 Task: Open Card Customer Retention Review in Board Sales Pipeline Management Tools to Workspace Inventory Management Software and add a team member Softage.3@softage.net, a label Yellow, a checklist Financial Analysis, an attachment from your google drive, a color Yellow and finally, add a card description 'Develop and launch new sales strategy for new market segment' and a comment 'Given the potential impact of this task on our team workload, let us ensure that we have the necessary resources and support to execute it effectively.'. Add a start date 'Jan 07, 1900' with a due date 'Jan 14, 1900'
Action: Mouse moved to (637, 175)
Screenshot: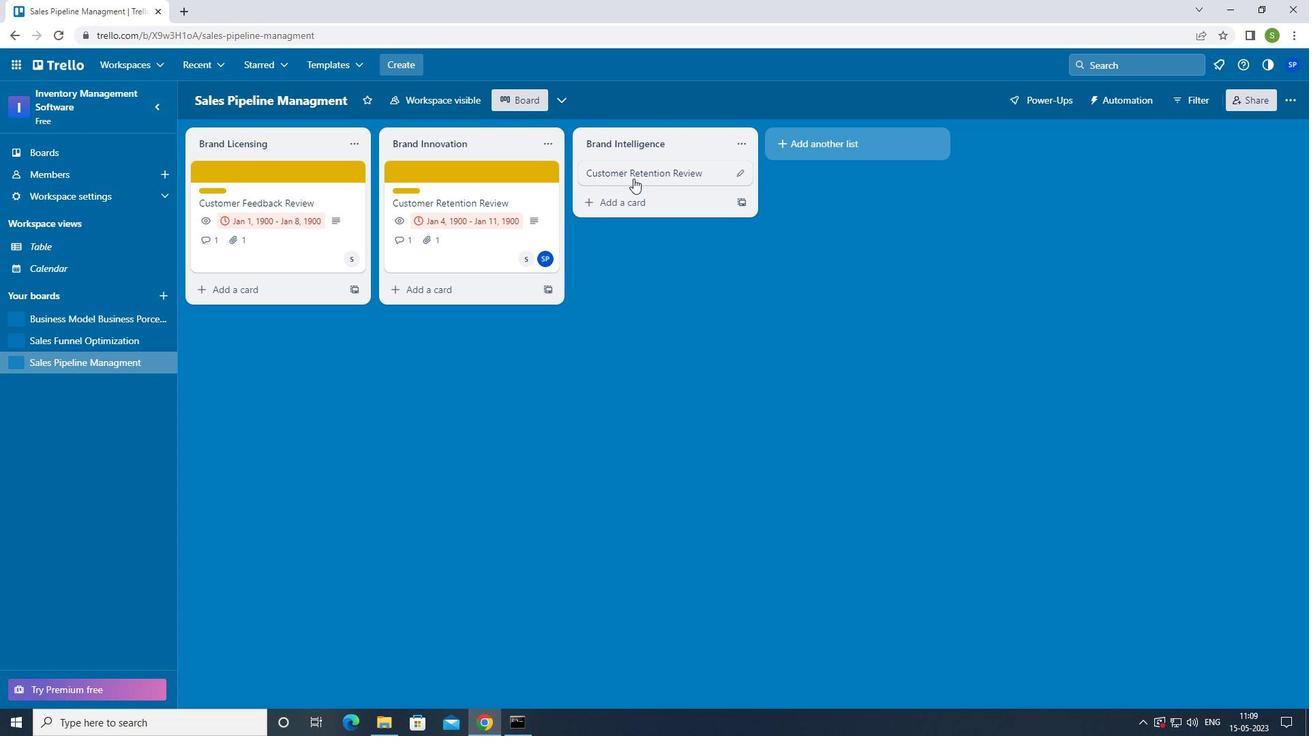
Action: Mouse pressed left at (637, 175)
Screenshot: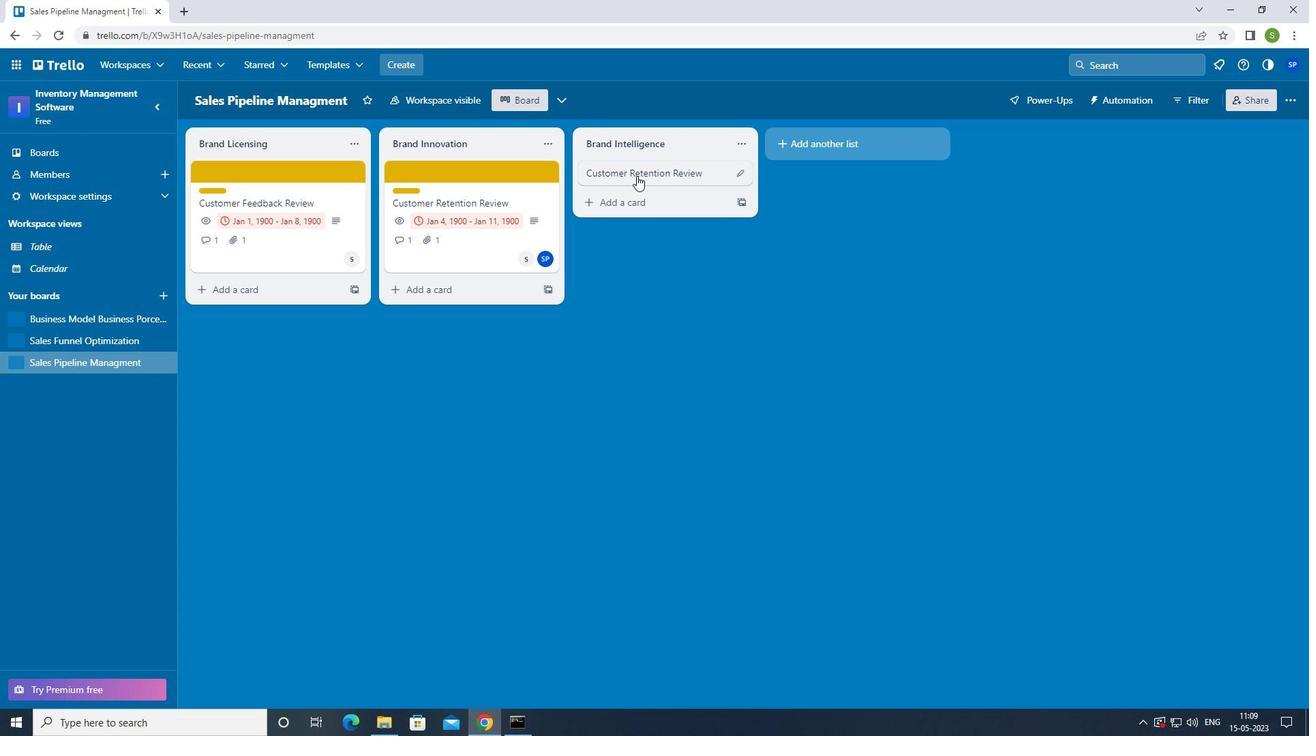 
Action: Mouse moved to (806, 168)
Screenshot: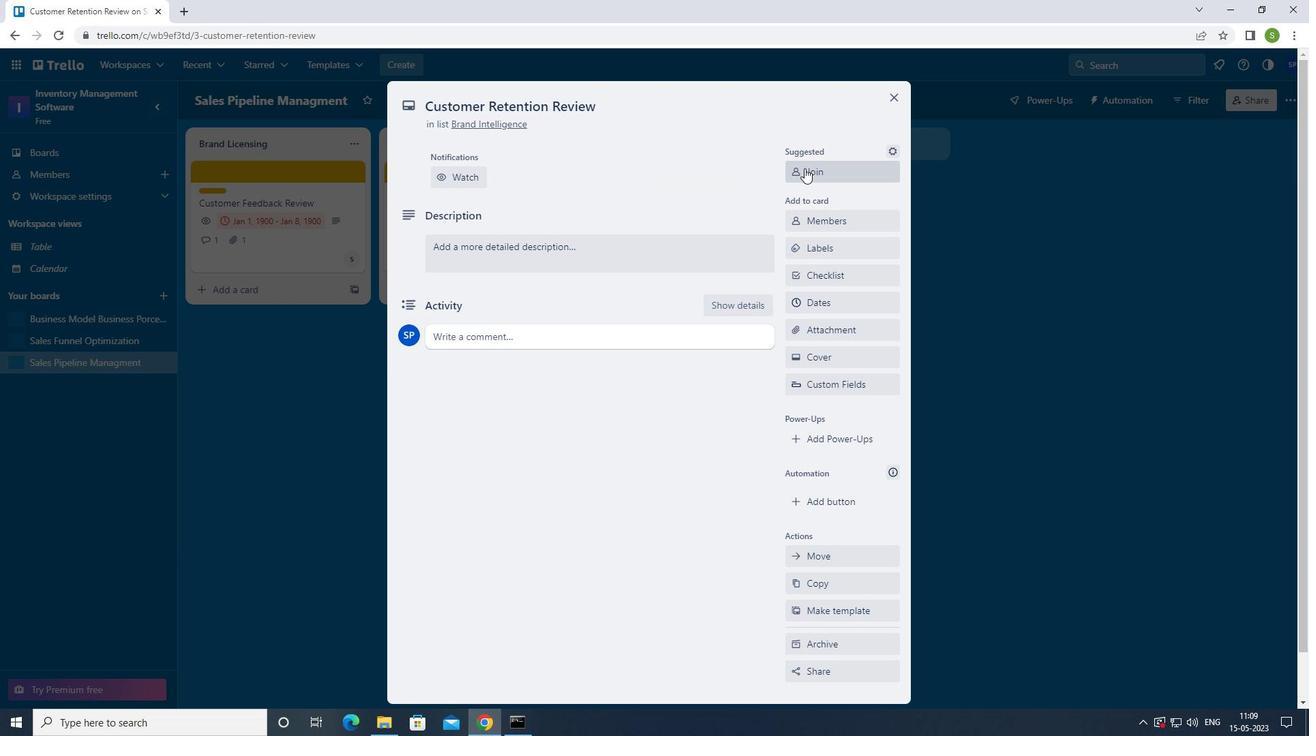
Action: Mouse pressed left at (806, 168)
Screenshot: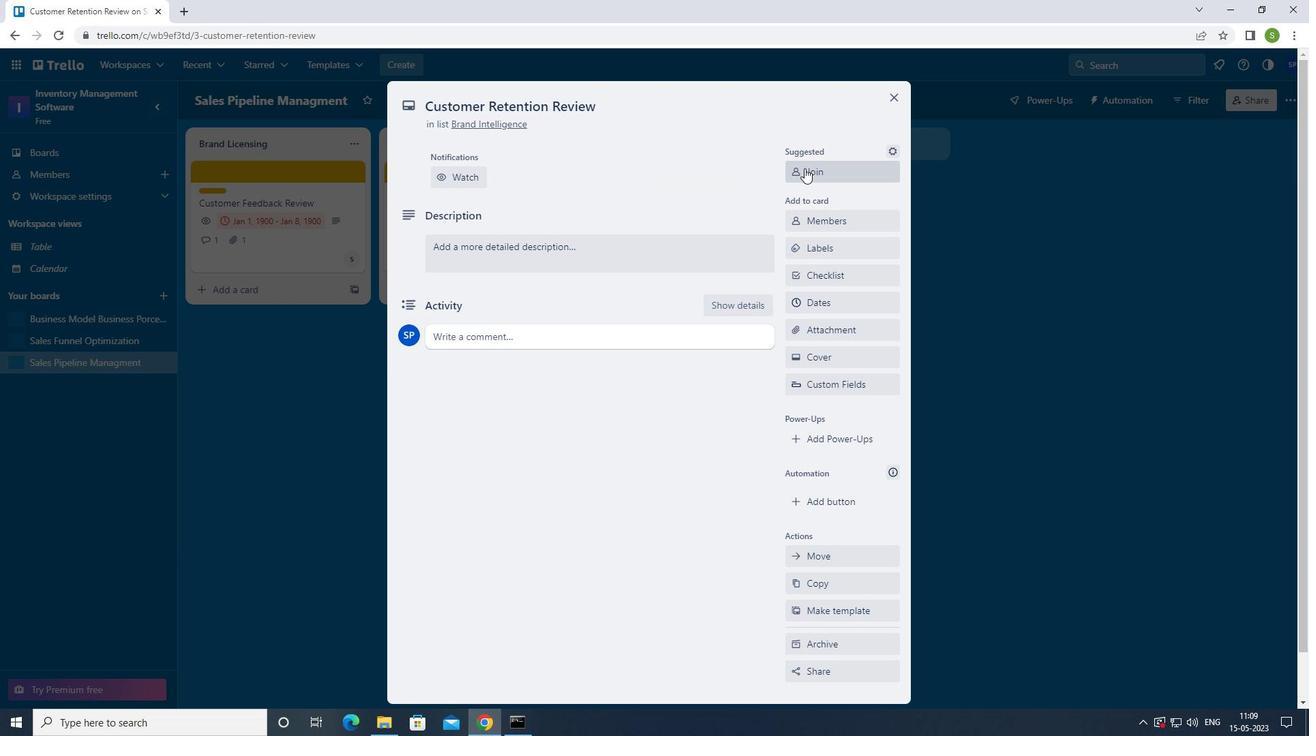 
Action: Mouse moved to (816, 175)
Screenshot: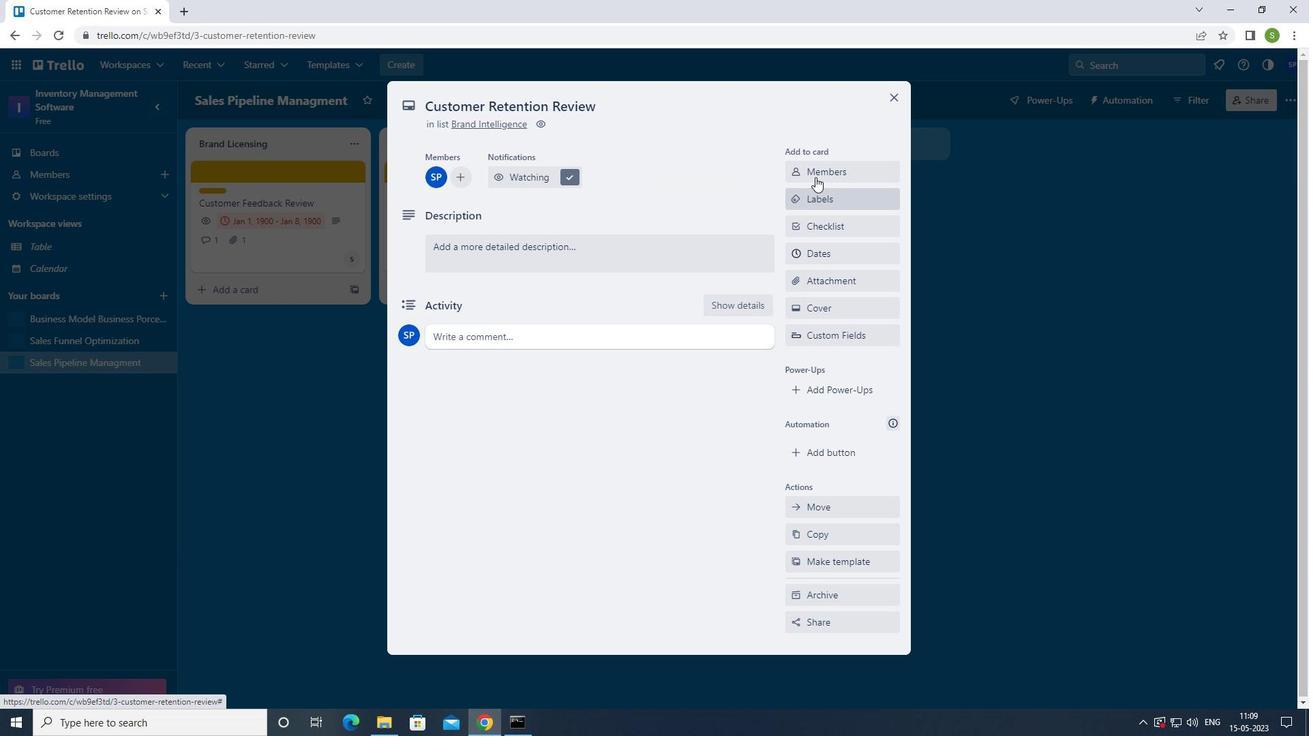 
Action: Mouse pressed left at (816, 175)
Screenshot: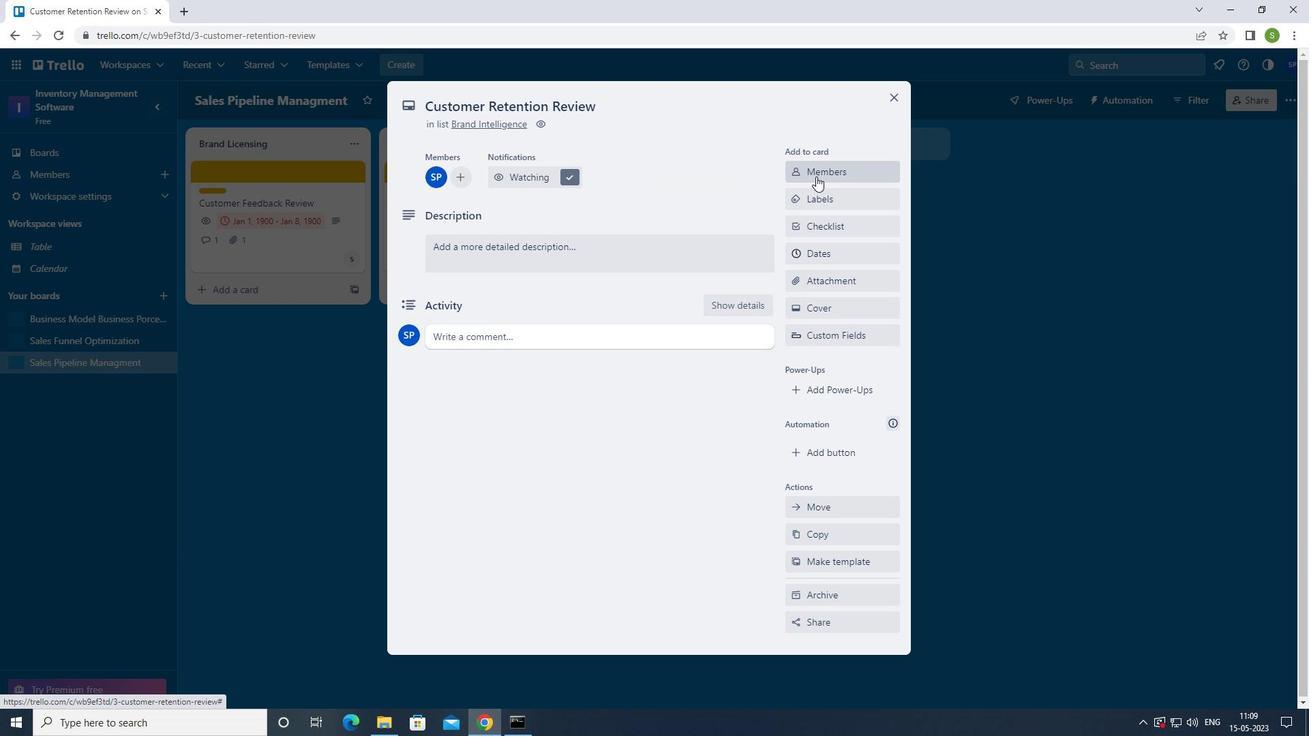 
Action: Mouse moved to (647, 207)
Screenshot: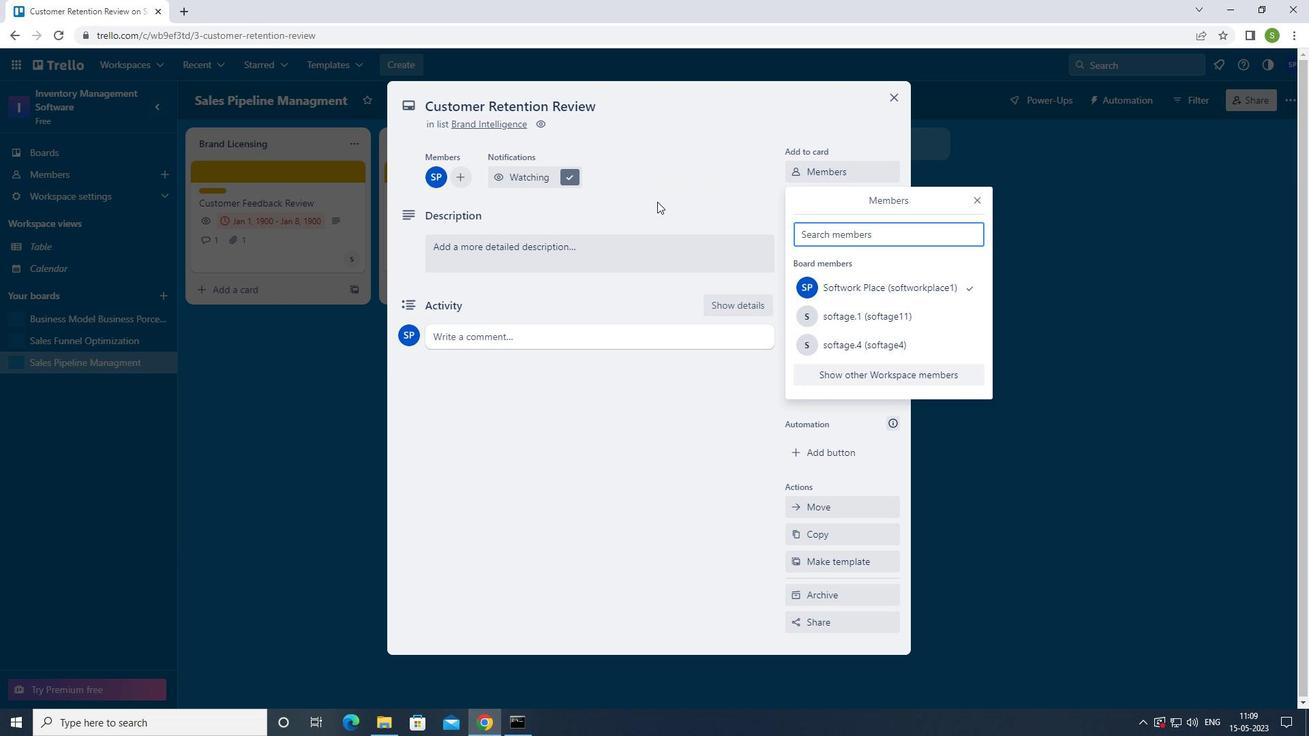 
Action: Key pressed <Key.shift>SOFTAGE.3<Key.shift>@SOFTAGE.NET
Screenshot: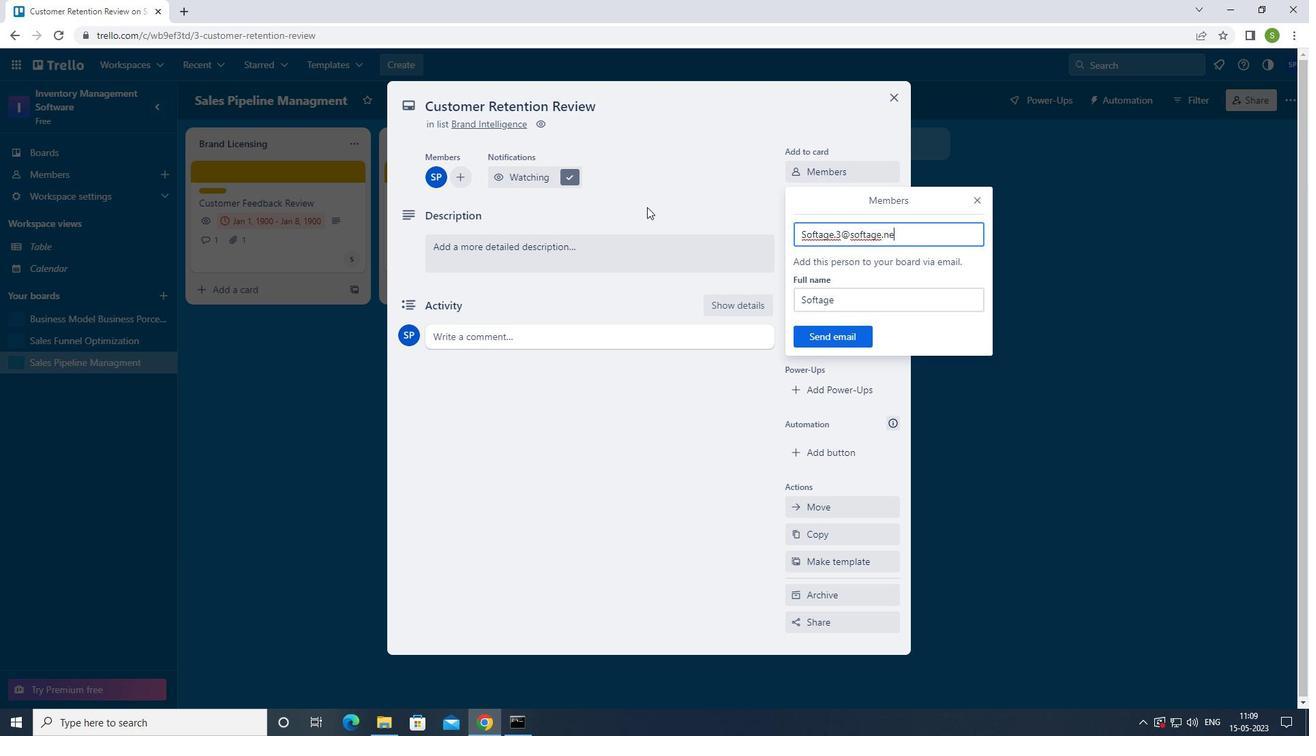 
Action: Mouse moved to (815, 330)
Screenshot: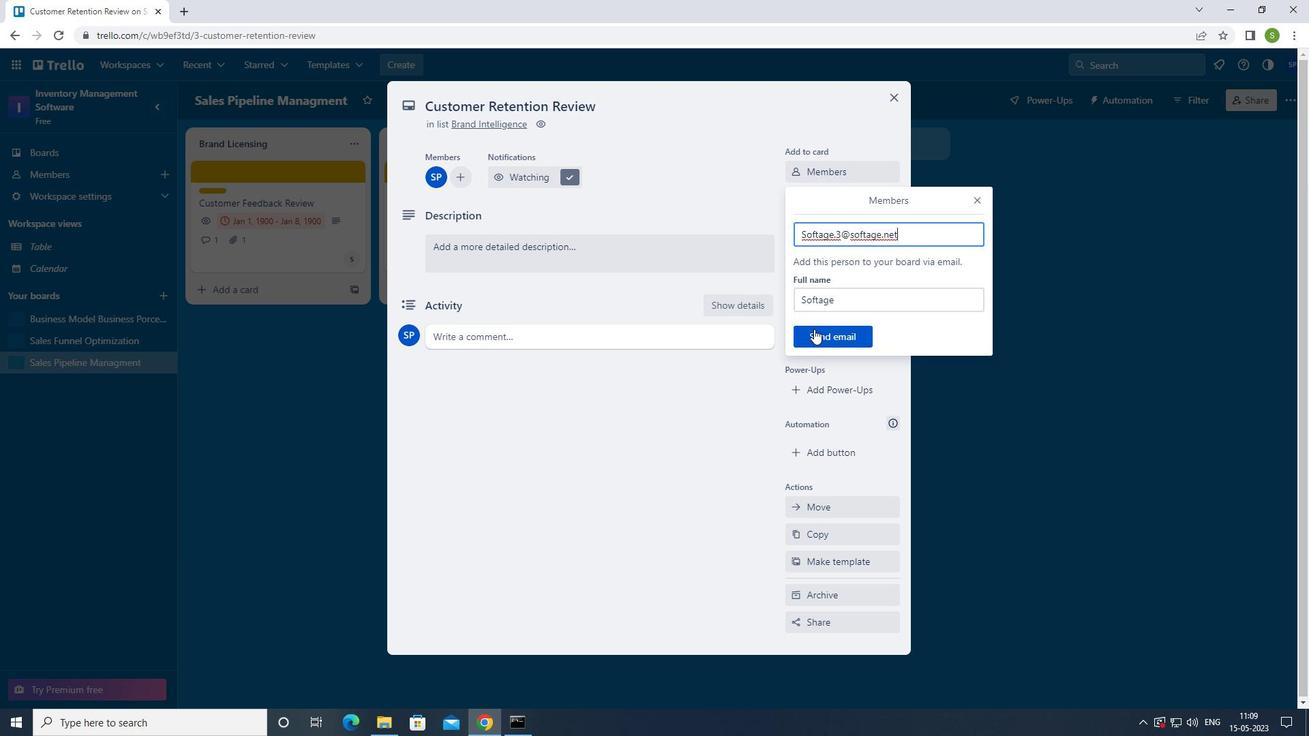 
Action: Mouse pressed left at (815, 330)
Screenshot: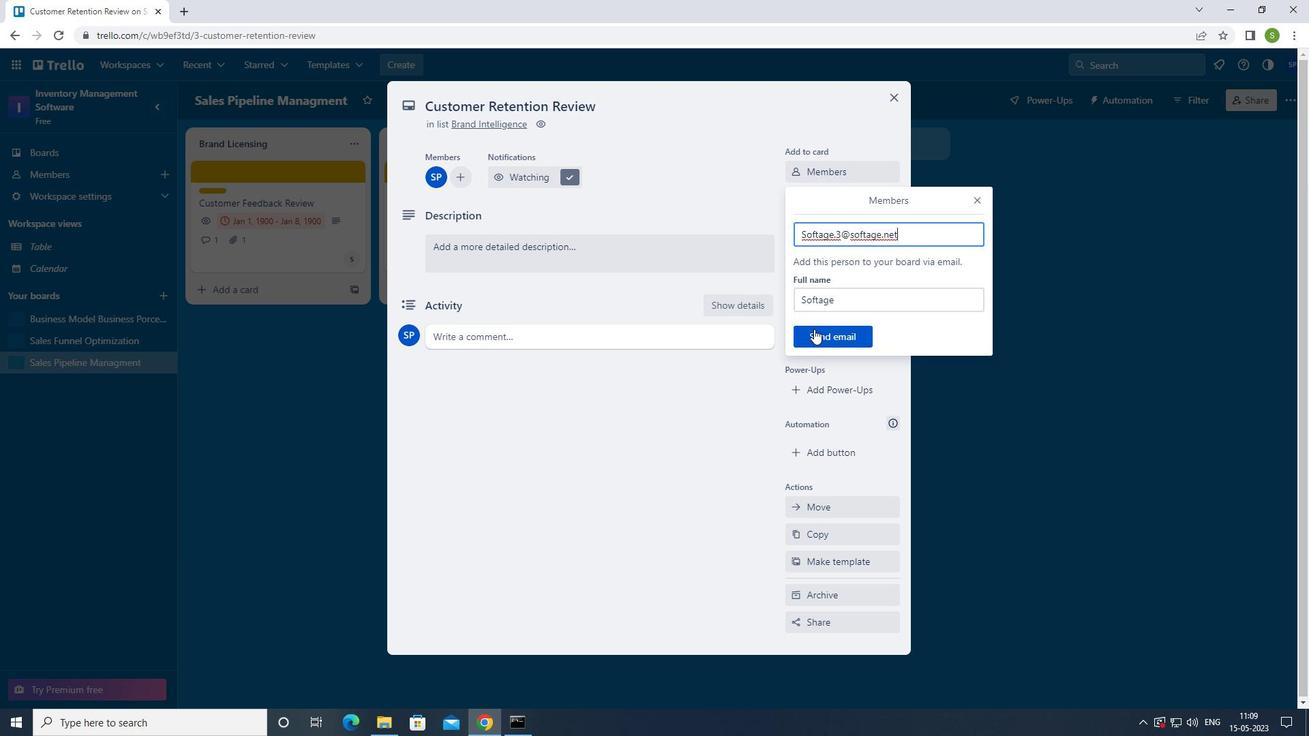
Action: Mouse moved to (851, 199)
Screenshot: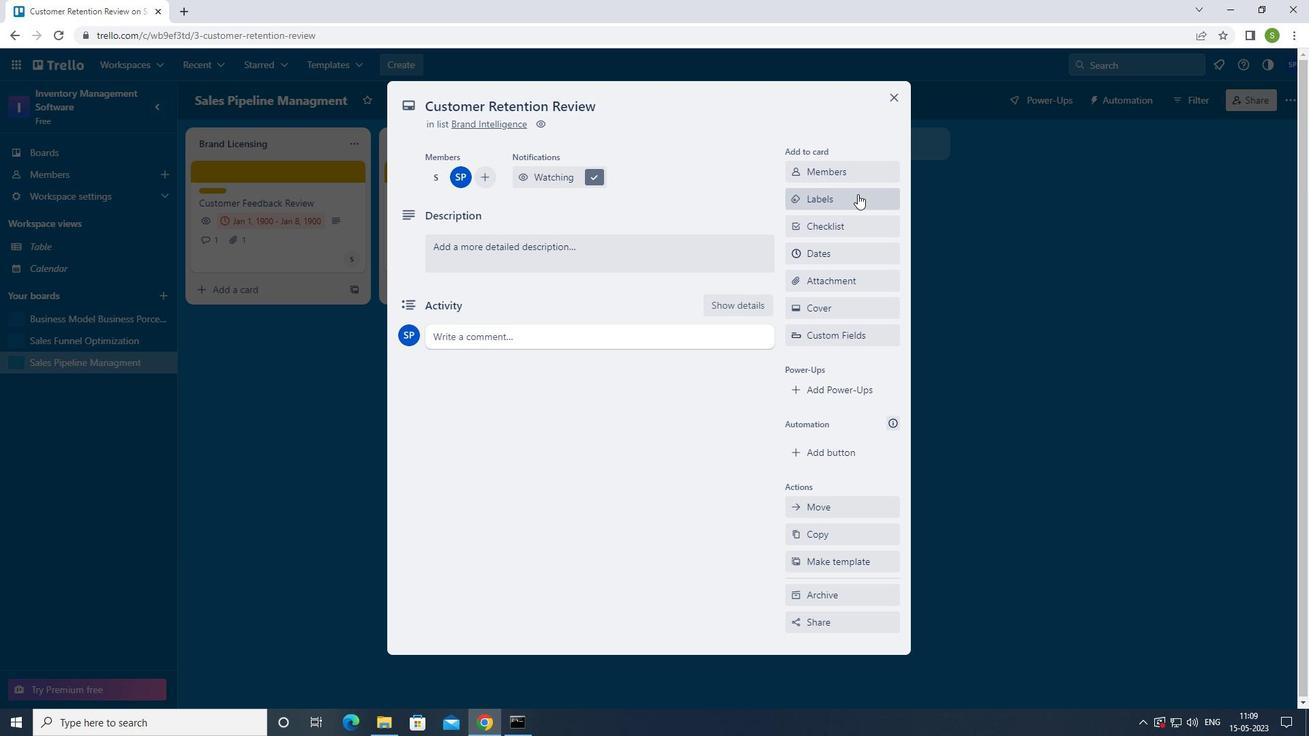 
Action: Mouse pressed left at (851, 199)
Screenshot: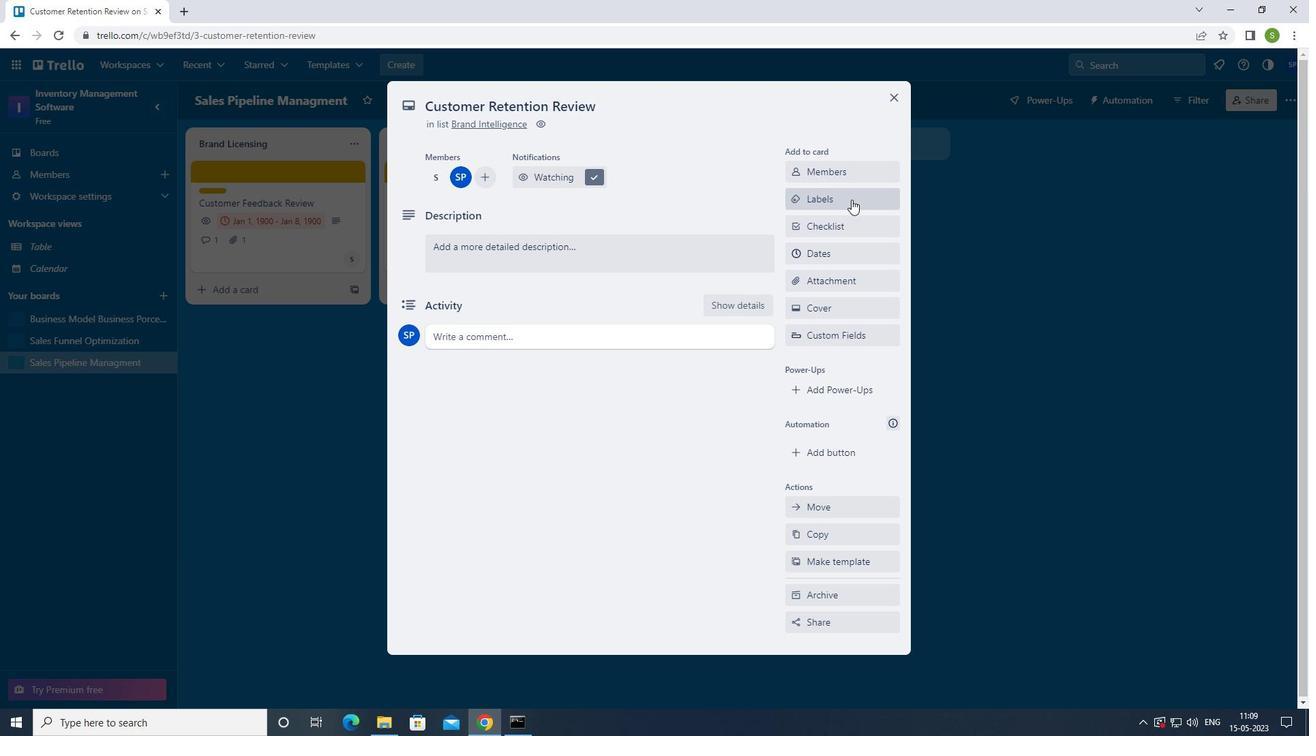 
Action: Mouse moved to (801, 338)
Screenshot: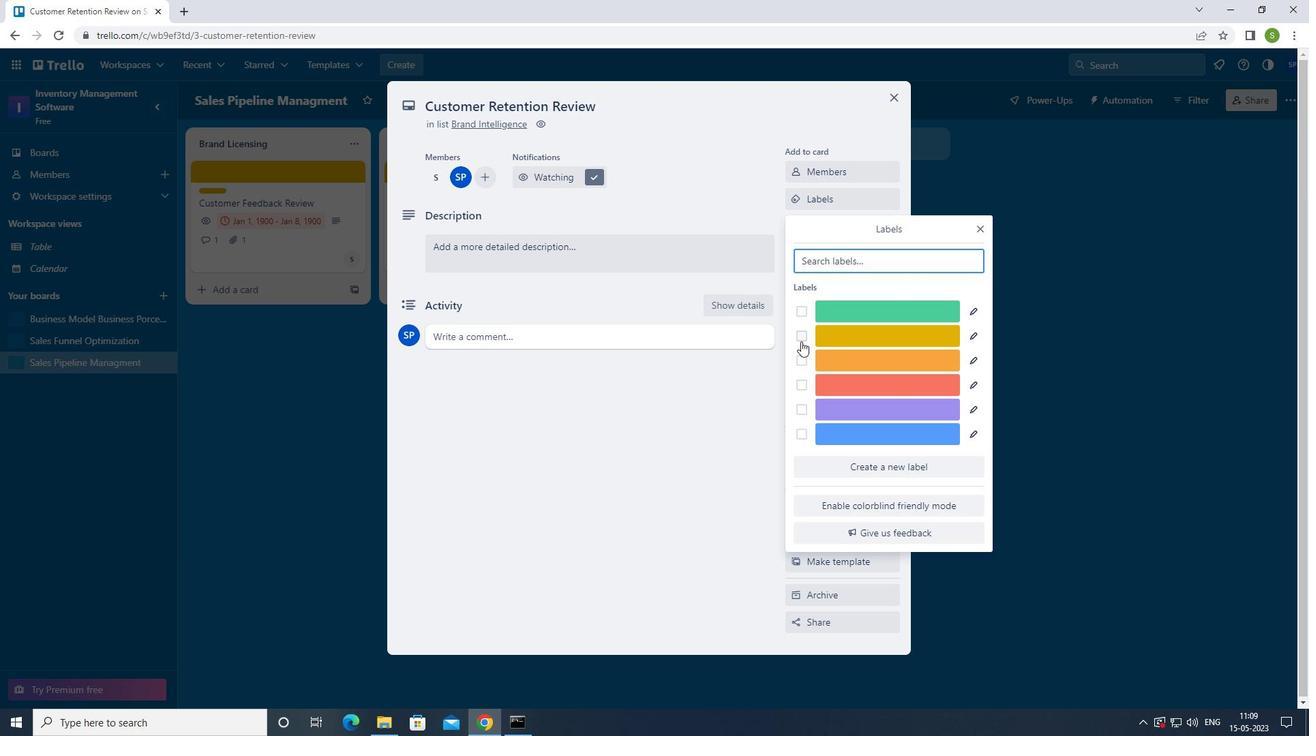 
Action: Mouse pressed left at (801, 338)
Screenshot: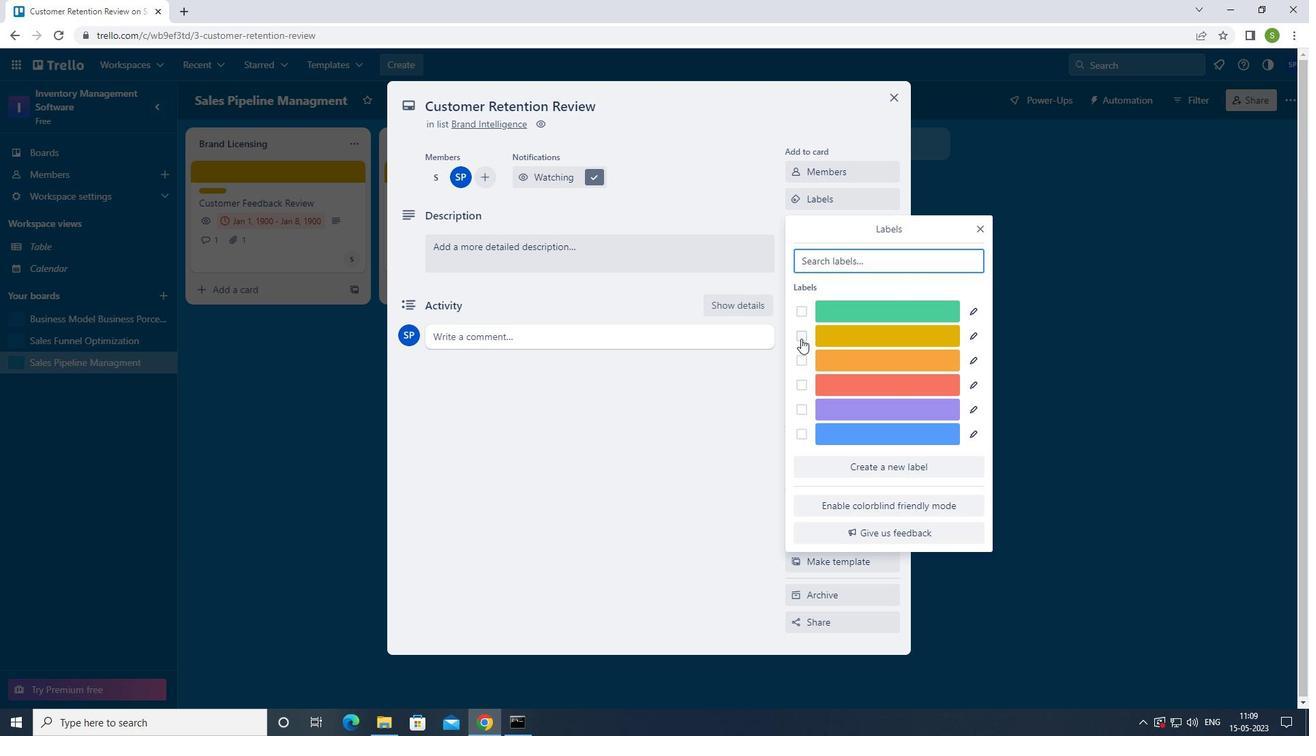 
Action: Mouse moved to (977, 231)
Screenshot: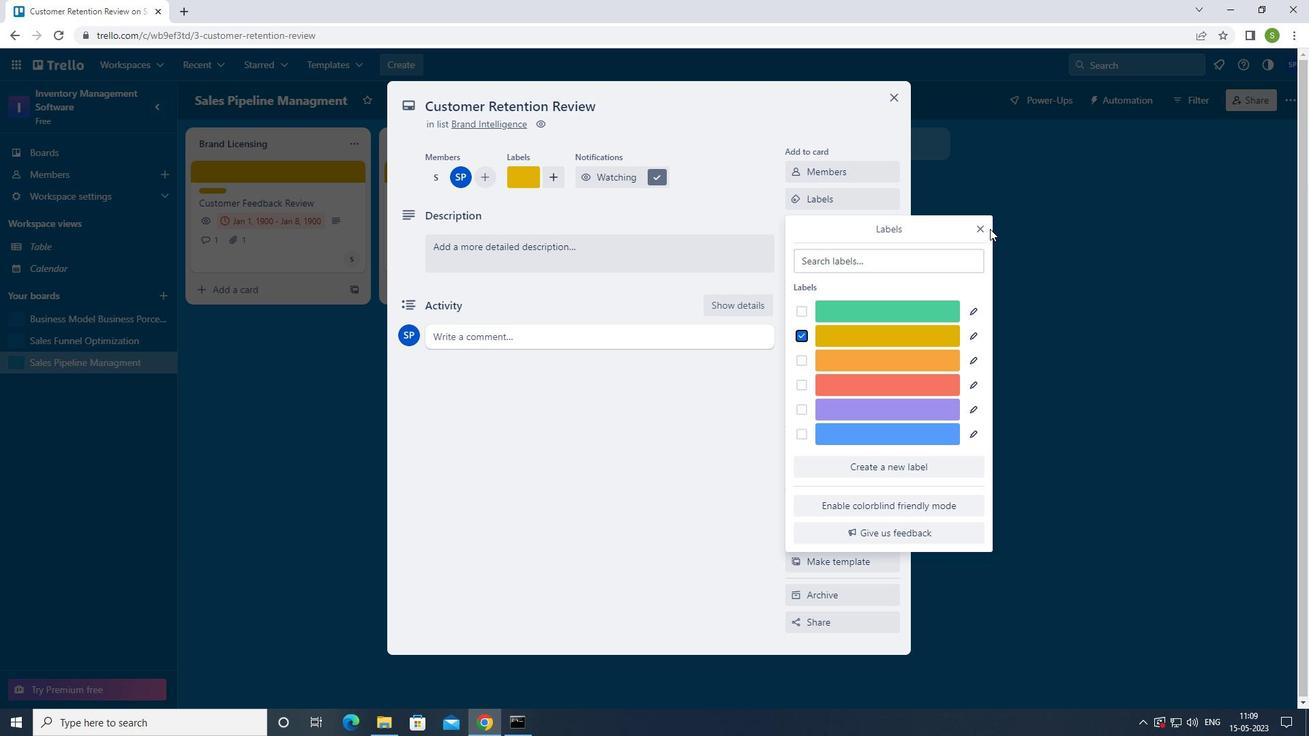 
Action: Mouse pressed left at (977, 231)
Screenshot: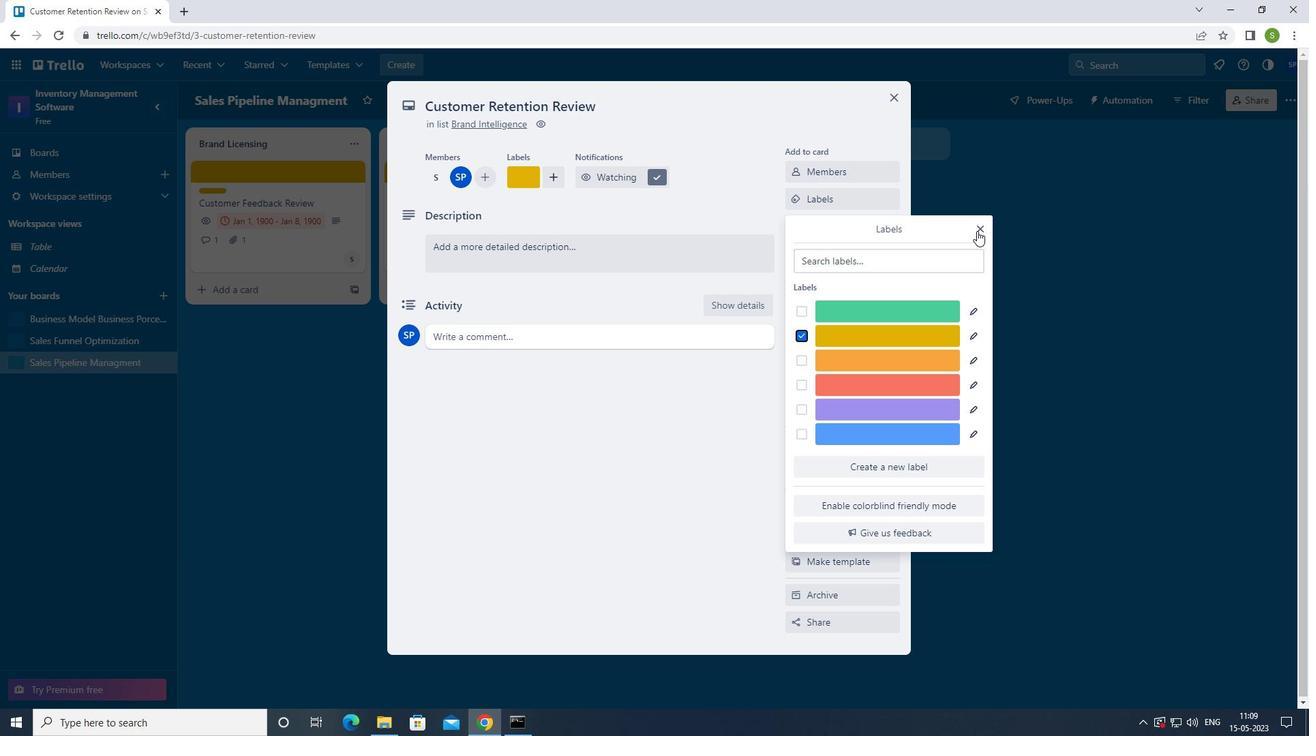 
Action: Mouse moved to (834, 227)
Screenshot: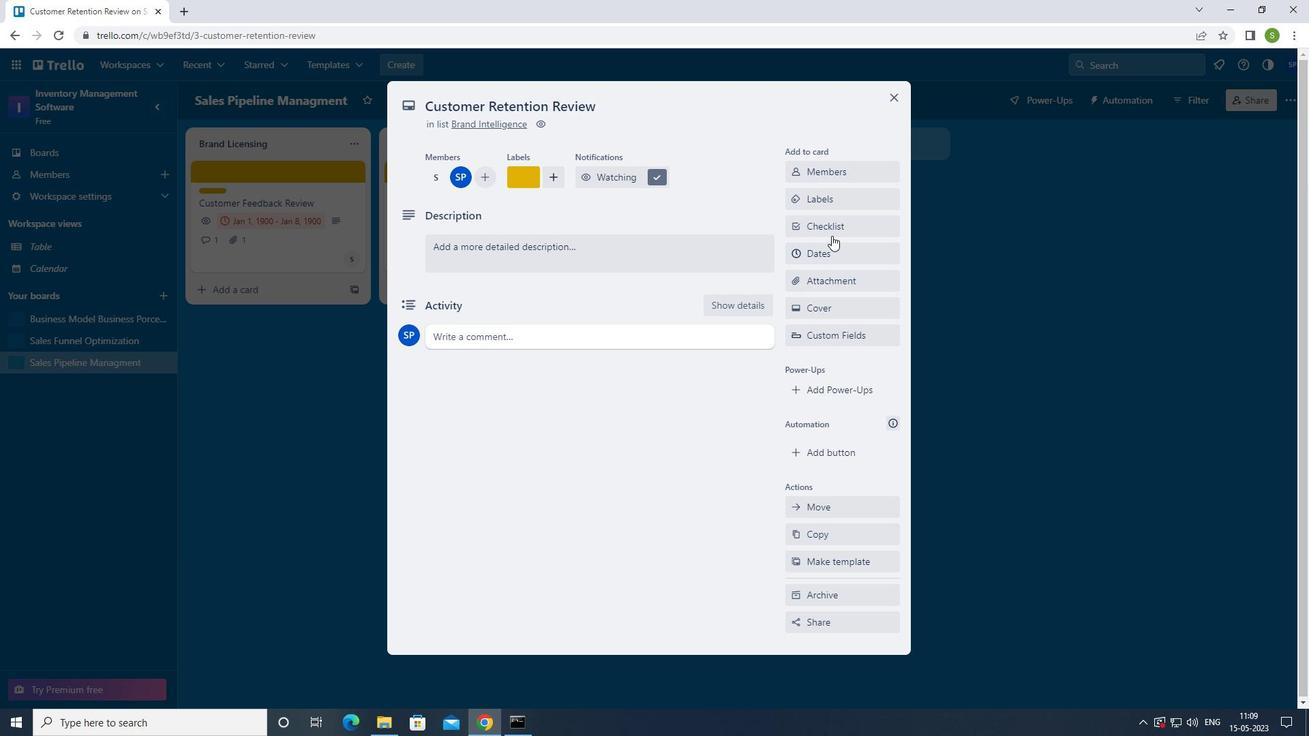
Action: Mouse pressed left at (834, 227)
Screenshot: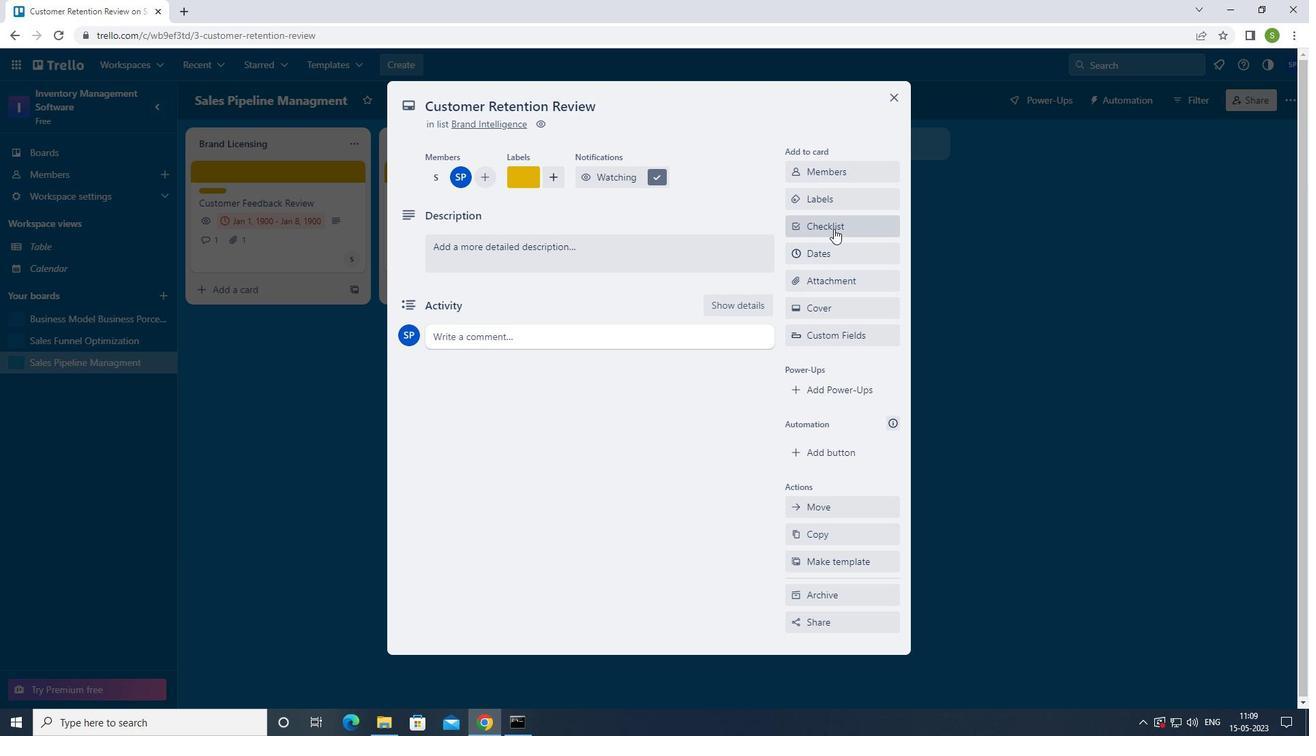
Action: Mouse moved to (637, 262)
Screenshot: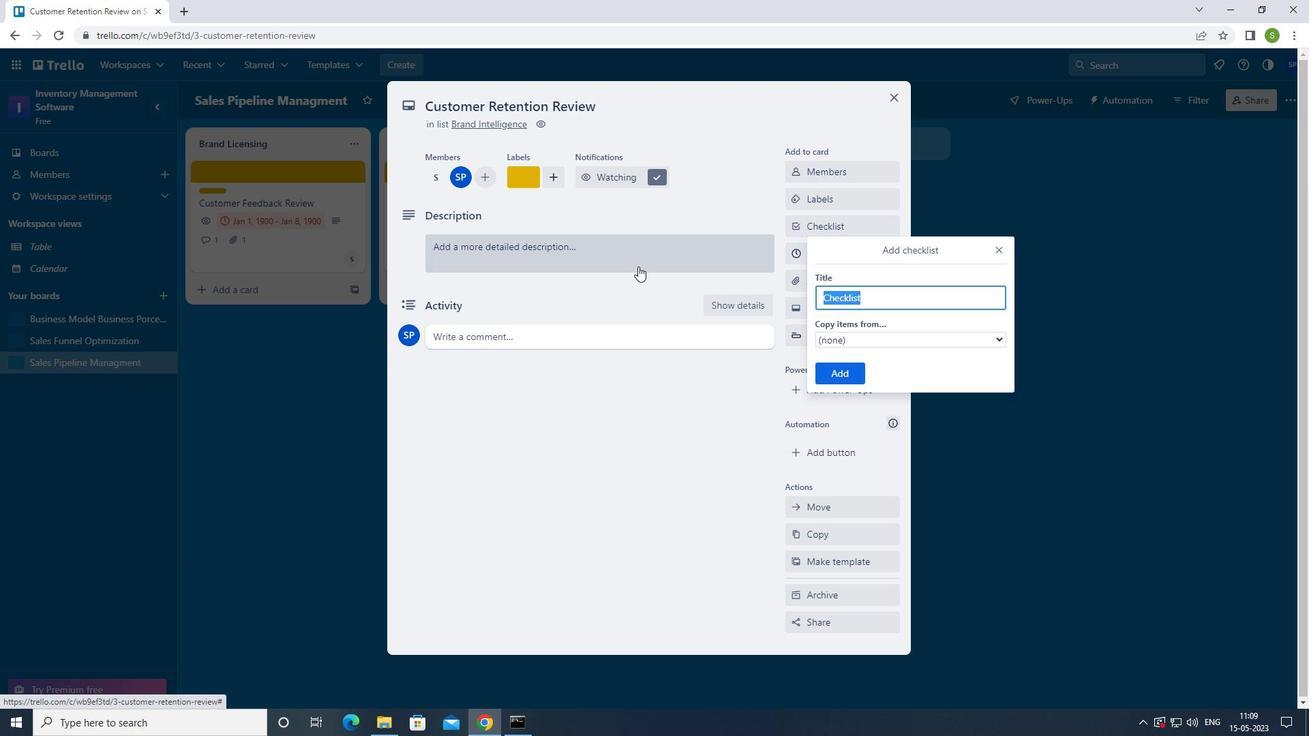 
Action: Key pressed <Key.shift><Key.shift><Key.shift><Key.shift><Key.shift><Key.shift><Key.shift><Key.shift><Key.shift><Key.shift><Key.shift><Key.shift><Key.shift><Key.shift><Key.shift><Key.shift>FINAC<Key.backspace>N
Screenshot: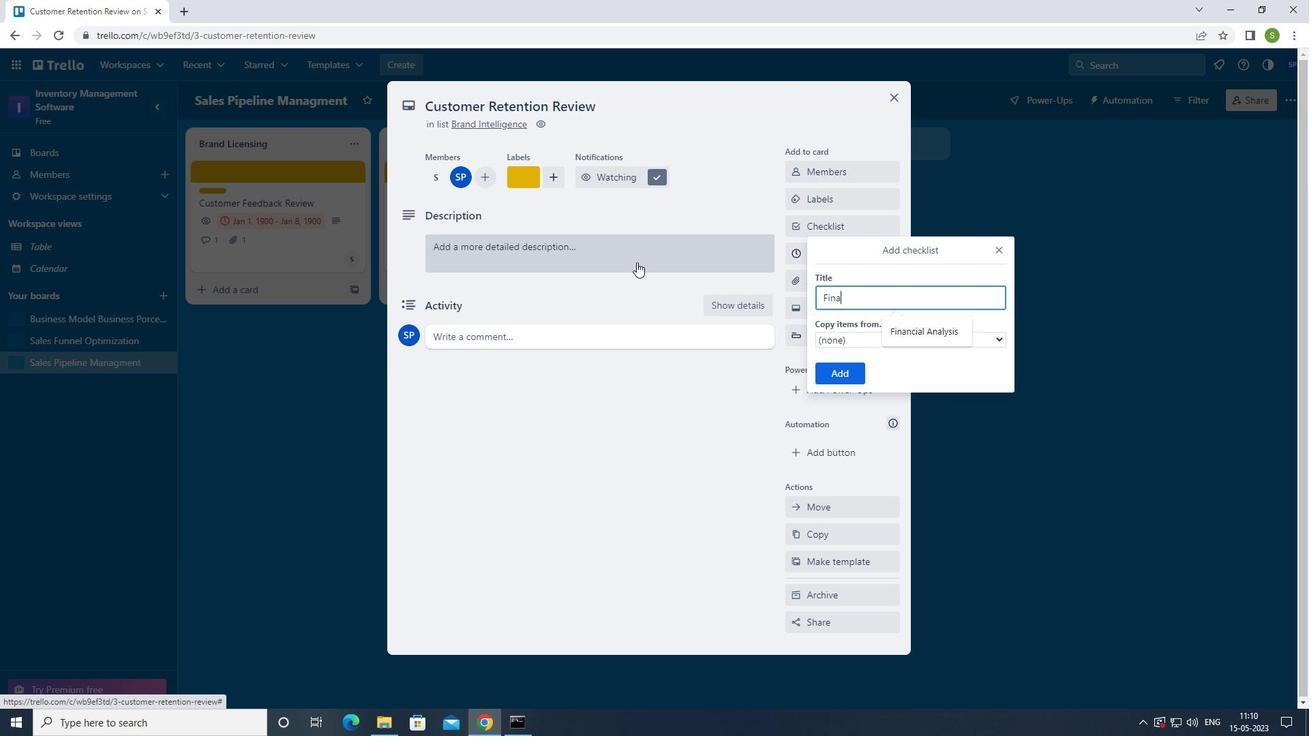 
Action: Mouse moved to (637, 261)
Screenshot: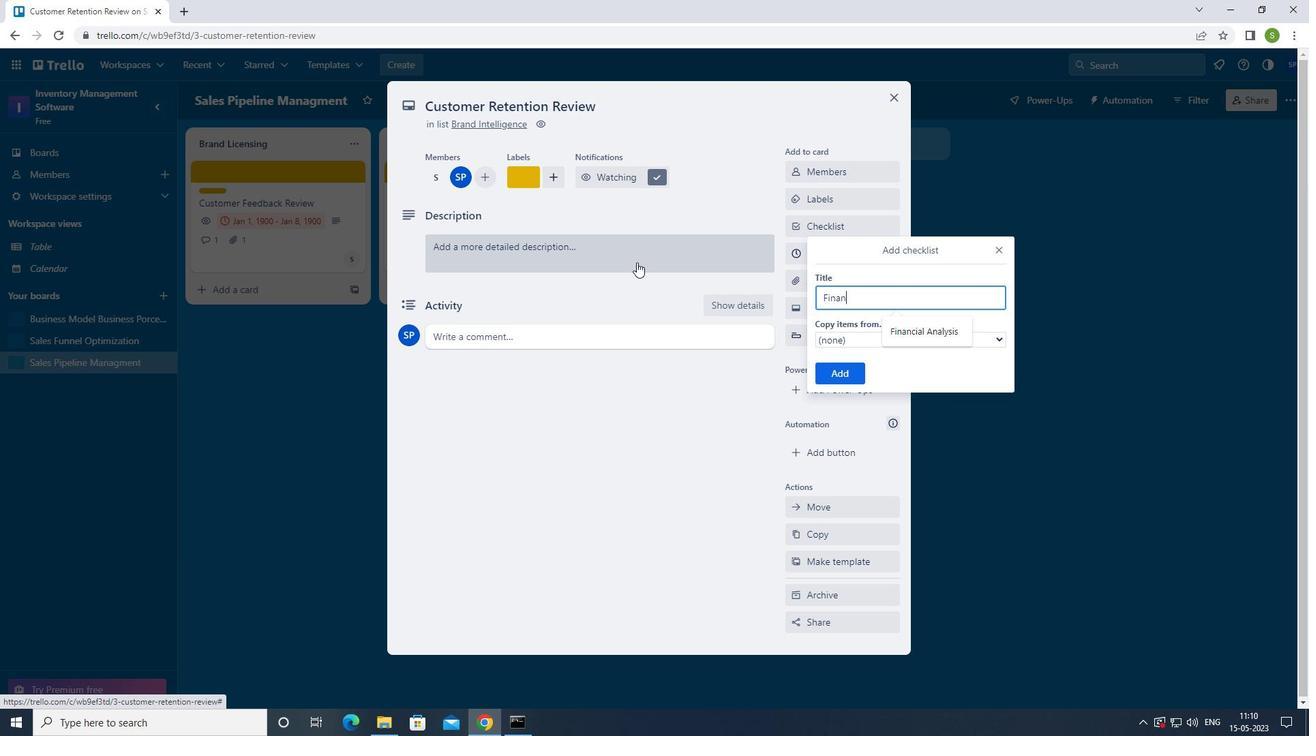 
Action: Key pressed C
Screenshot: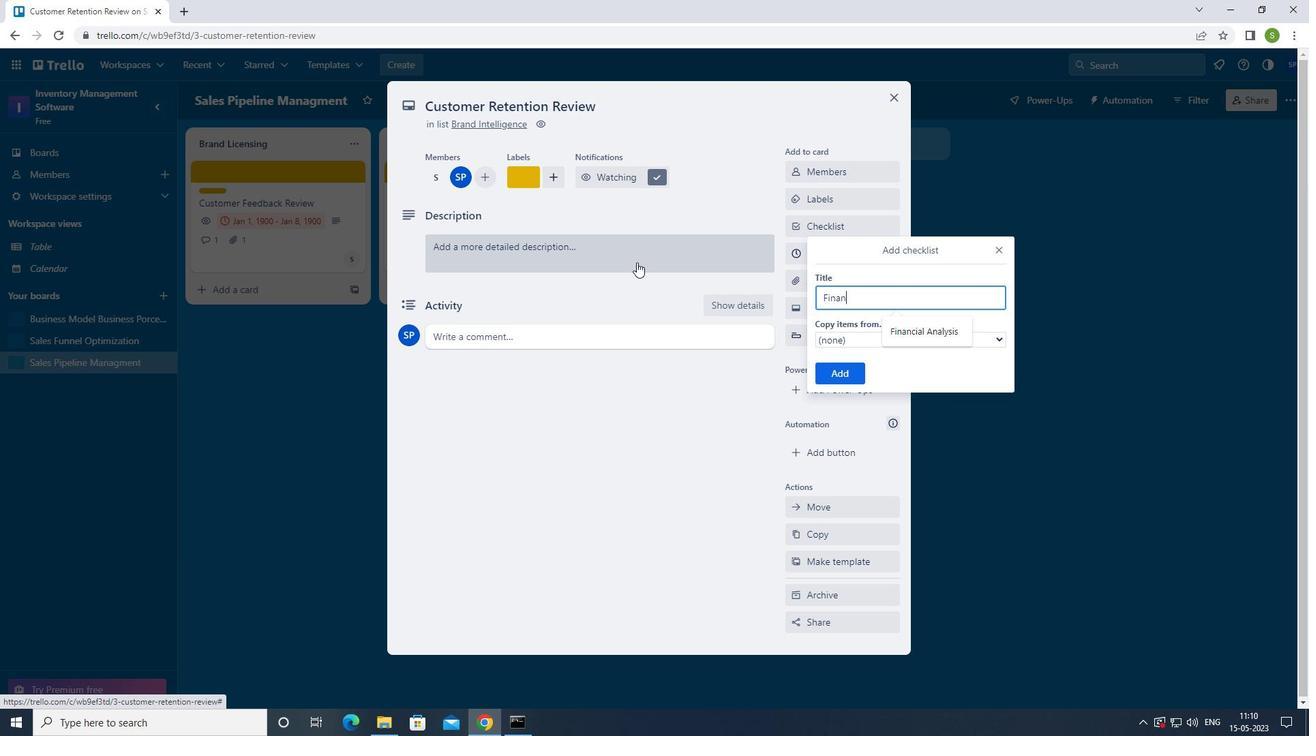 
Action: Mouse moved to (636, 260)
Screenshot: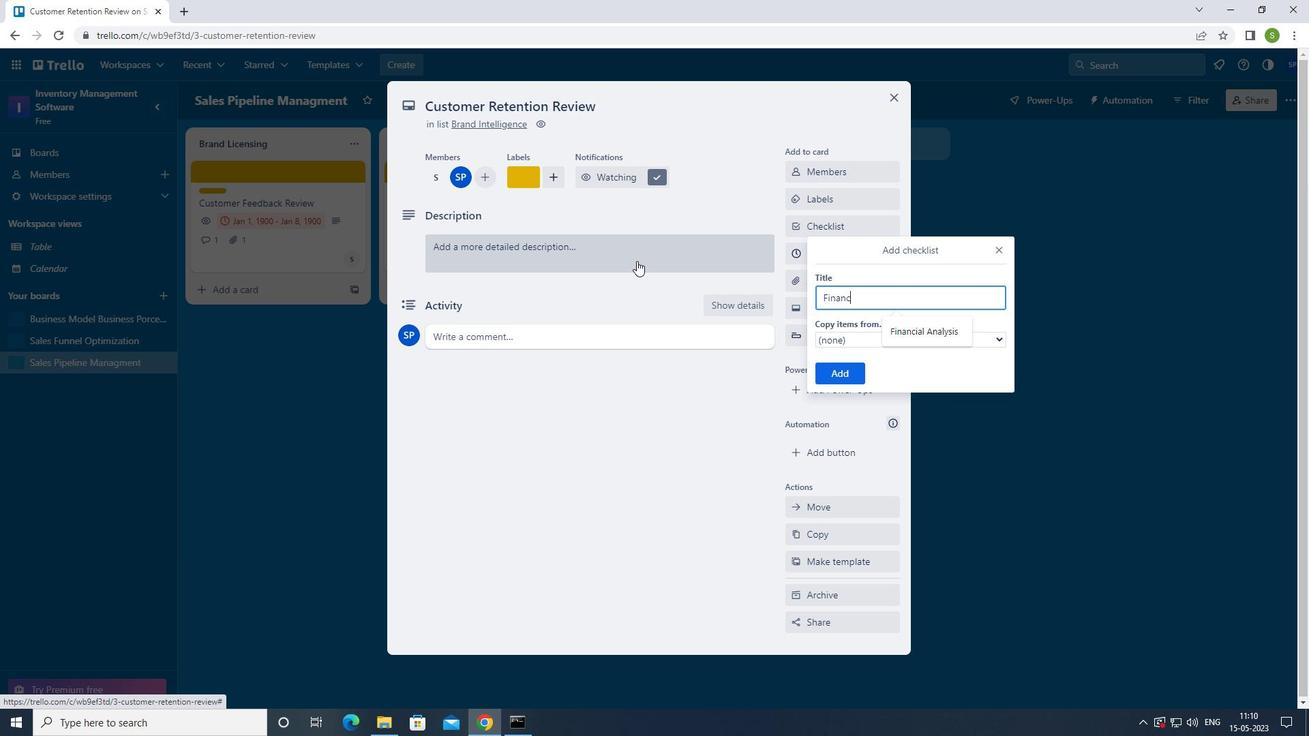 
Action: Key pressed I
Screenshot: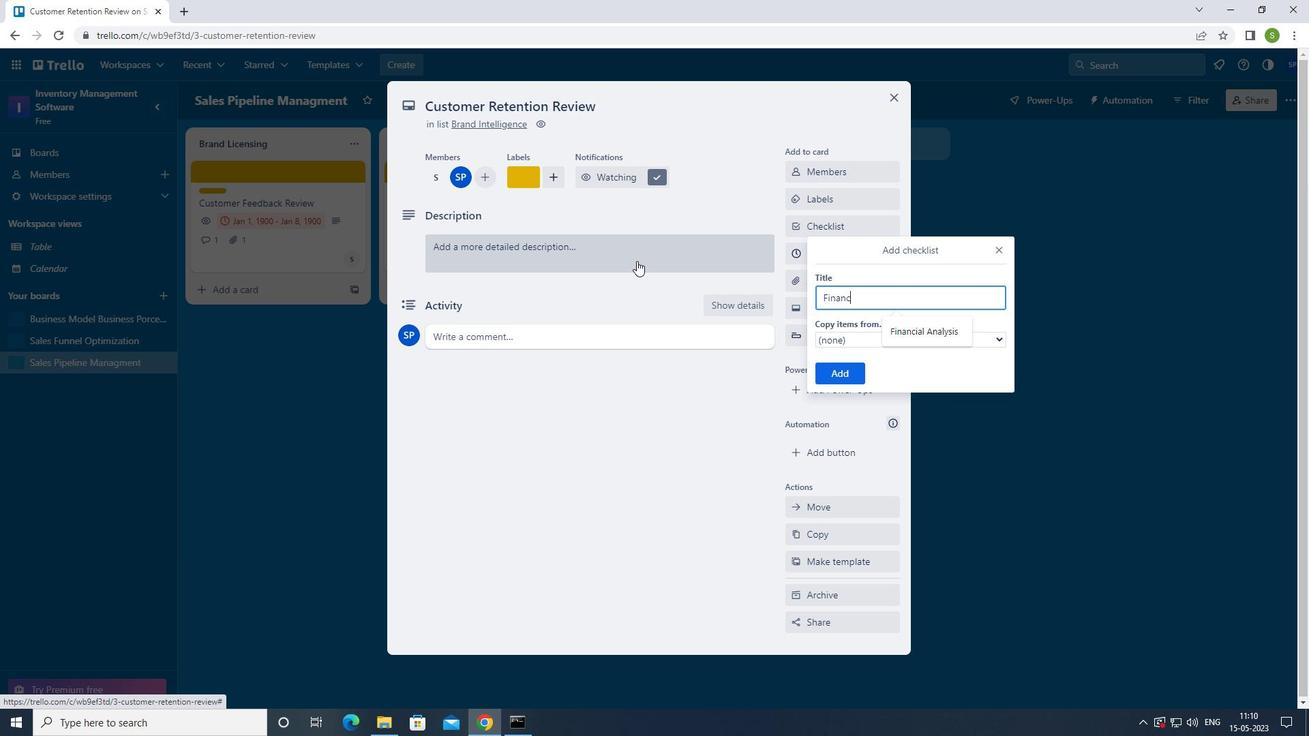 
Action: Mouse moved to (634, 259)
Screenshot: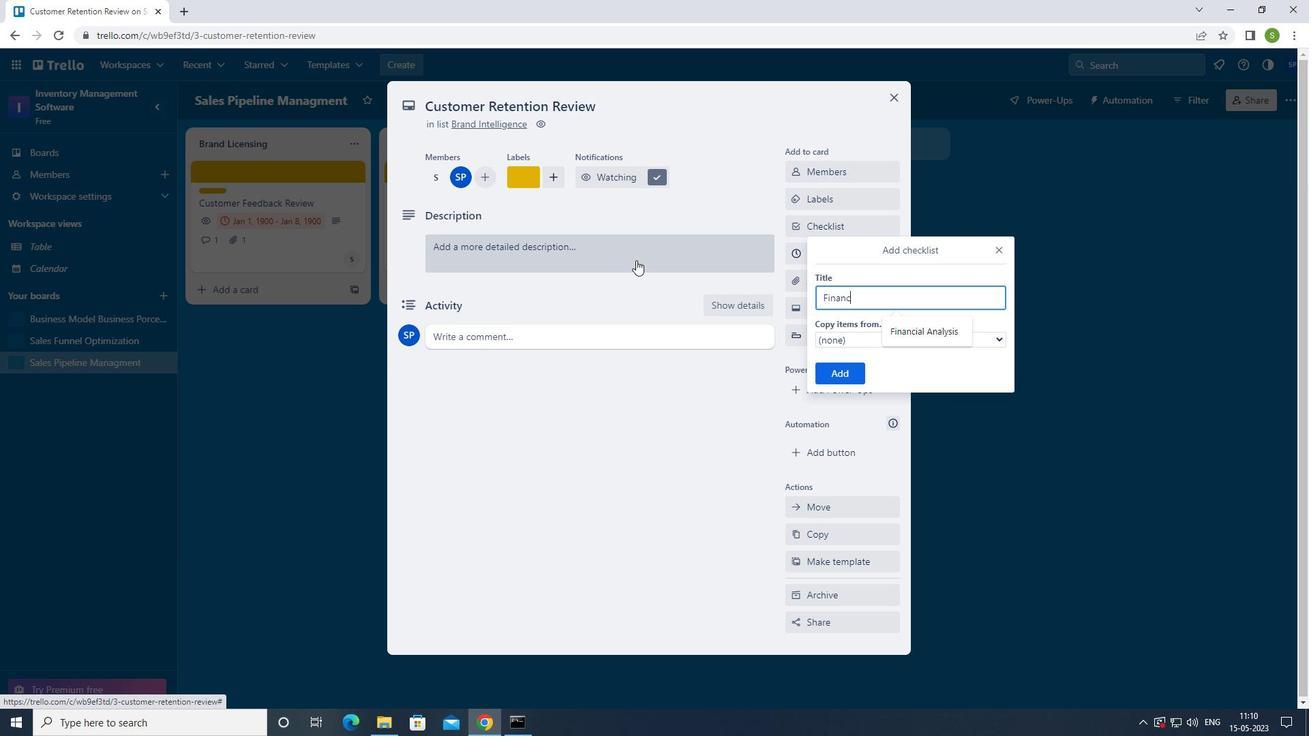 
Action: Key pressed AL
Screenshot: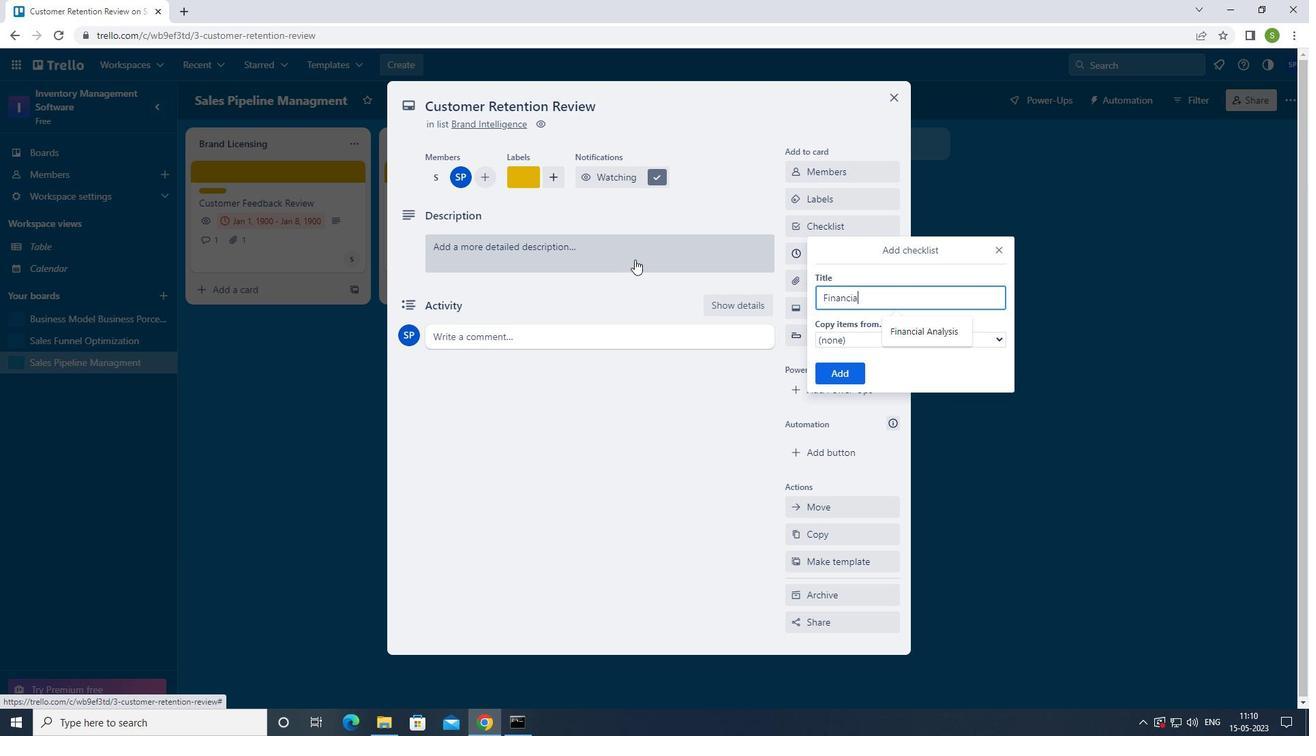 
Action: Mouse moved to (913, 330)
Screenshot: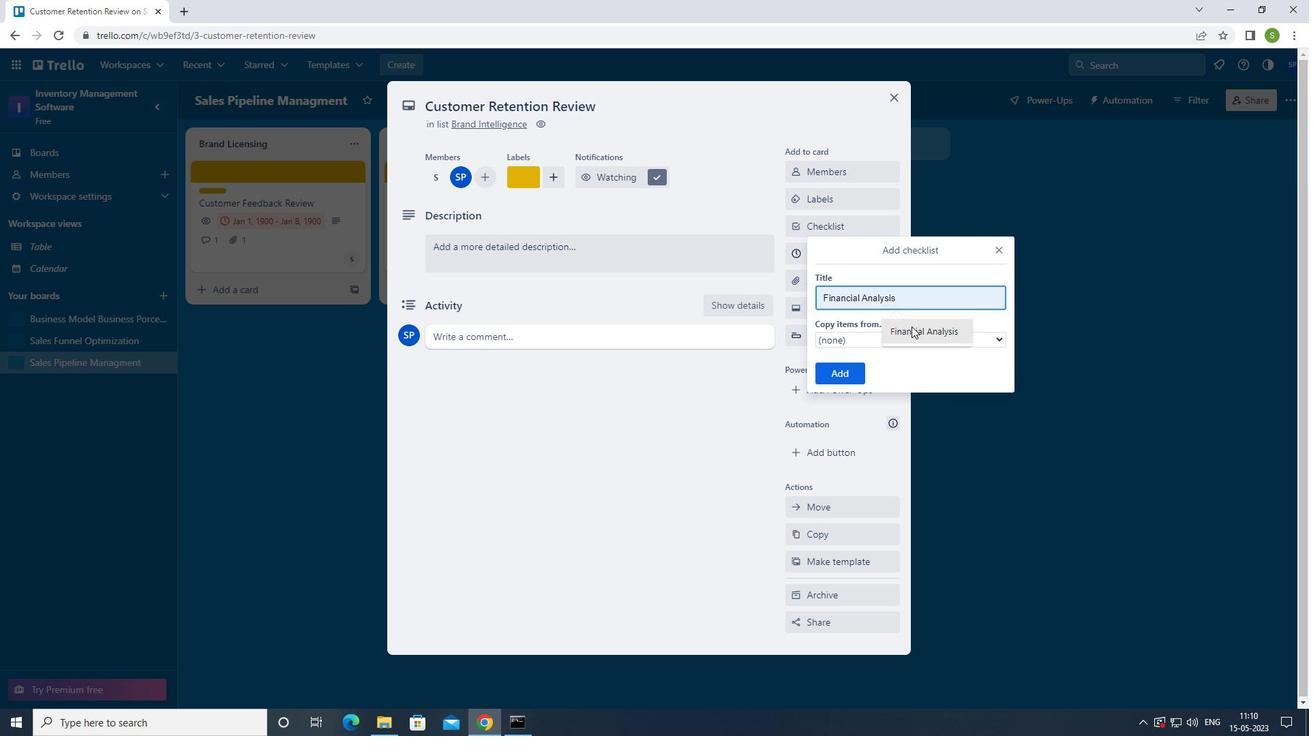 
Action: Mouse pressed left at (913, 330)
Screenshot: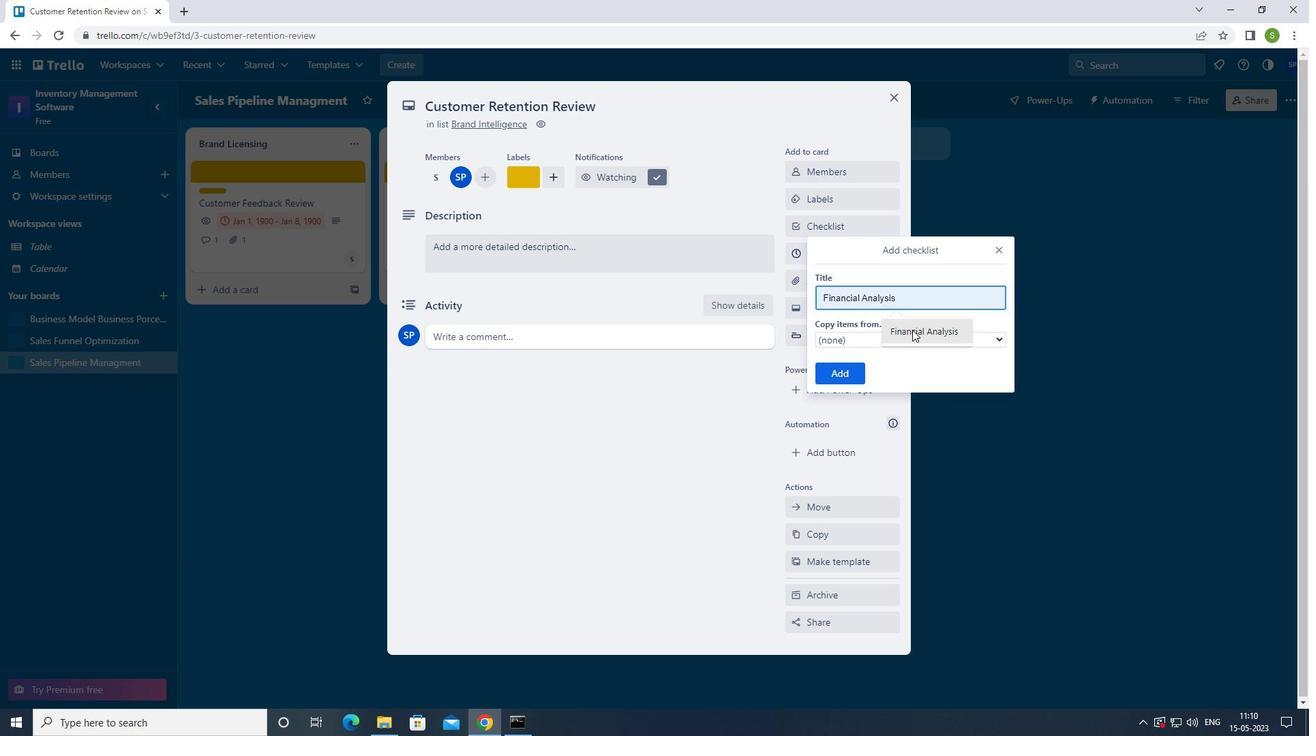 
Action: Mouse moved to (852, 375)
Screenshot: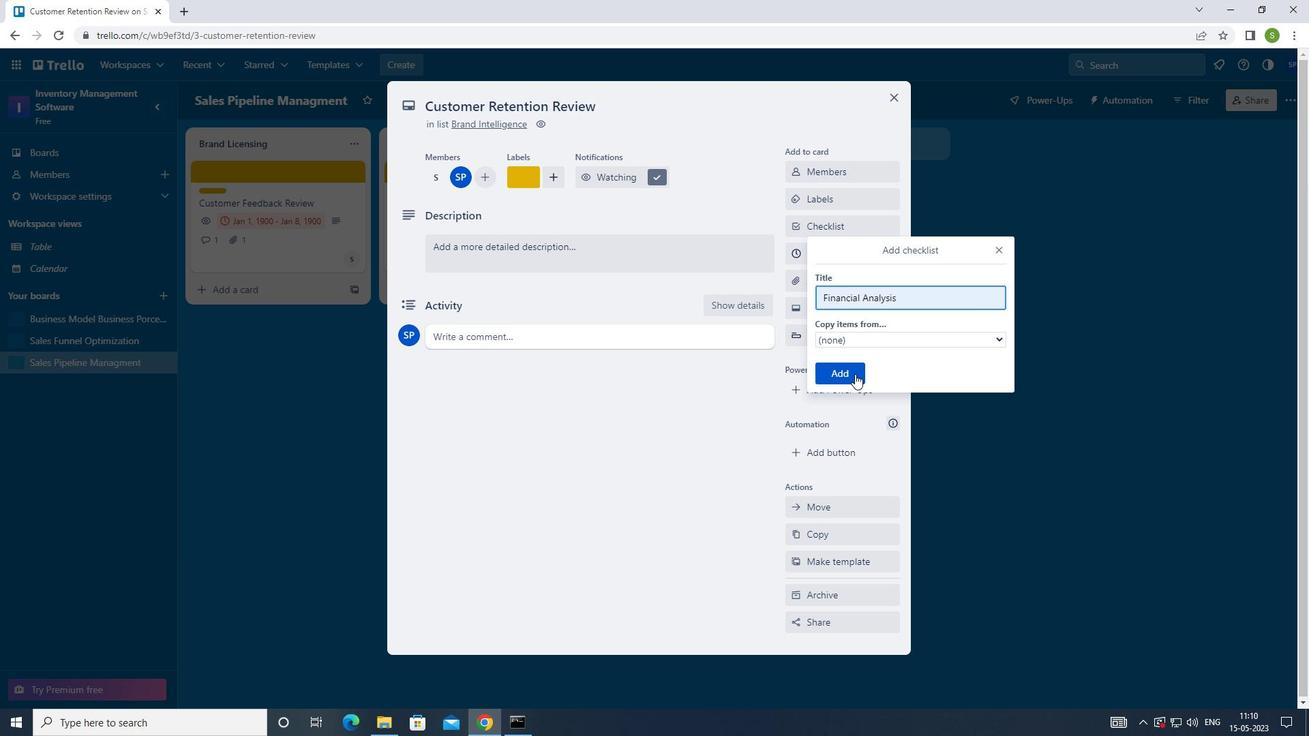 
Action: Mouse pressed left at (852, 375)
Screenshot: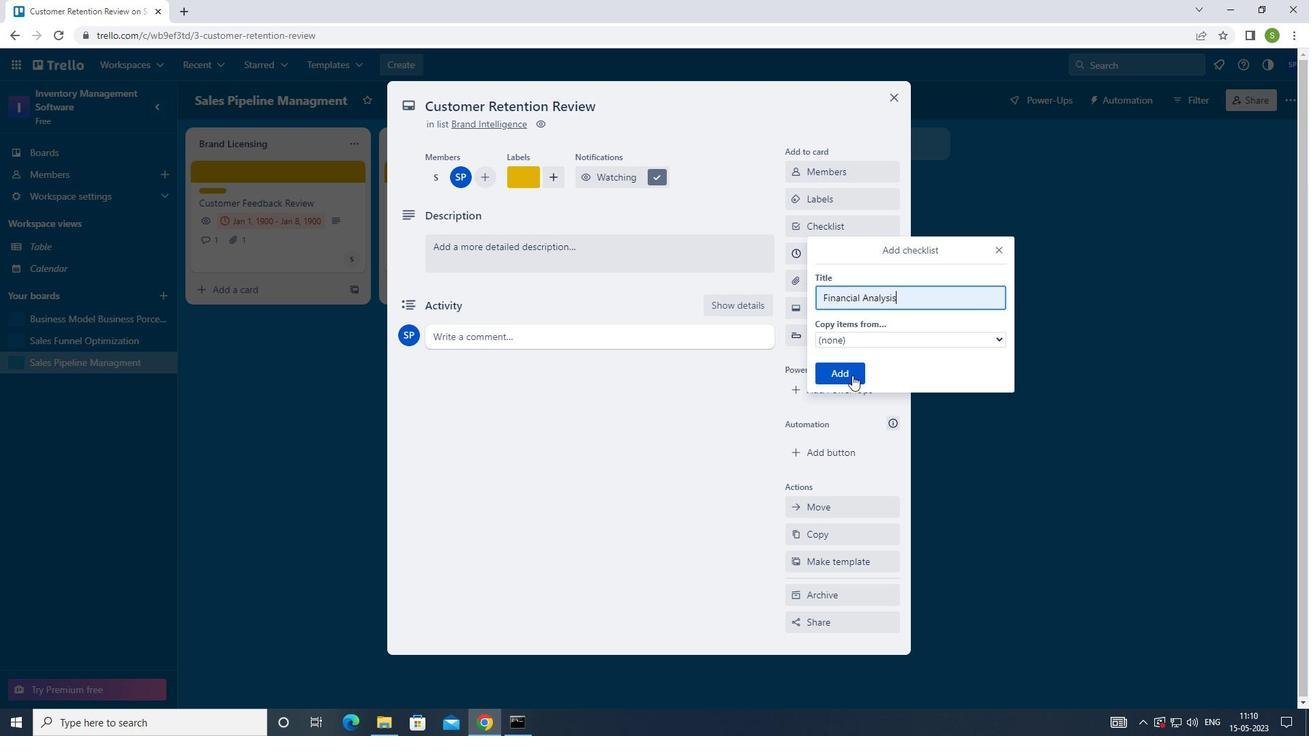
Action: Mouse moved to (875, 283)
Screenshot: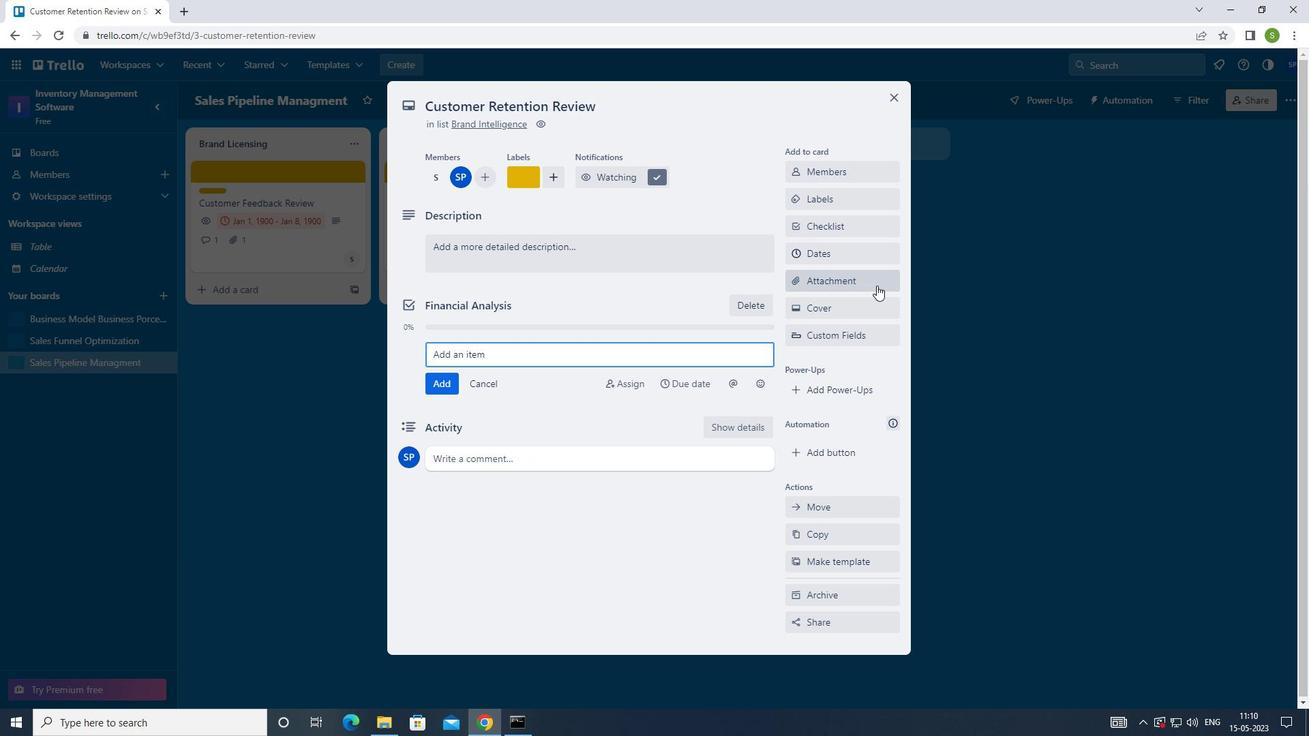
Action: Mouse pressed left at (875, 283)
Screenshot: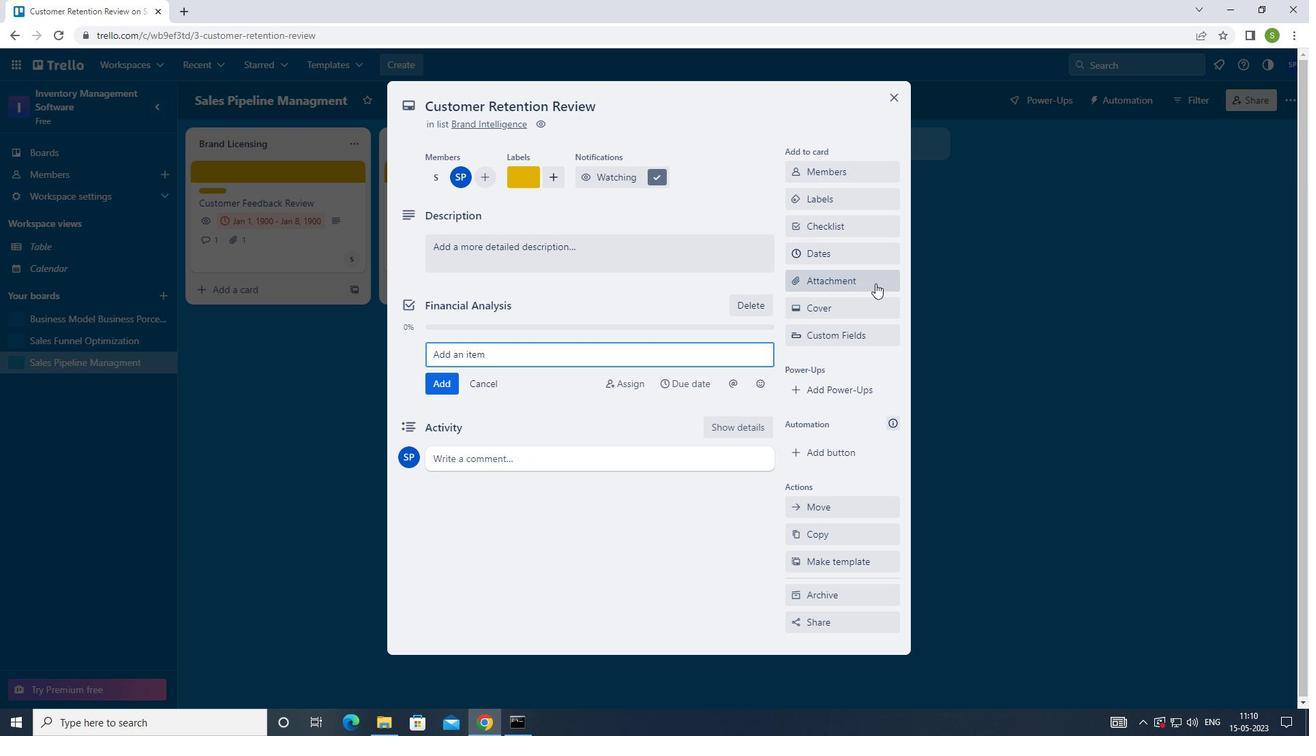 
Action: Mouse moved to (827, 383)
Screenshot: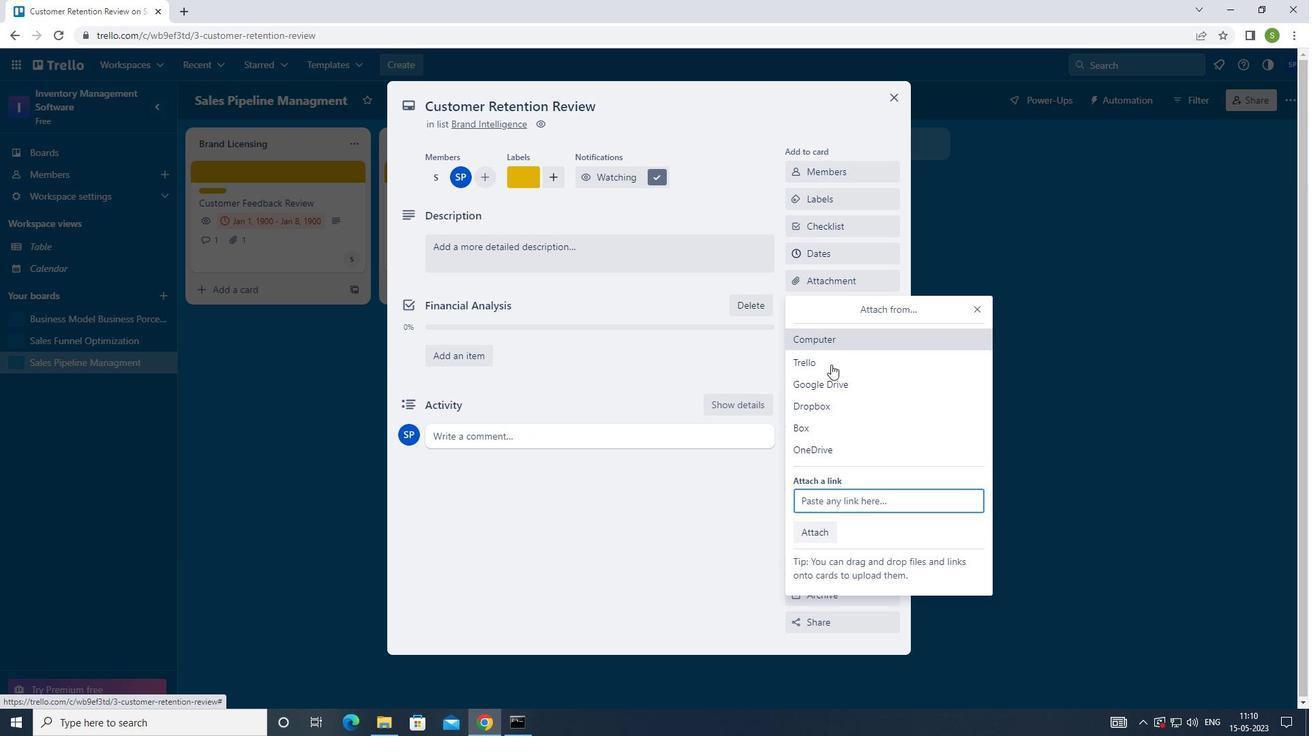 
Action: Mouse pressed left at (827, 383)
Screenshot: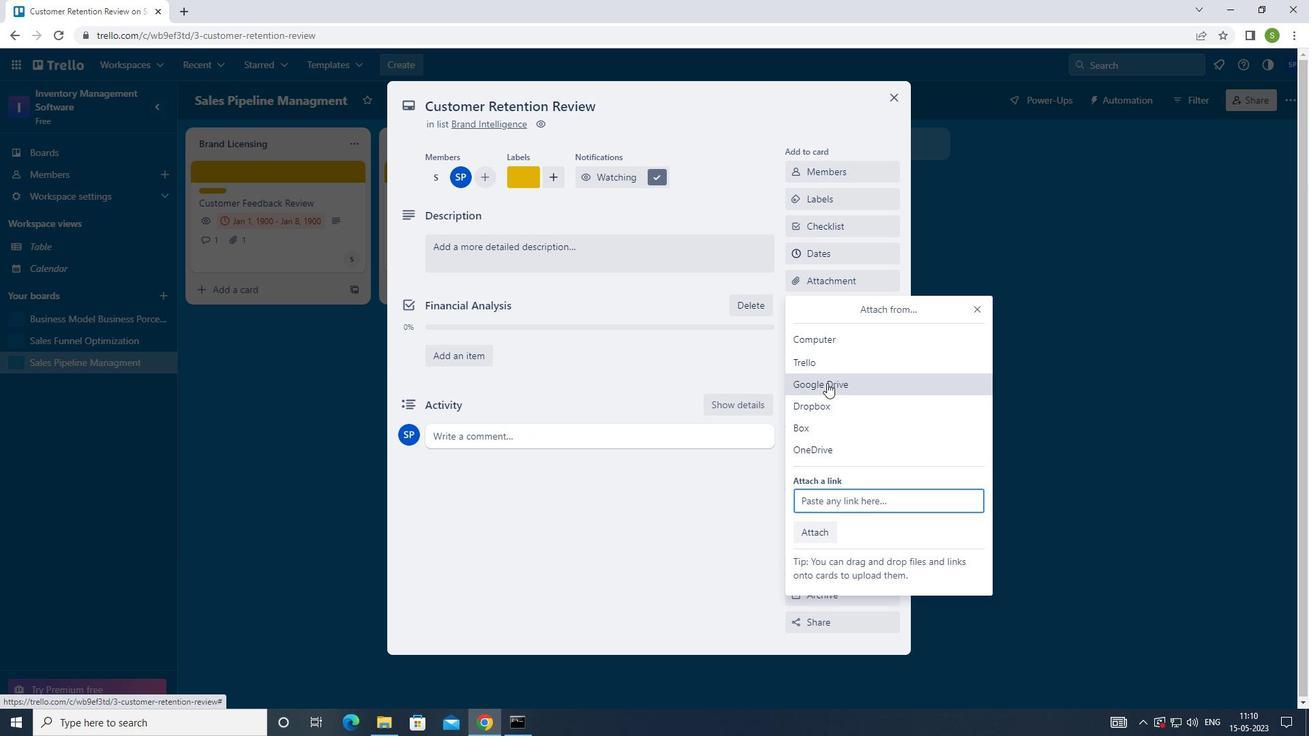 
Action: Mouse moved to (382, 333)
Screenshot: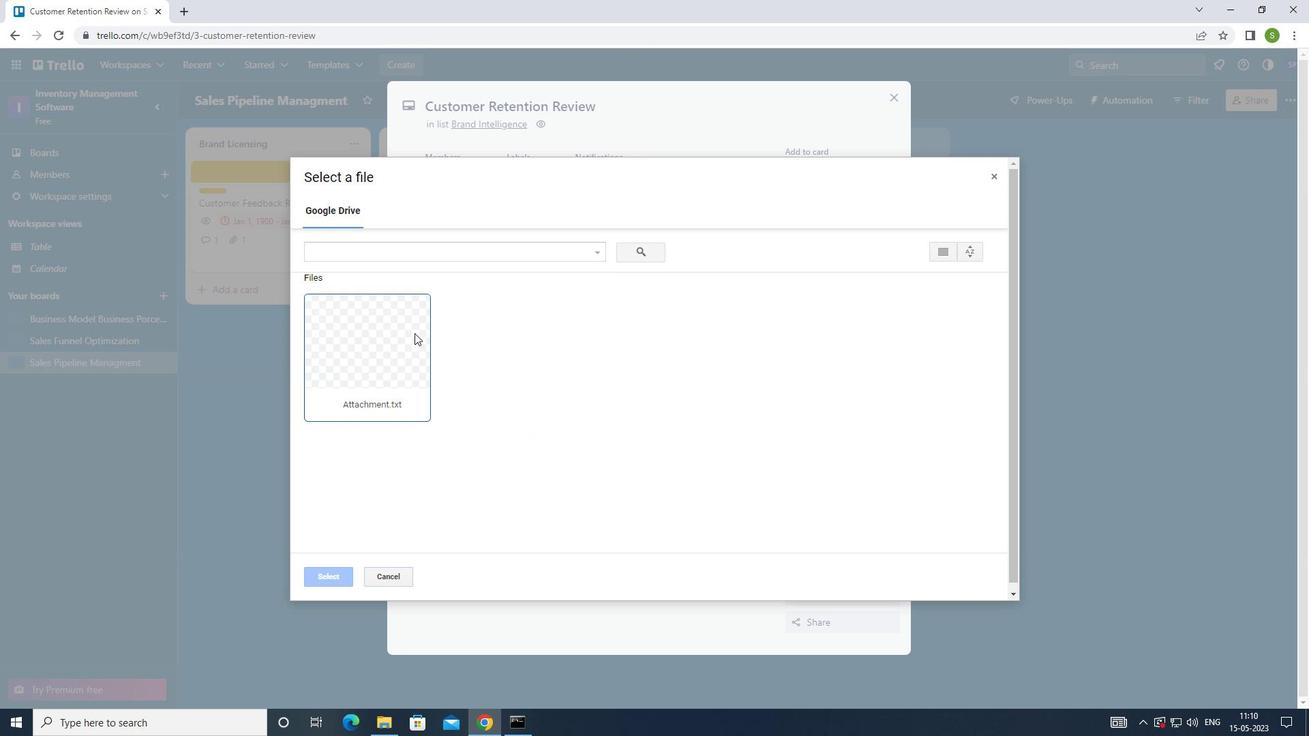
Action: Mouse pressed left at (382, 333)
Screenshot: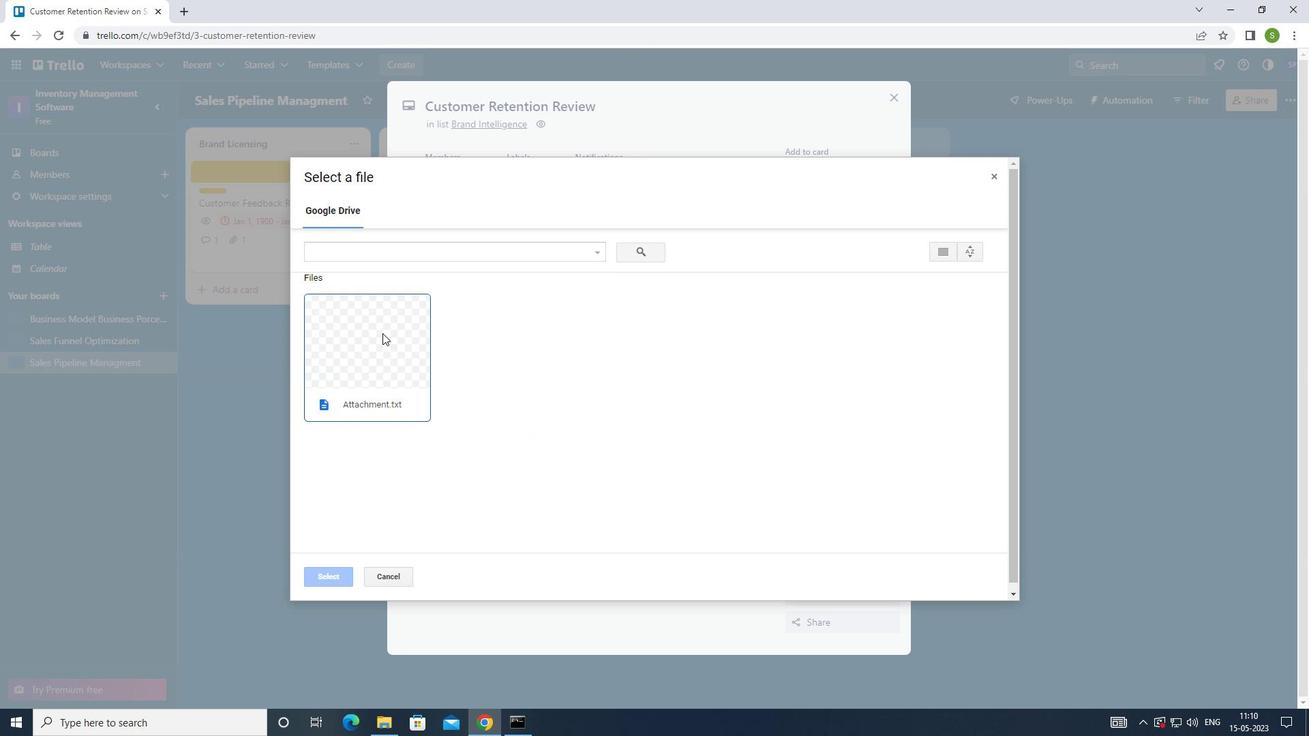 
Action: Mouse moved to (338, 577)
Screenshot: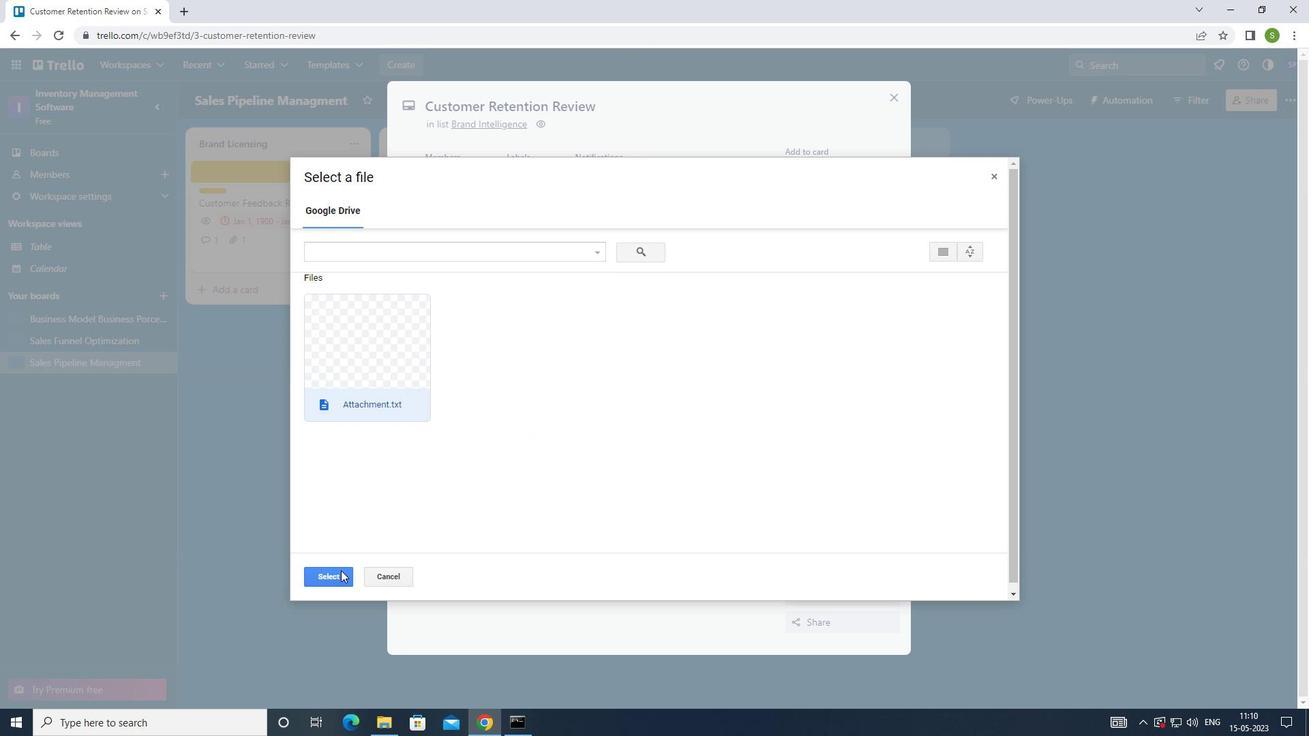 
Action: Mouse pressed left at (338, 577)
Screenshot: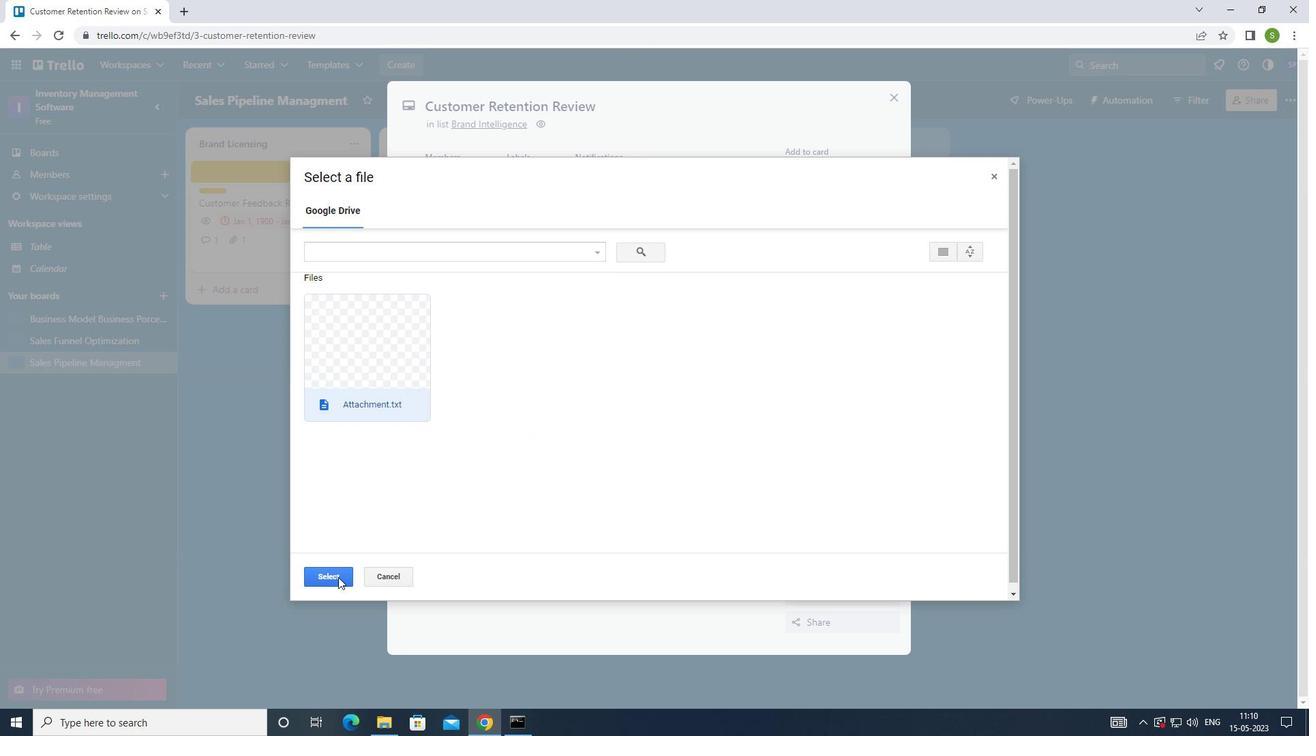 
Action: Mouse moved to (818, 309)
Screenshot: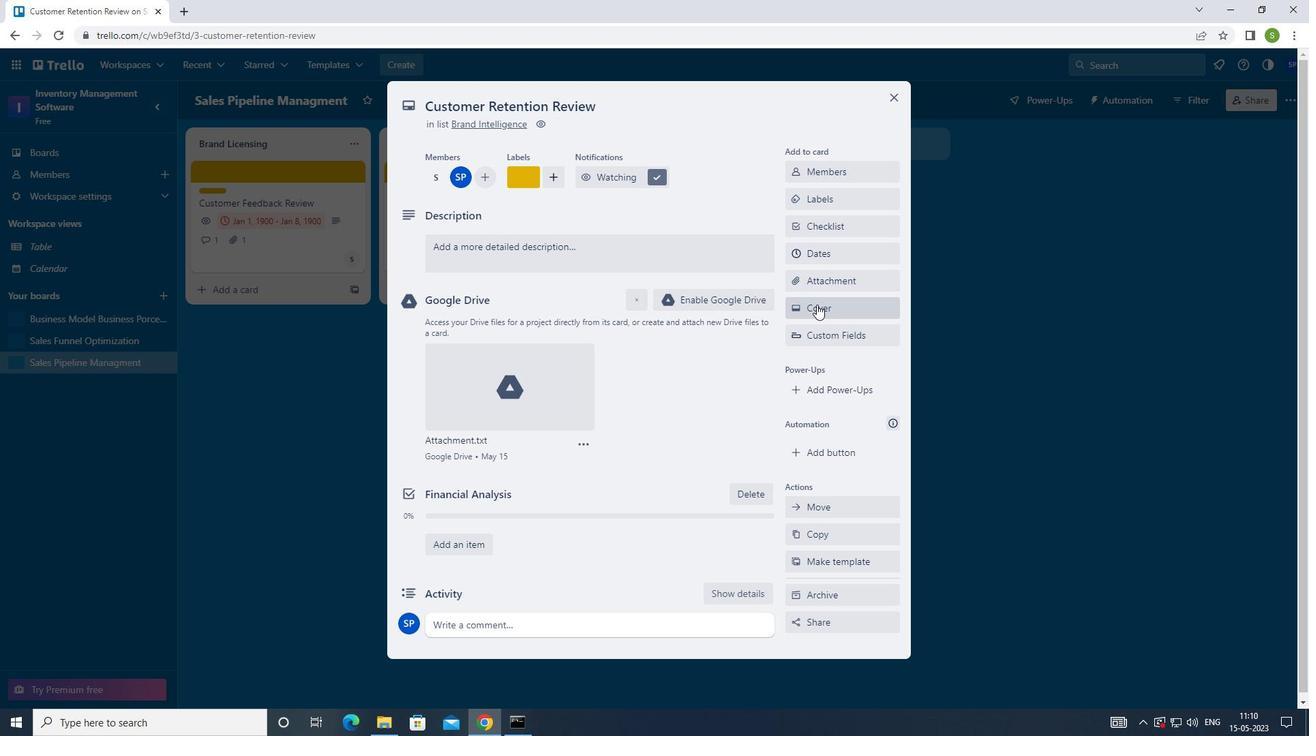 
Action: Mouse pressed left at (818, 309)
Screenshot: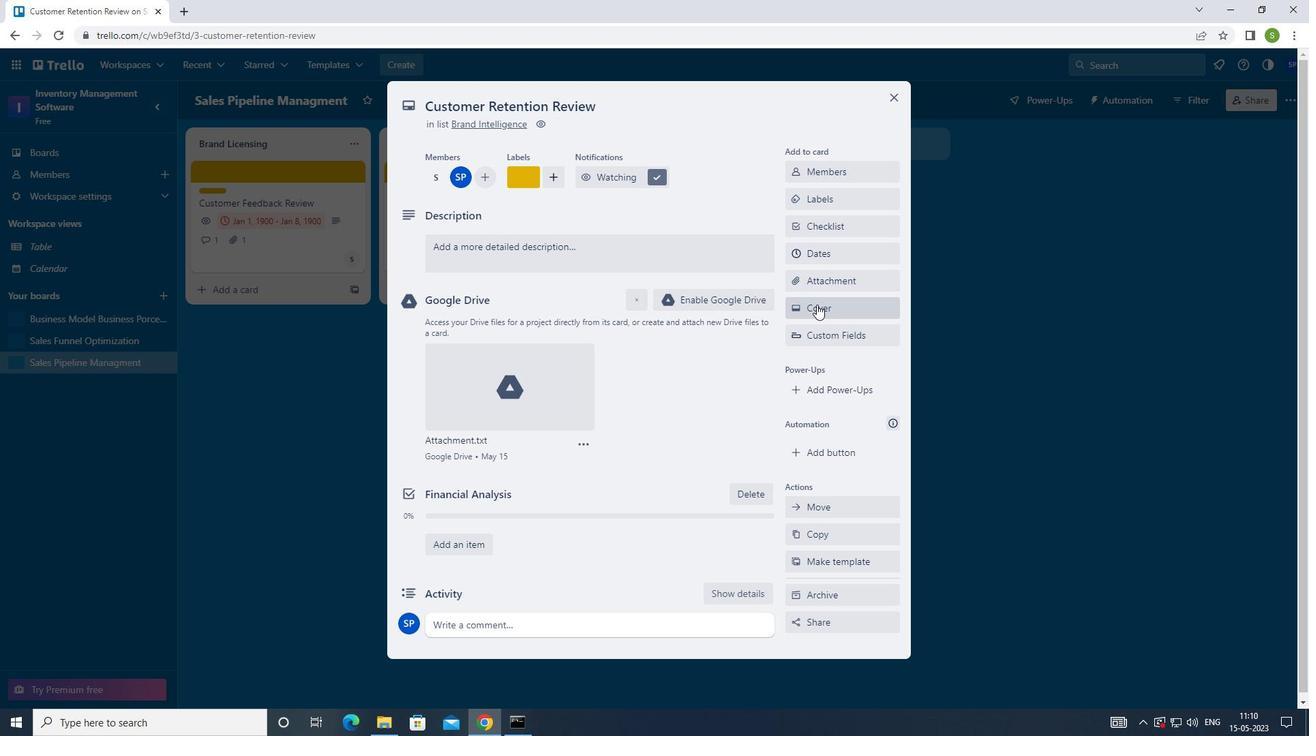
Action: Mouse moved to (851, 434)
Screenshot: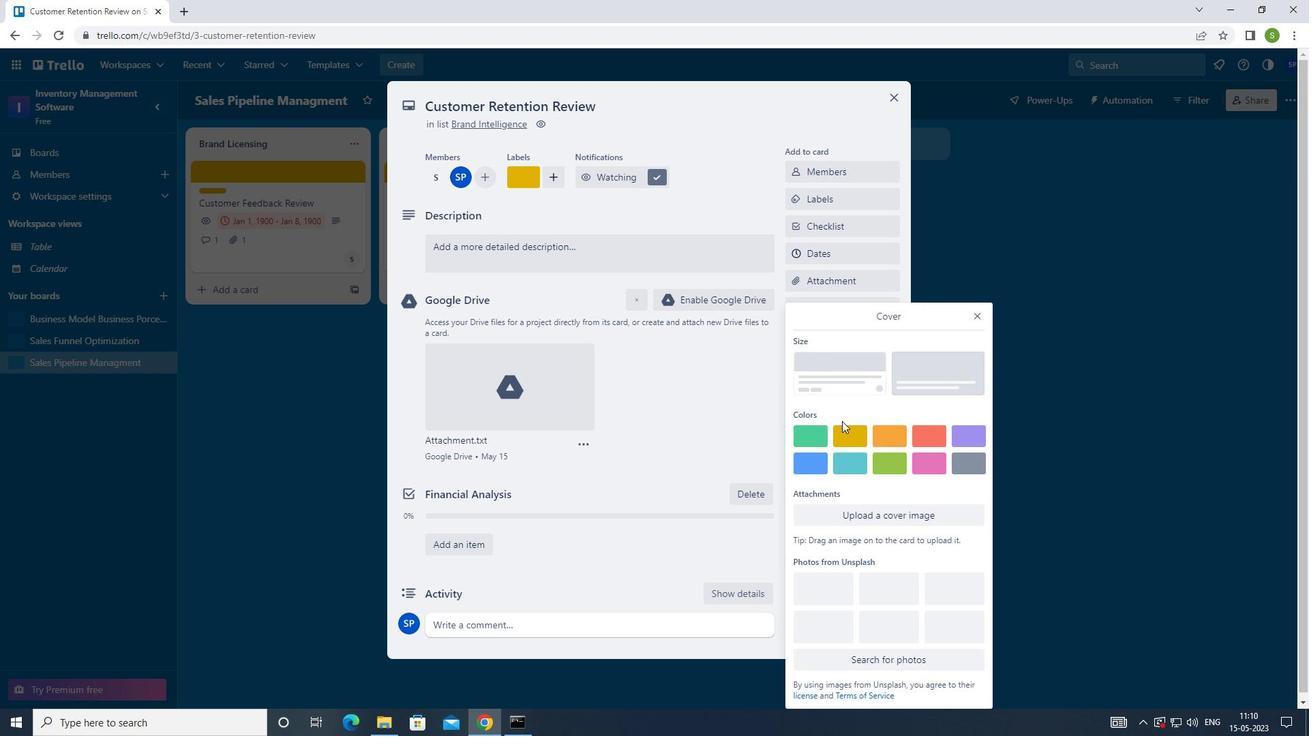 
Action: Mouse pressed left at (851, 434)
Screenshot: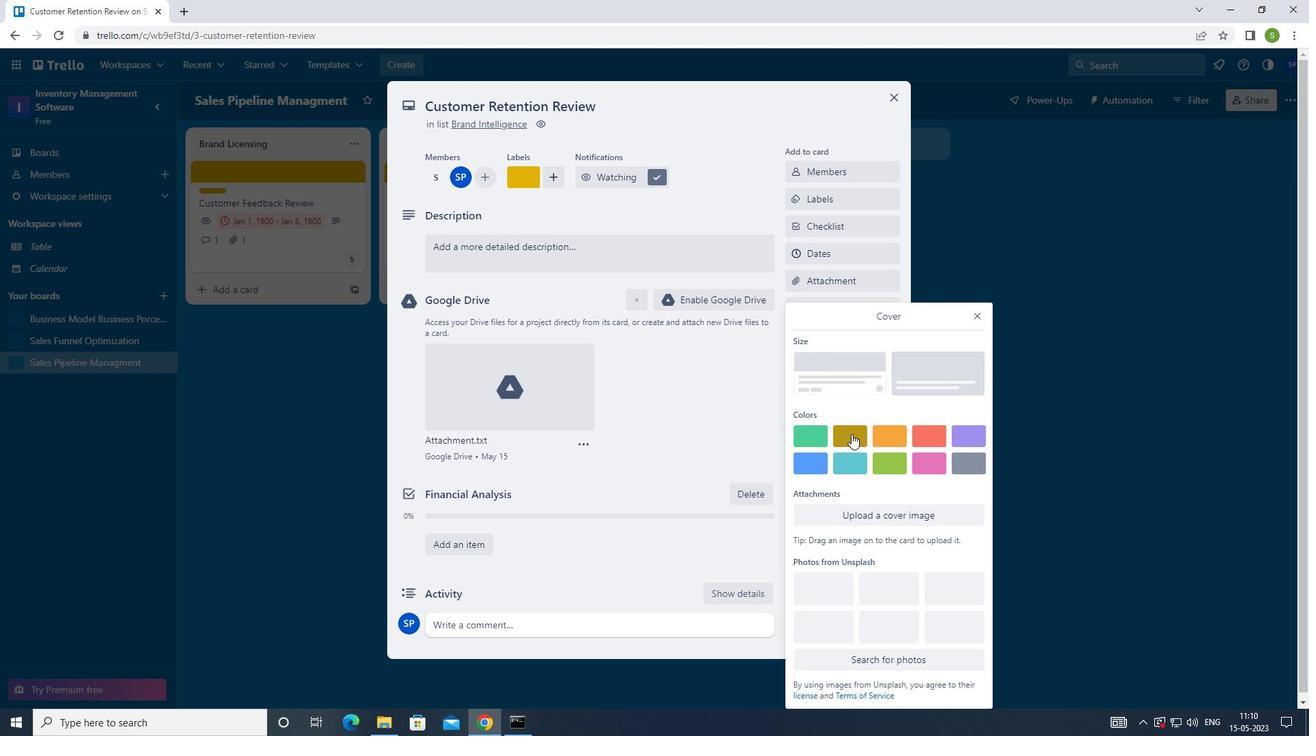
Action: Mouse moved to (982, 290)
Screenshot: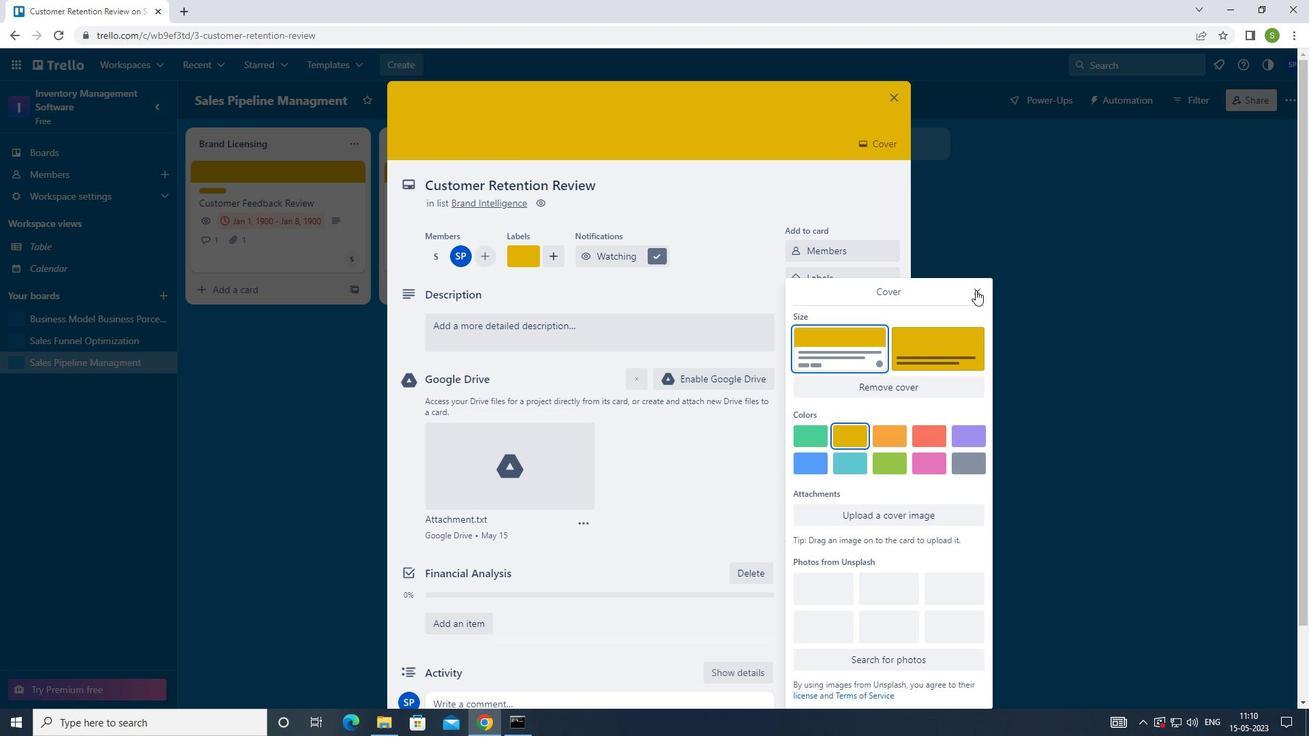
Action: Mouse pressed left at (982, 290)
Screenshot: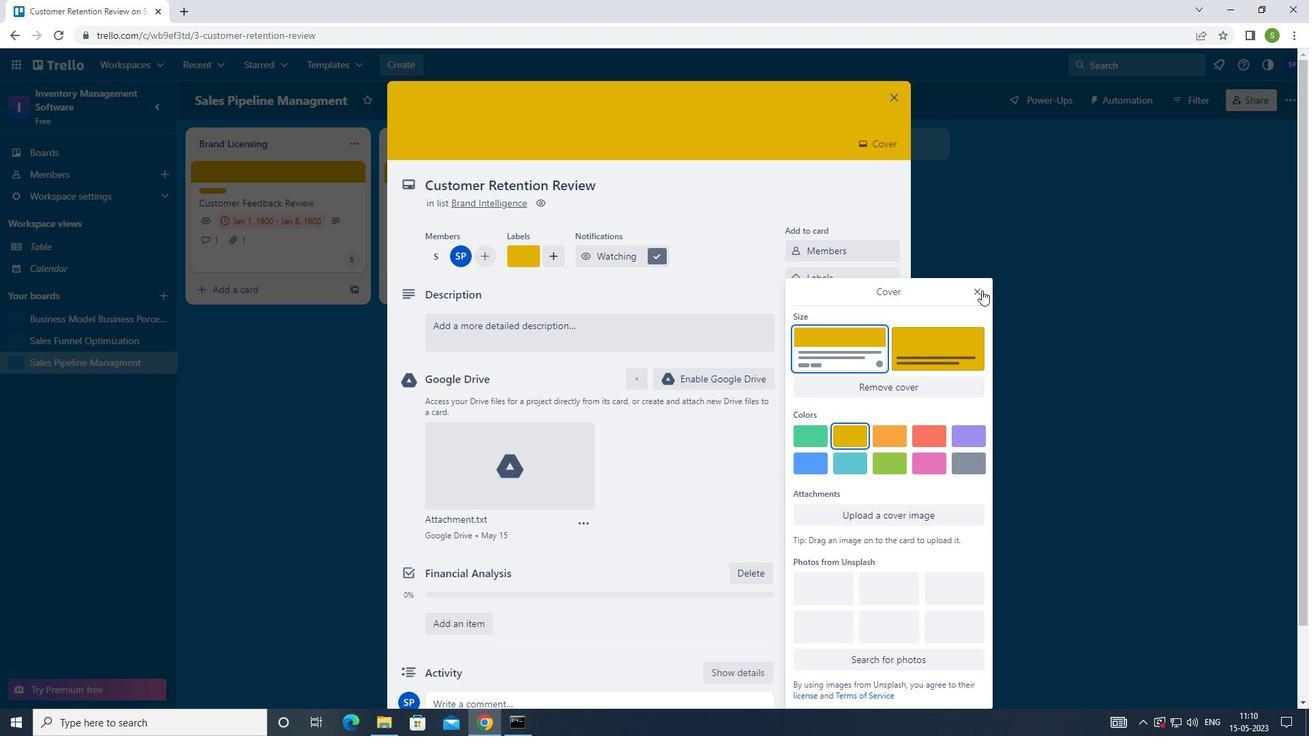 
Action: Mouse moved to (684, 343)
Screenshot: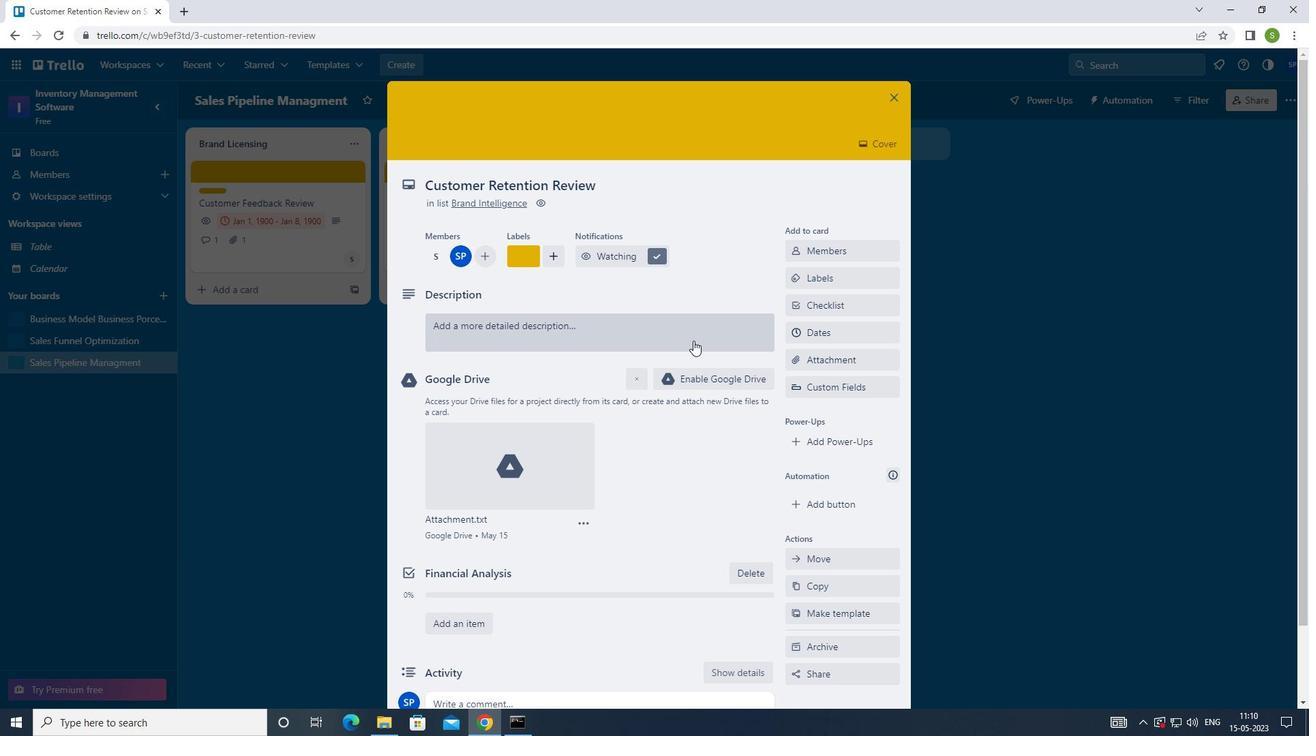 
Action: Mouse pressed left at (684, 343)
Screenshot: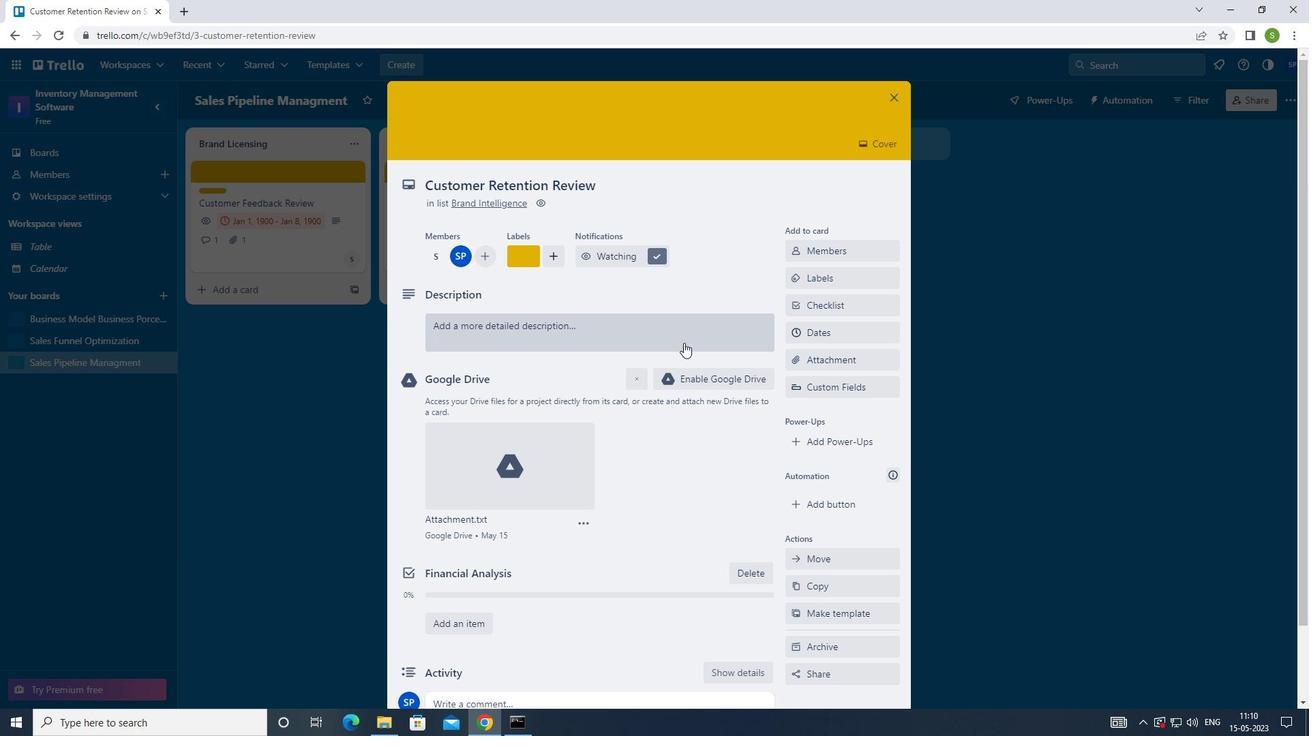 
Action: Mouse moved to (685, 260)
Screenshot: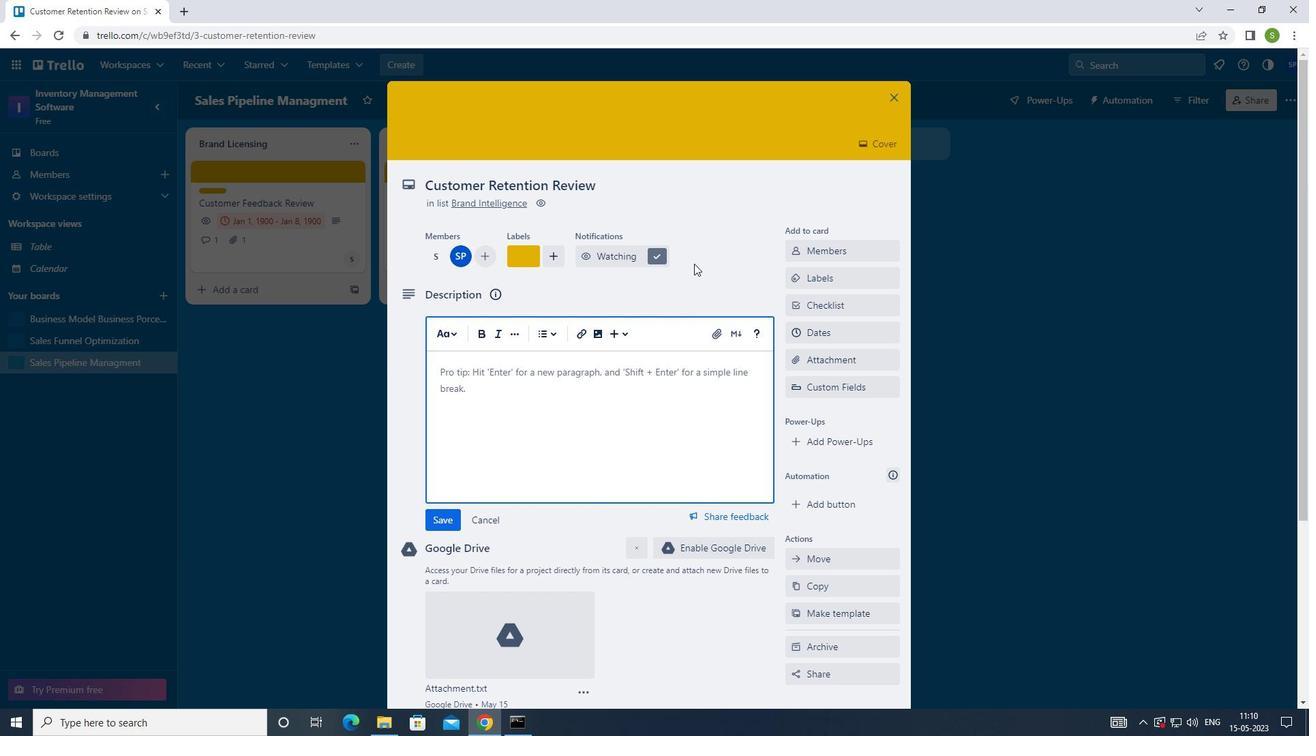 
Action: Key pressed <Key.shift>DEVELOP<Key.space>AND<Key.space>LAUNCH<Key.space>NEW<Key.space>SALES<Key.space>STRATEGY<Key.space>OFR<Key.space>NEW<Key.space>MARKET<Key.space>SEGMENT
Screenshot: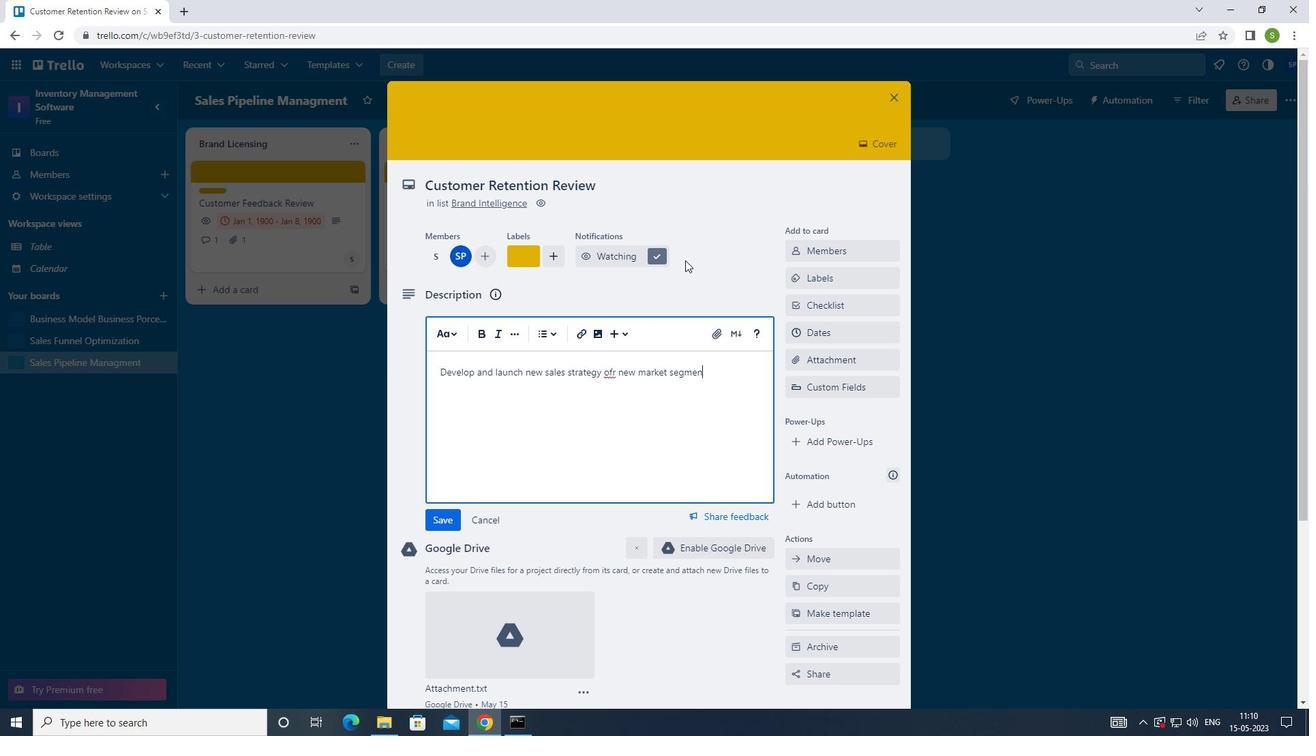 
Action: Mouse moved to (447, 527)
Screenshot: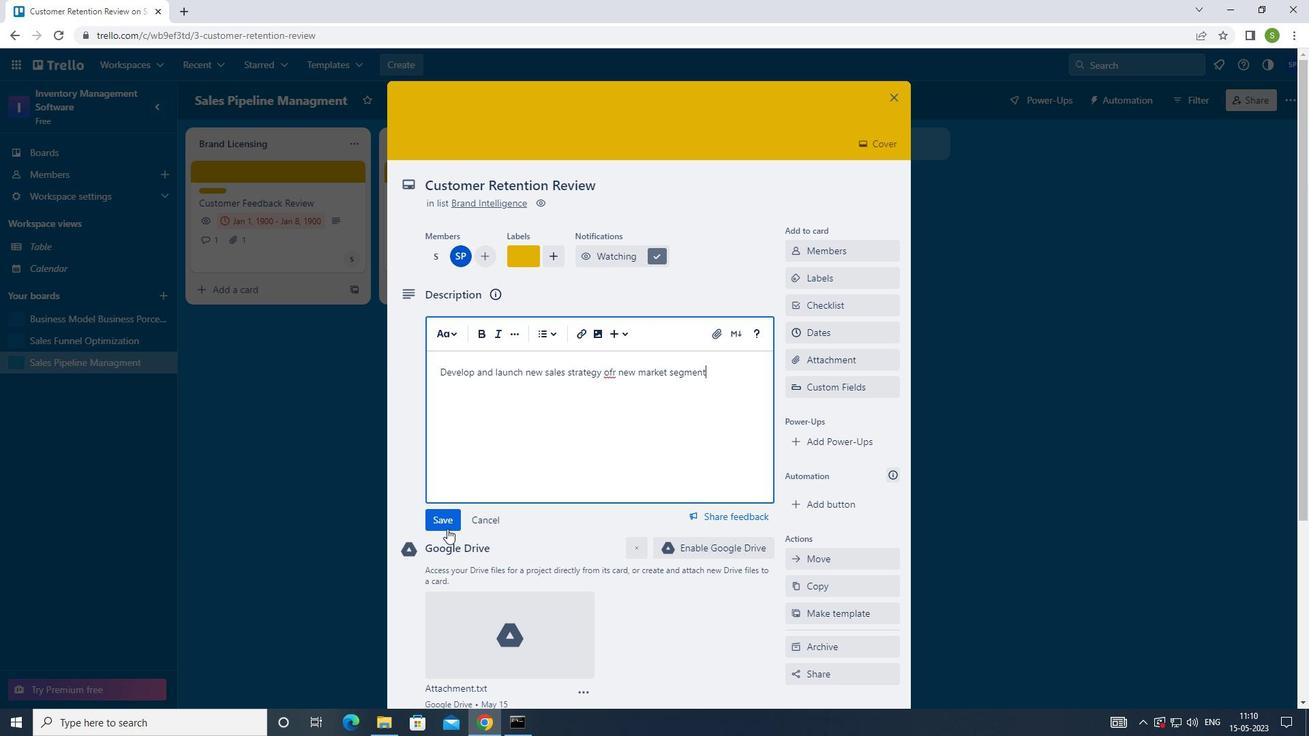 
Action: Mouse pressed left at (447, 527)
Screenshot: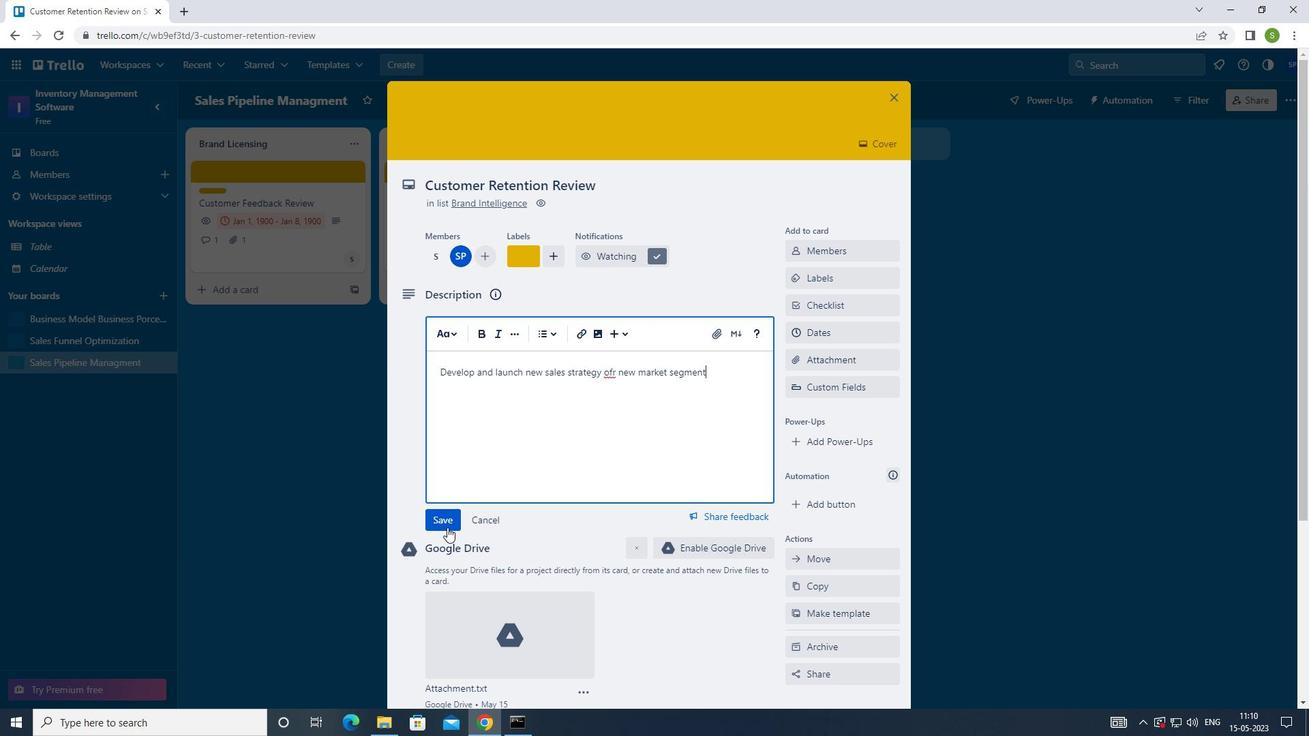 
Action: Mouse moved to (534, 481)
Screenshot: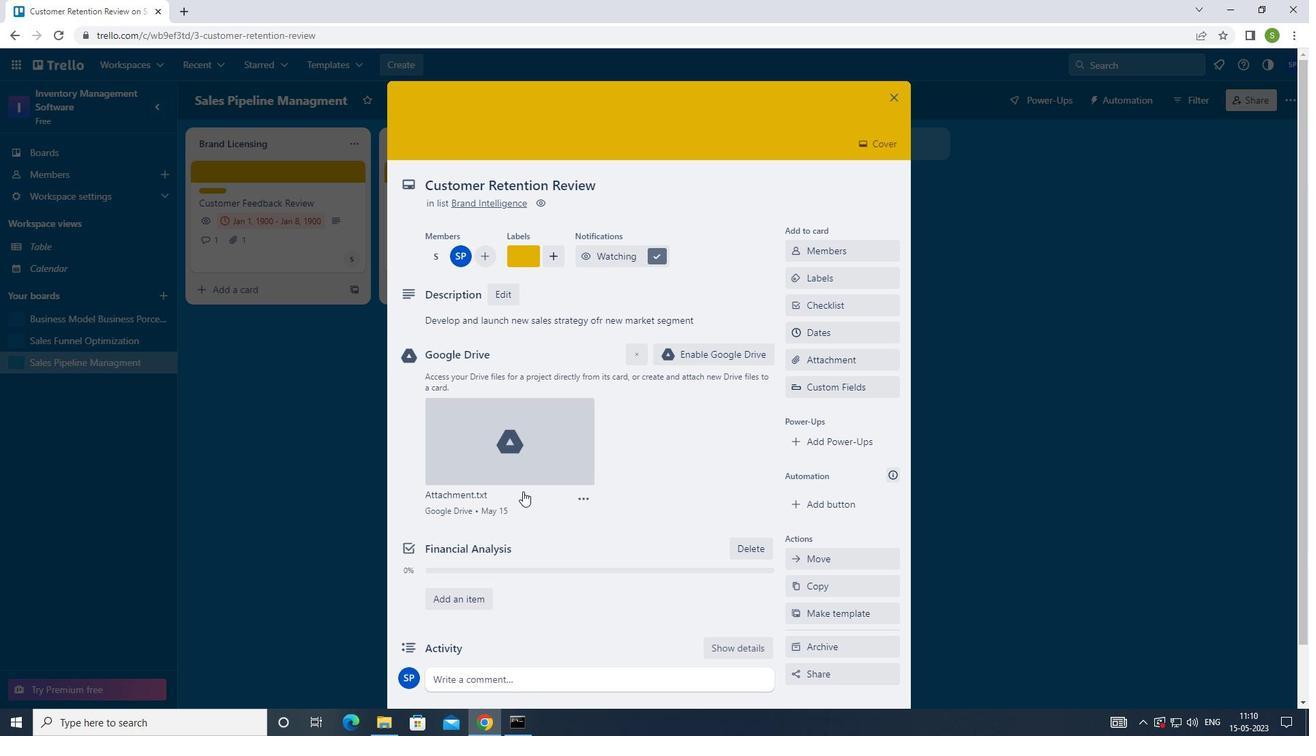 
Action: Mouse scrolled (534, 480) with delta (0, 0)
Screenshot: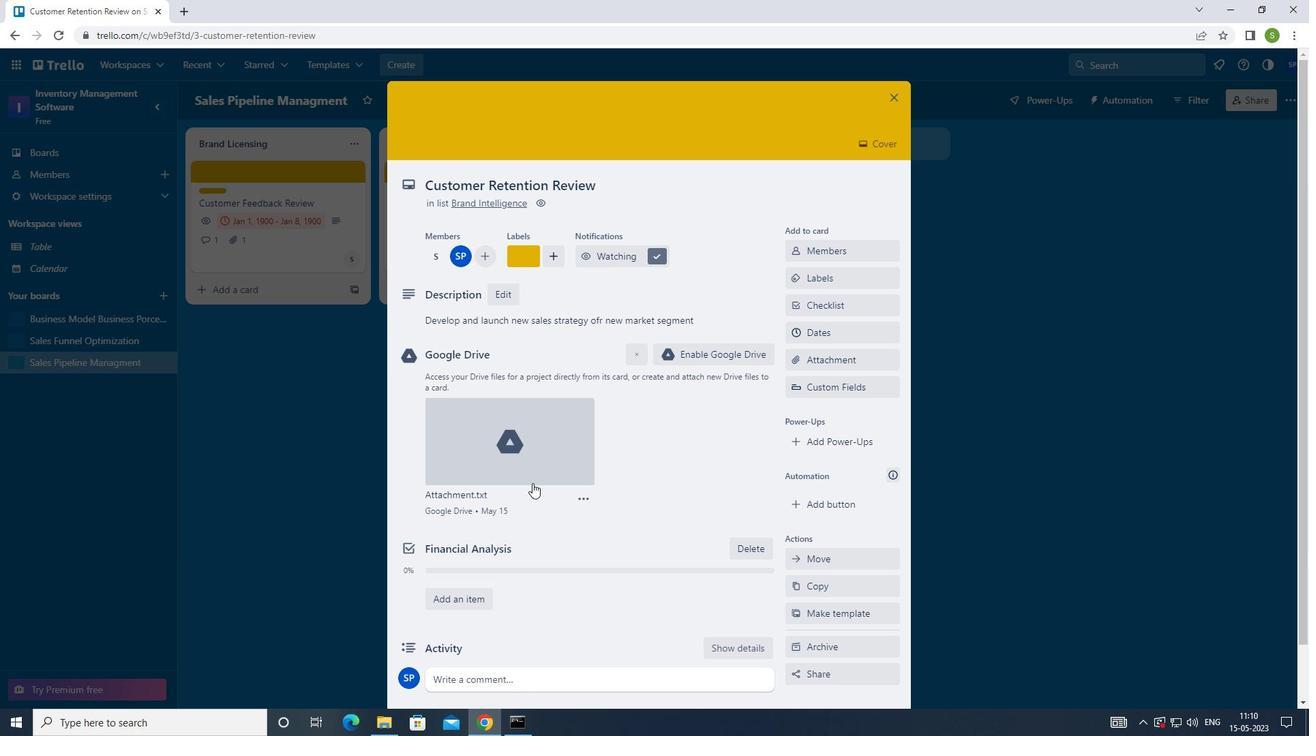 
Action: Mouse scrolled (534, 480) with delta (0, 0)
Screenshot: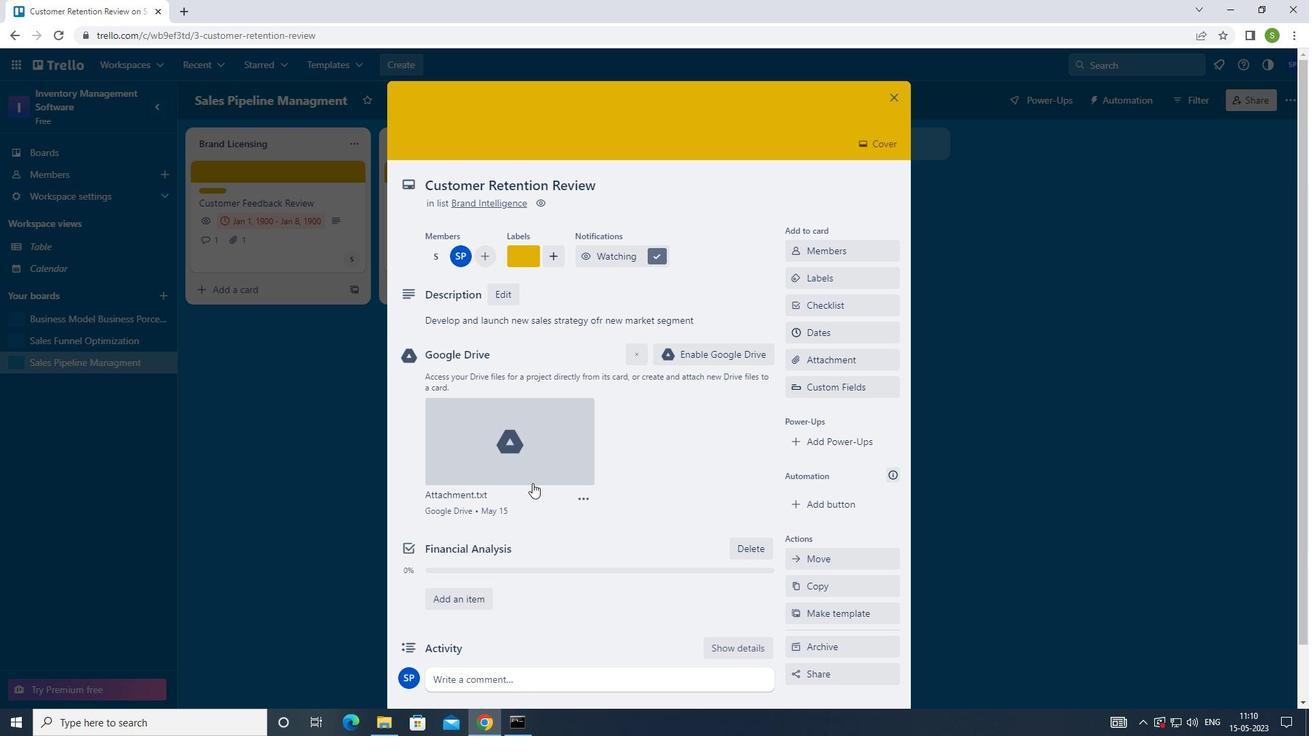 
Action: Mouse moved to (535, 481)
Screenshot: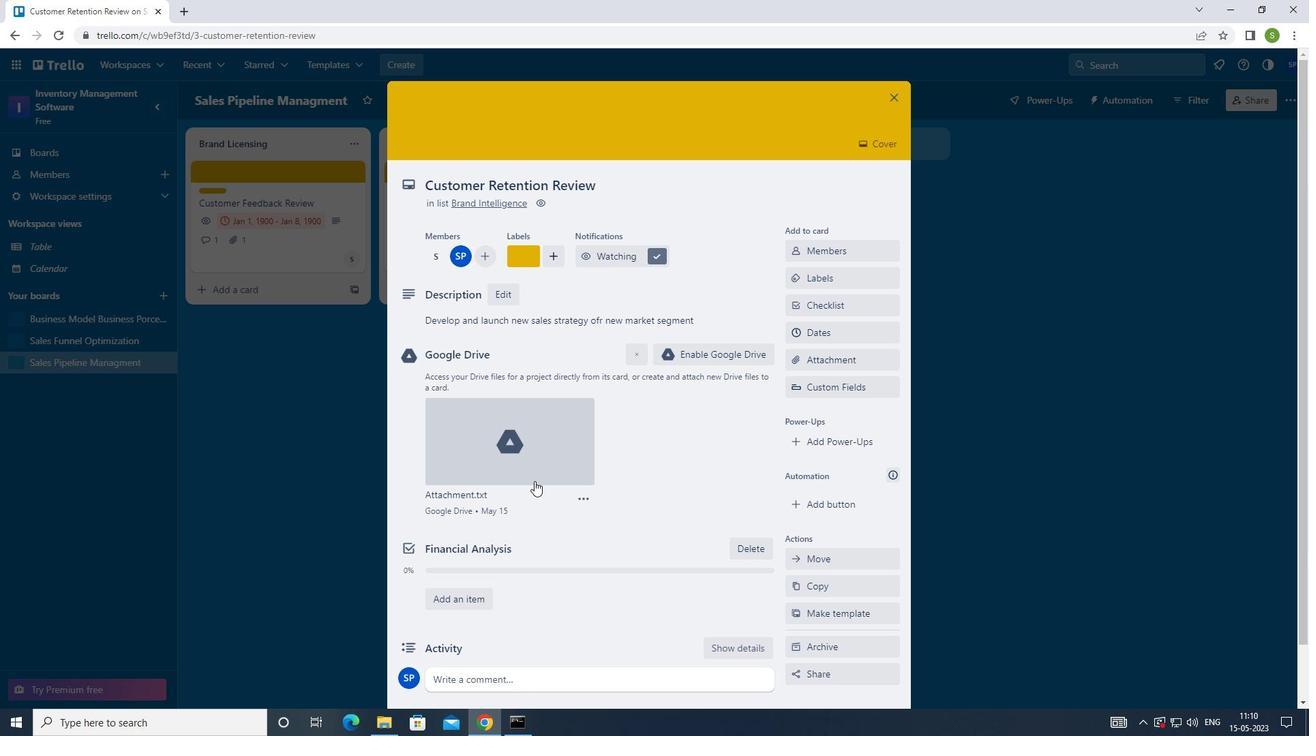 
Action: Mouse scrolled (535, 480) with delta (0, 0)
Screenshot: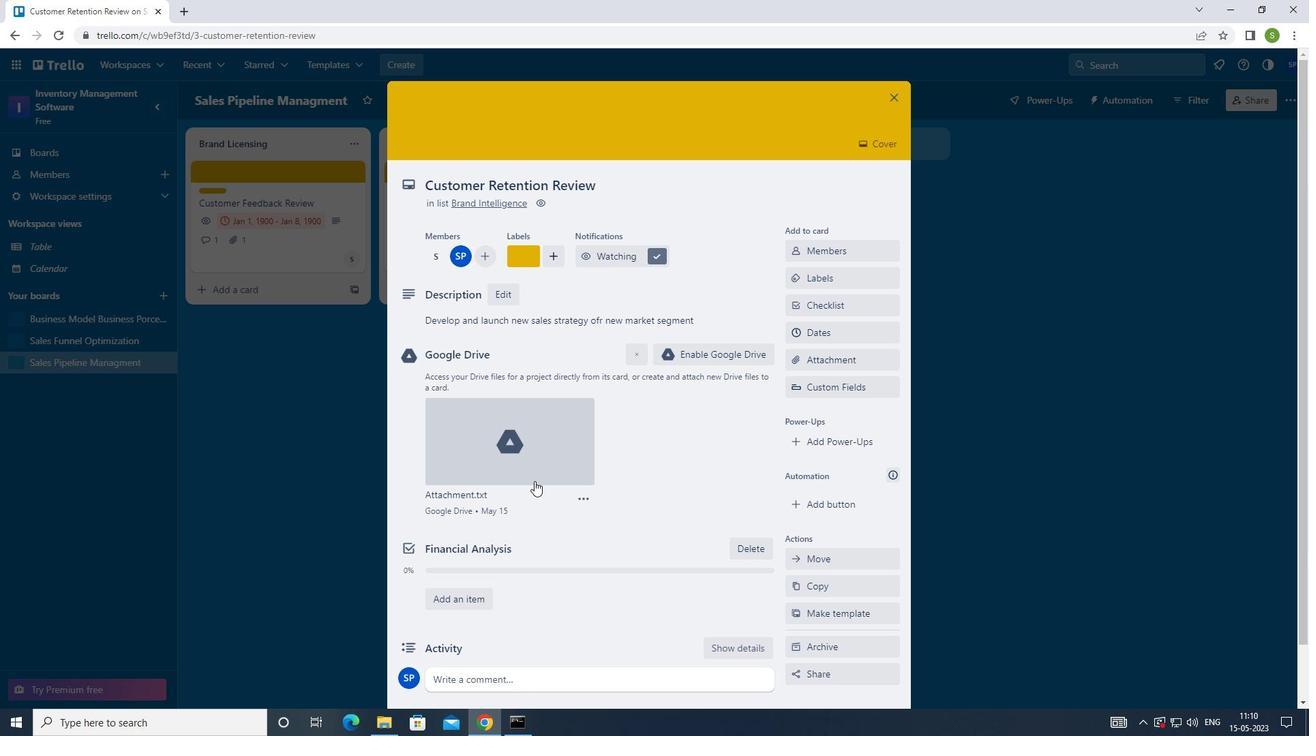 
Action: Mouse moved to (536, 482)
Screenshot: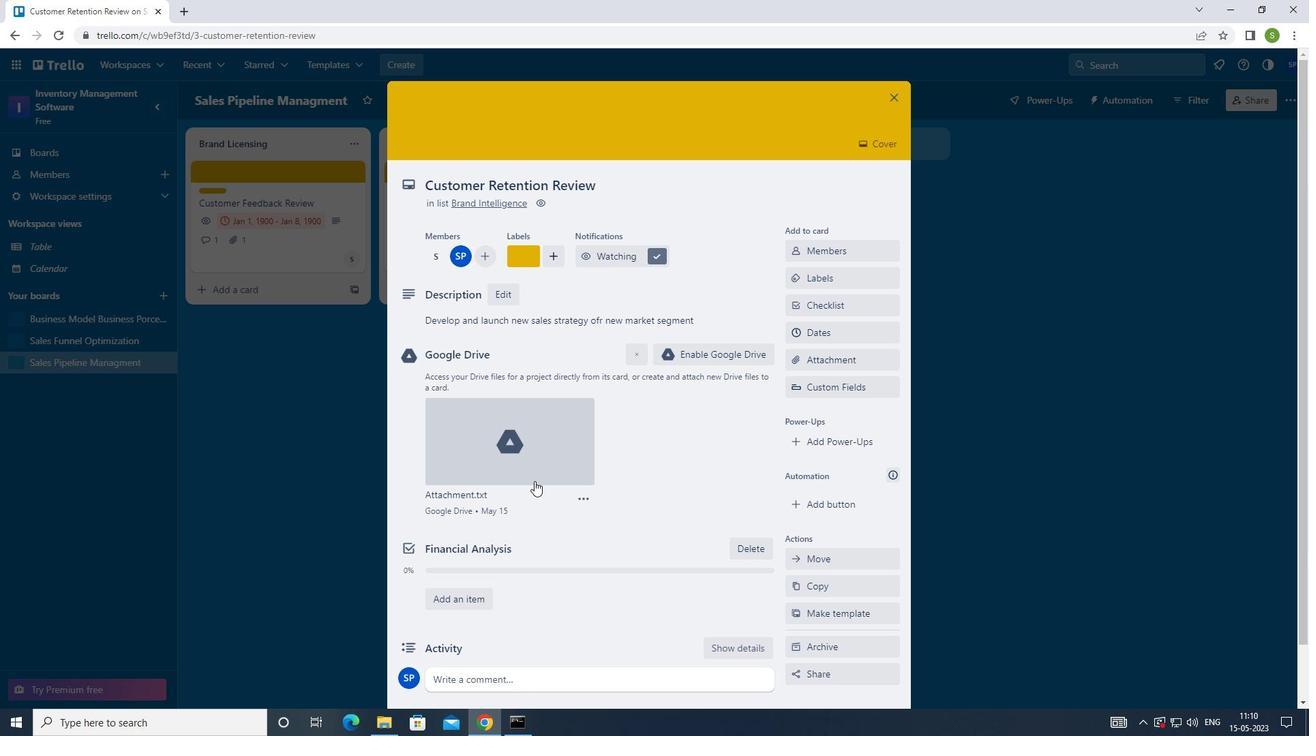 
Action: Mouse scrolled (536, 482) with delta (0, 0)
Screenshot: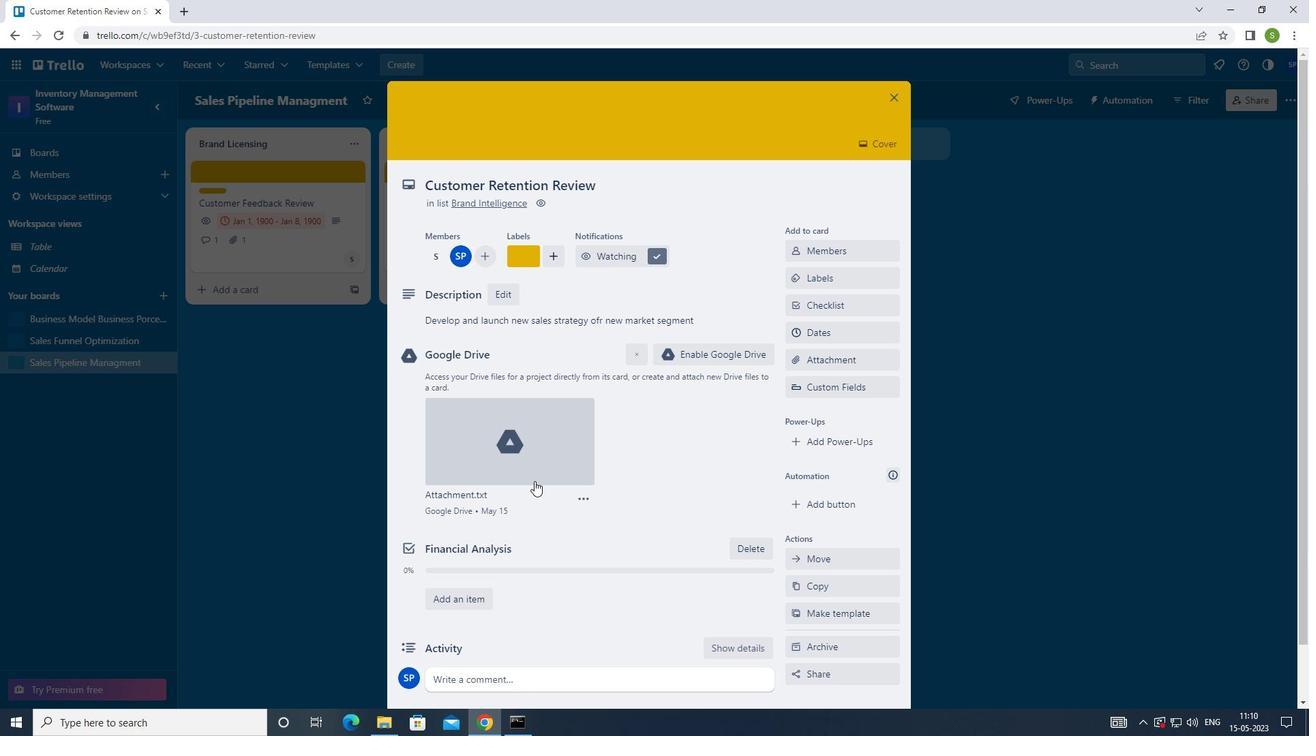 
Action: Mouse moved to (524, 624)
Screenshot: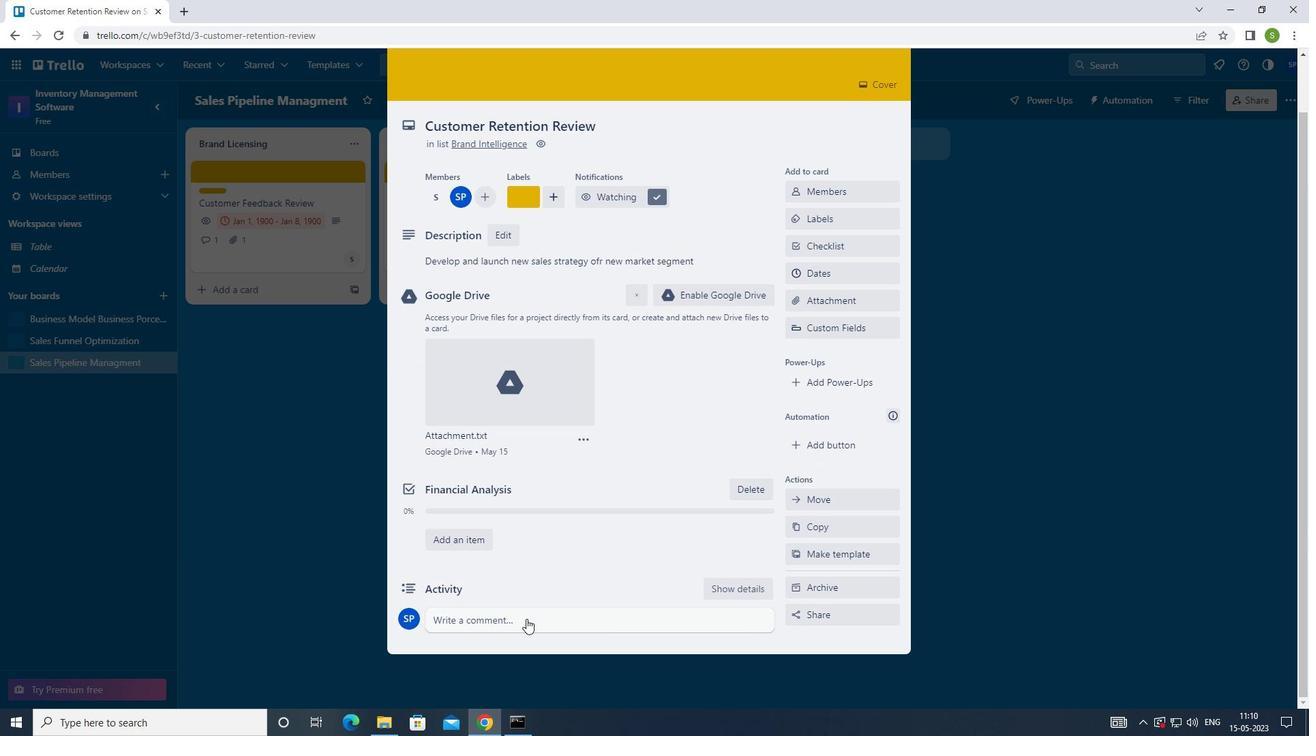 
Action: Mouse pressed left at (524, 624)
Screenshot: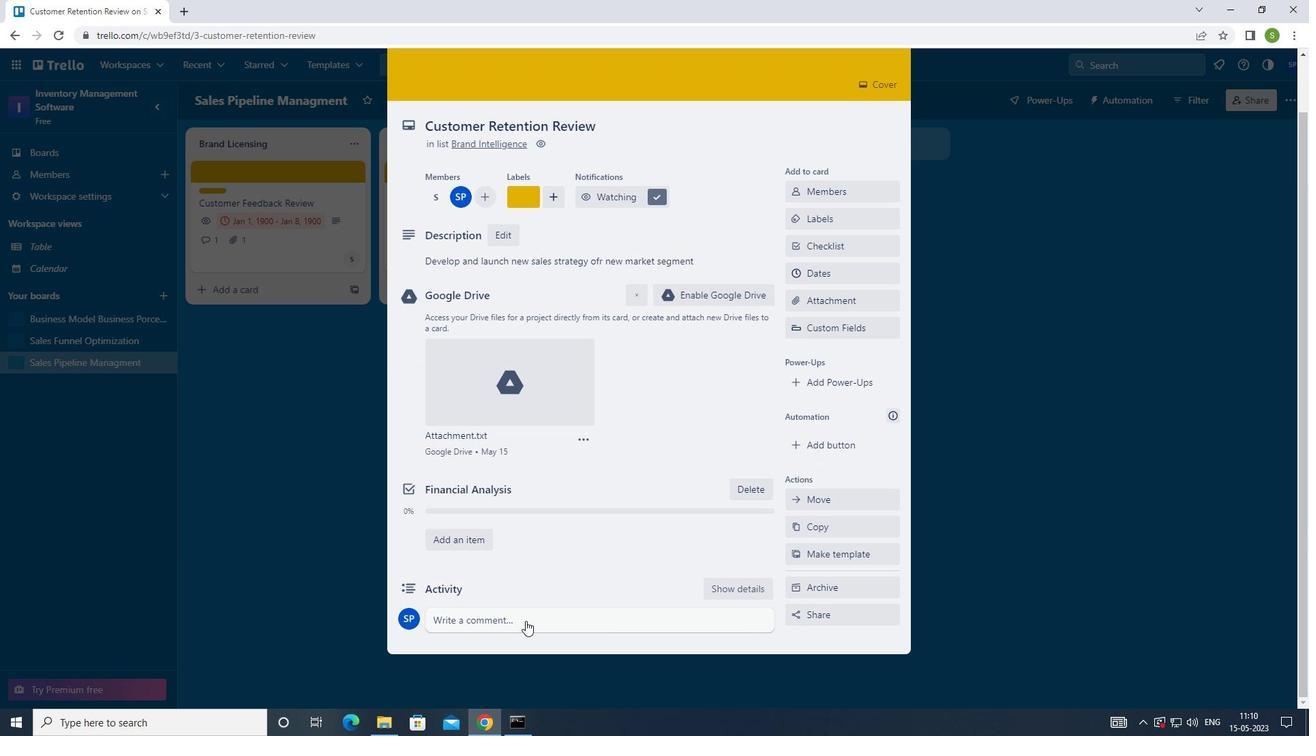
Action: Mouse moved to (589, 476)
Screenshot: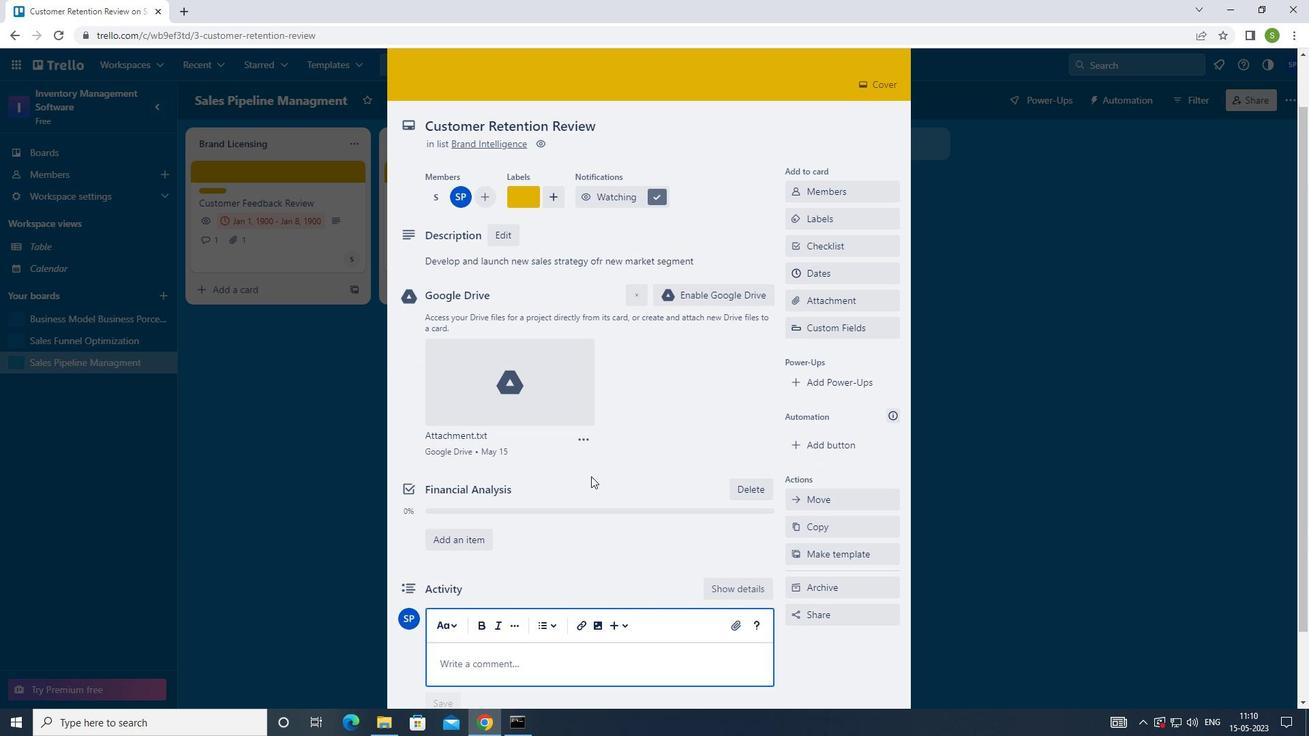 
Action: Key pressed <Key.shift><Key.shift><Key.shift><Key.shift><Key.shift><Key.shift>G
Screenshot: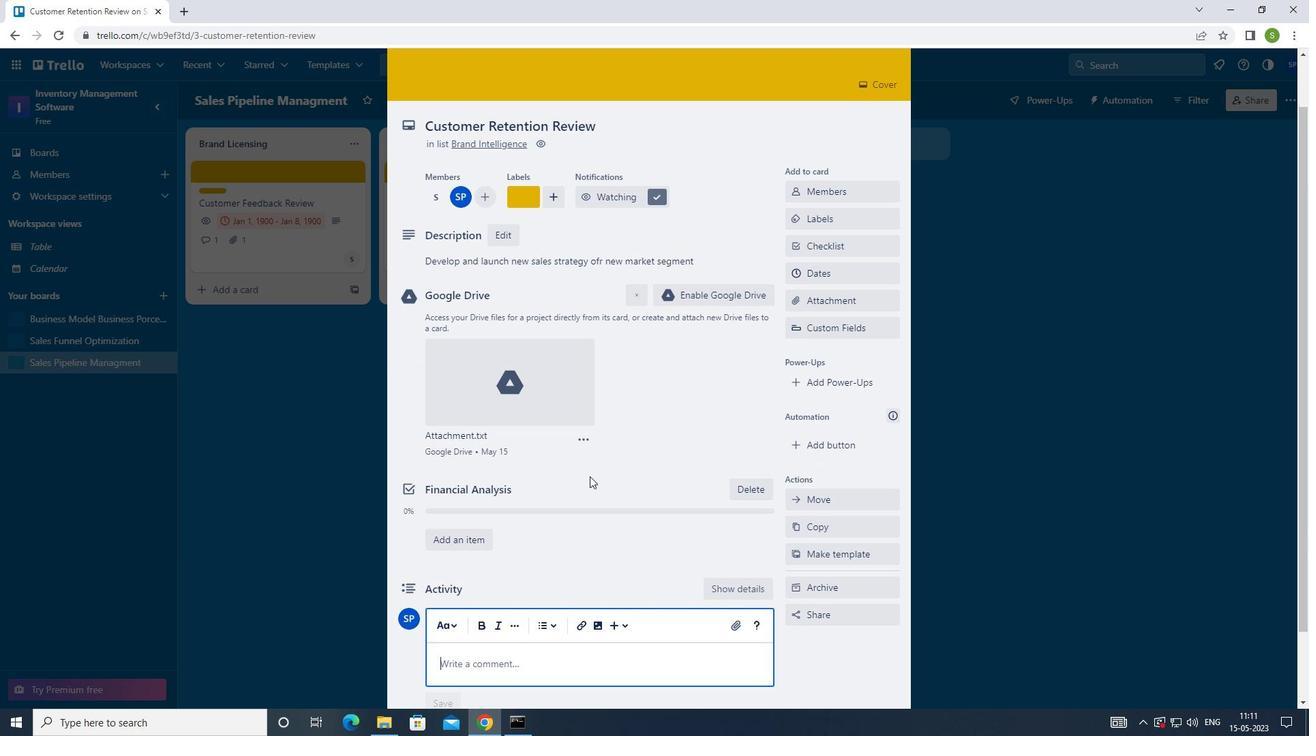 
Action: Mouse moved to (589, 477)
Screenshot: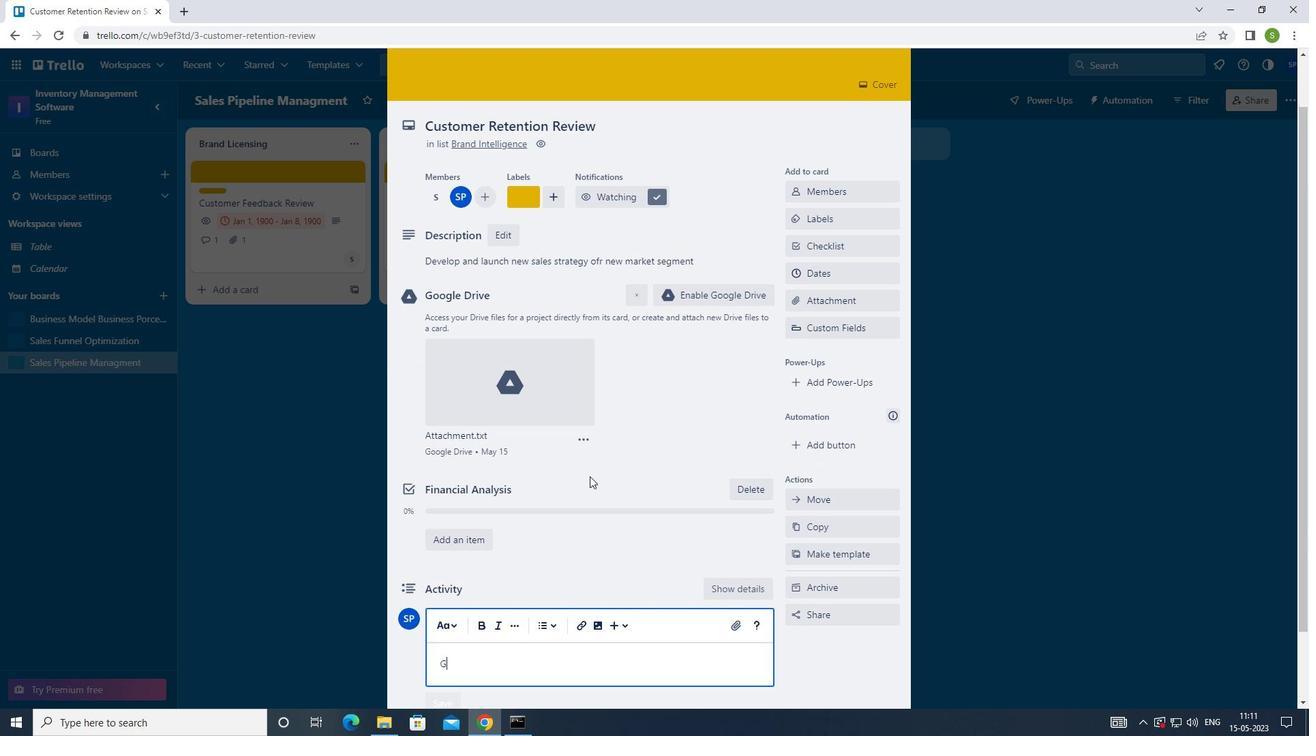 
Action: Key pressed IVEN
Screenshot: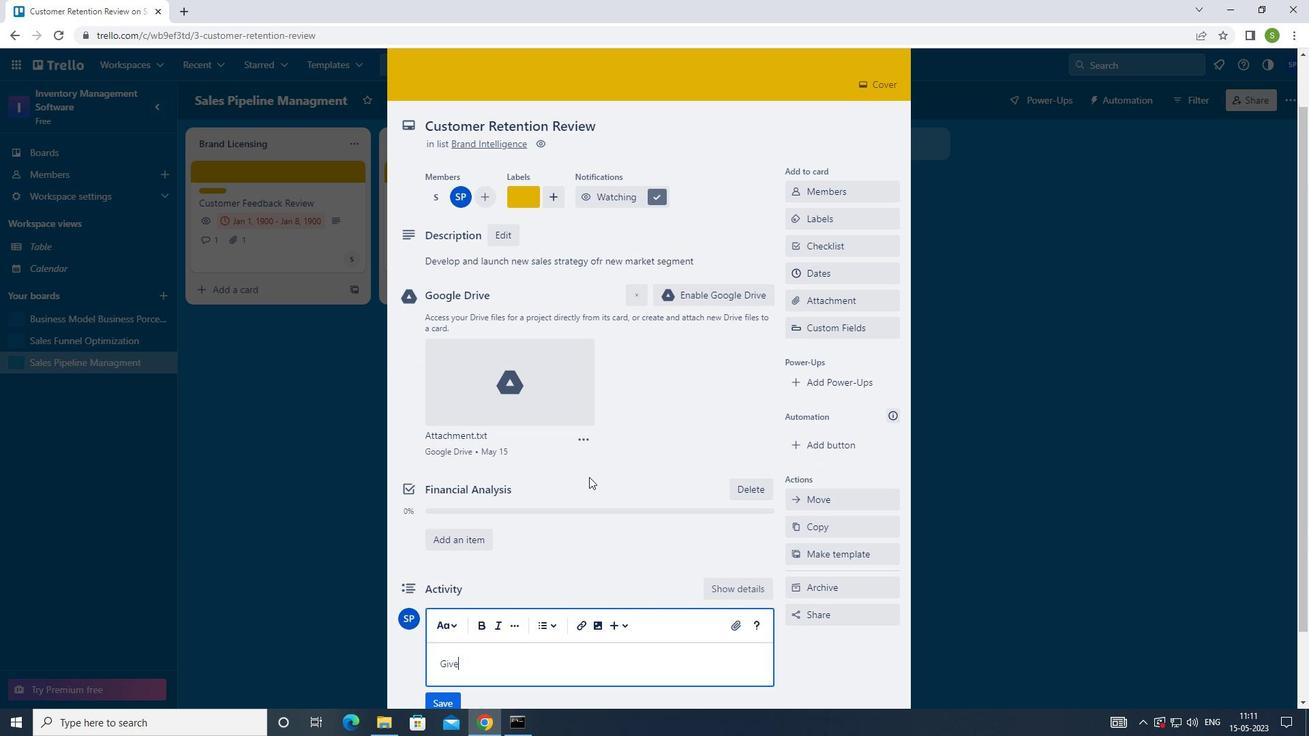 
Action: Mouse moved to (586, 479)
Screenshot: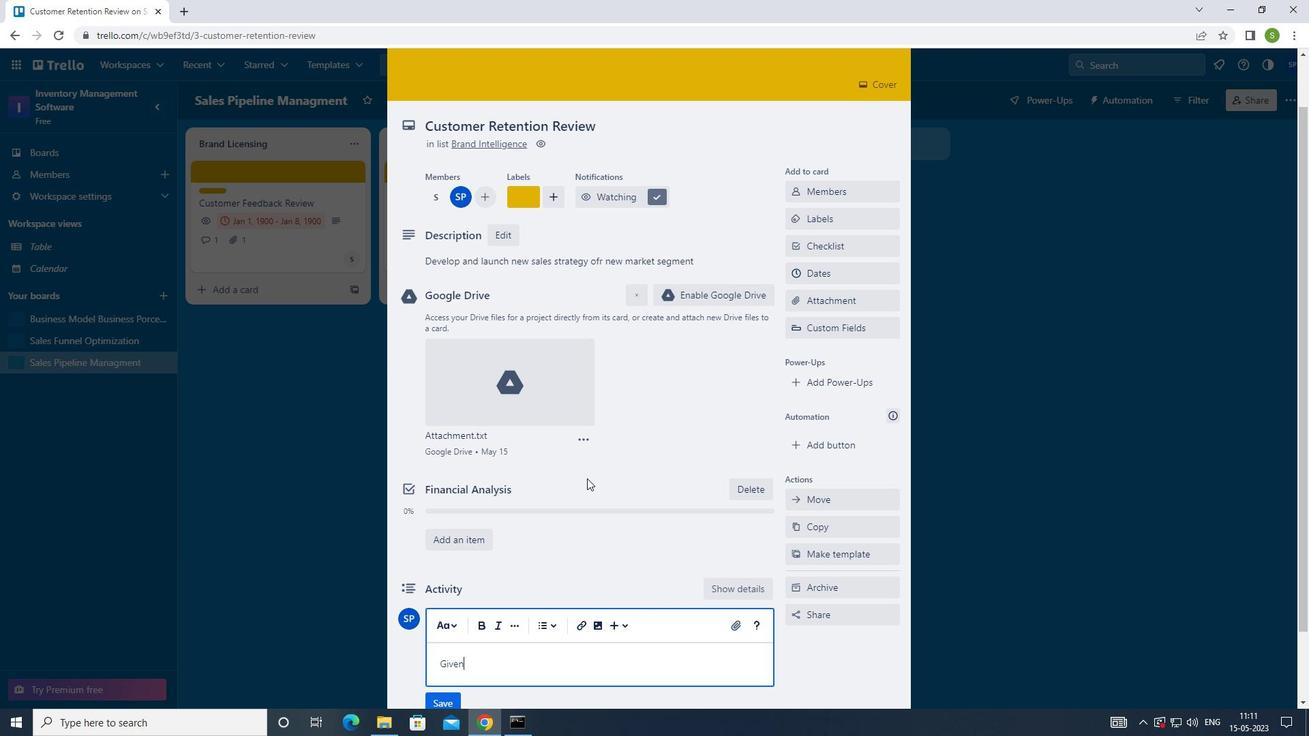 
Action: Key pressed <Key.space>
Screenshot: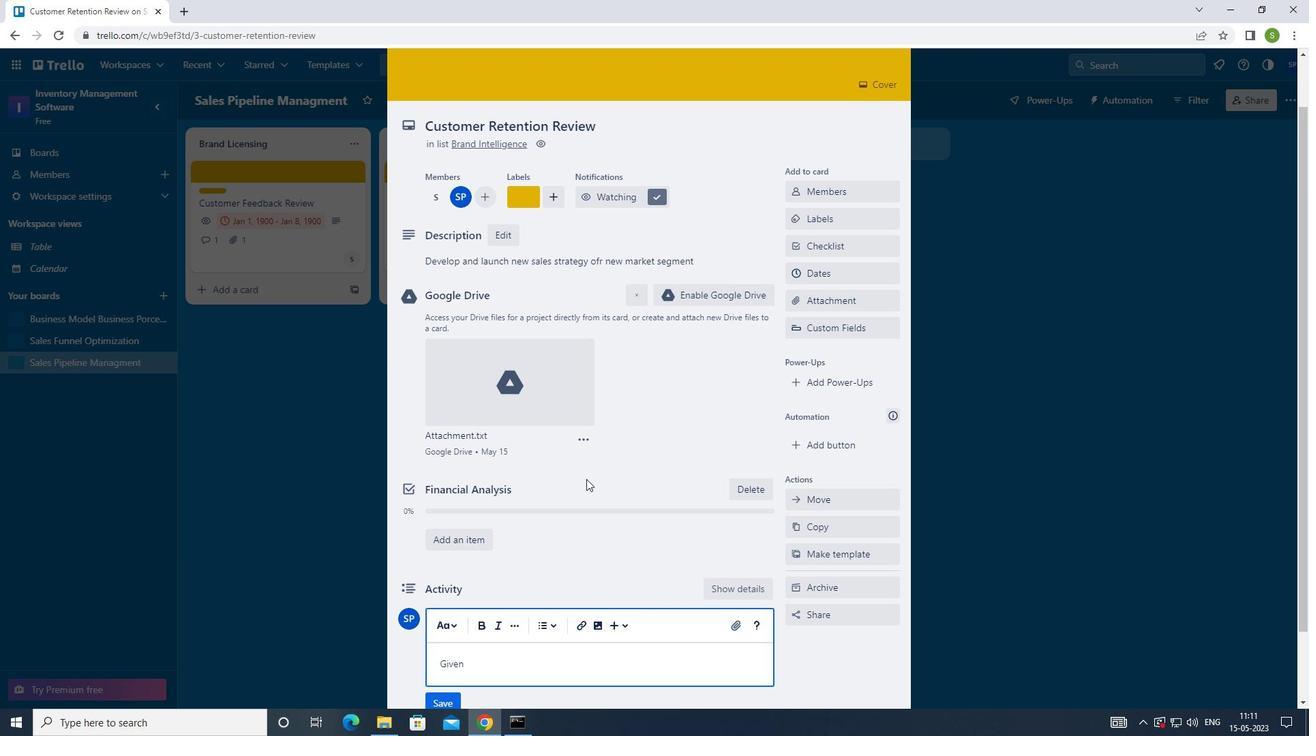 
Action: Mouse moved to (585, 479)
Screenshot: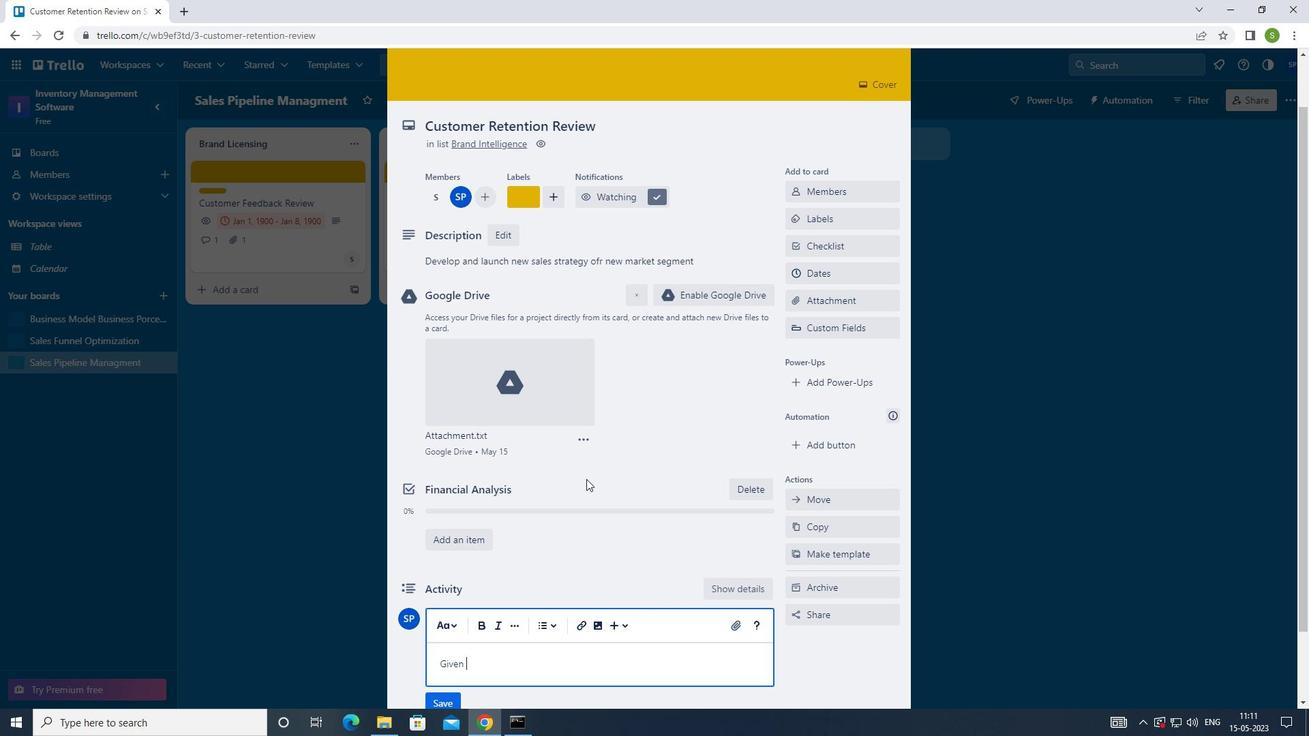 
Action: Key pressed THE<Key.space>POTENTIAL<Key.space>IMPACT<Key.space>OF<Key.space>THIS<Key.space>TASK<Key.space>IN<Key.space>OUR<Key.space>TEAM<Key.space>WORKLOAD<Key.space>LET<Key.space>US<Key.space>ENSURE<Key.space>NEW<Key.space>SALES<Key.space>STRATEGY<Key.space>FOR<Key.space>NEW<Key.space>MARKET<Key.space>SEGMENT
Screenshot: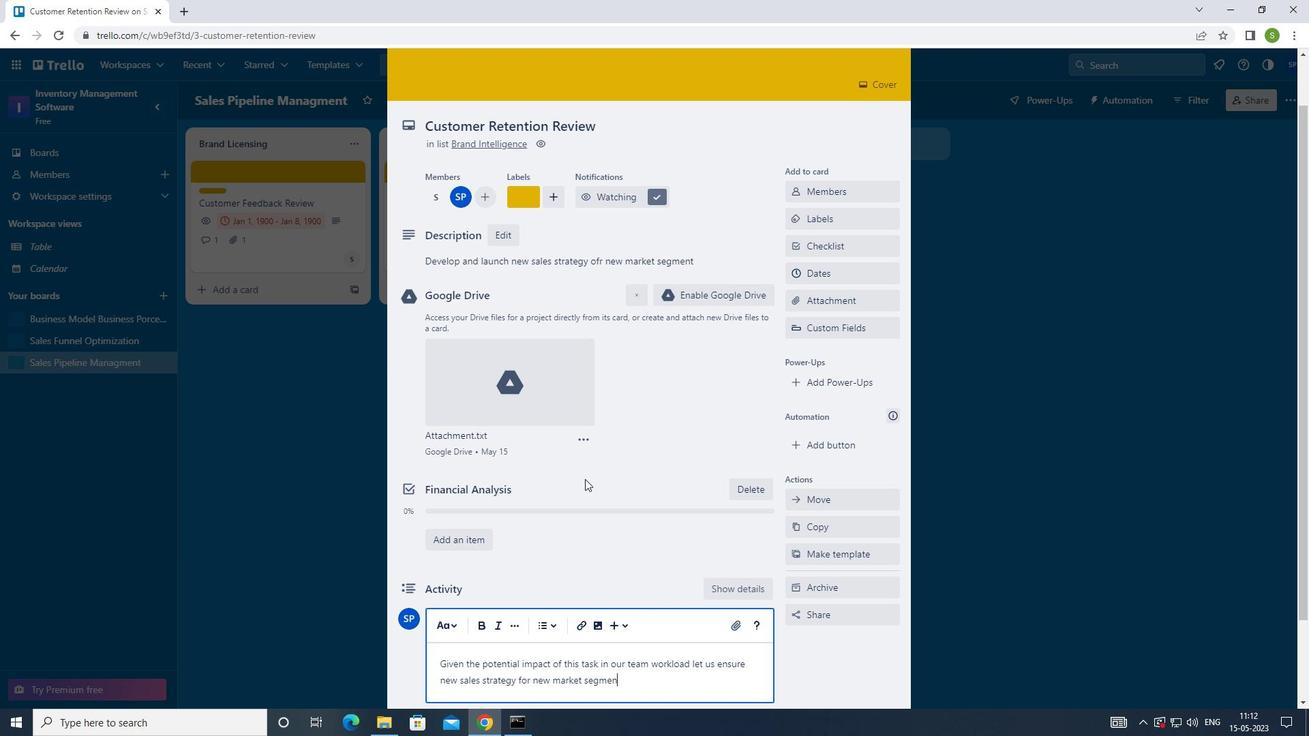 
Action: Mouse moved to (598, 477)
Screenshot: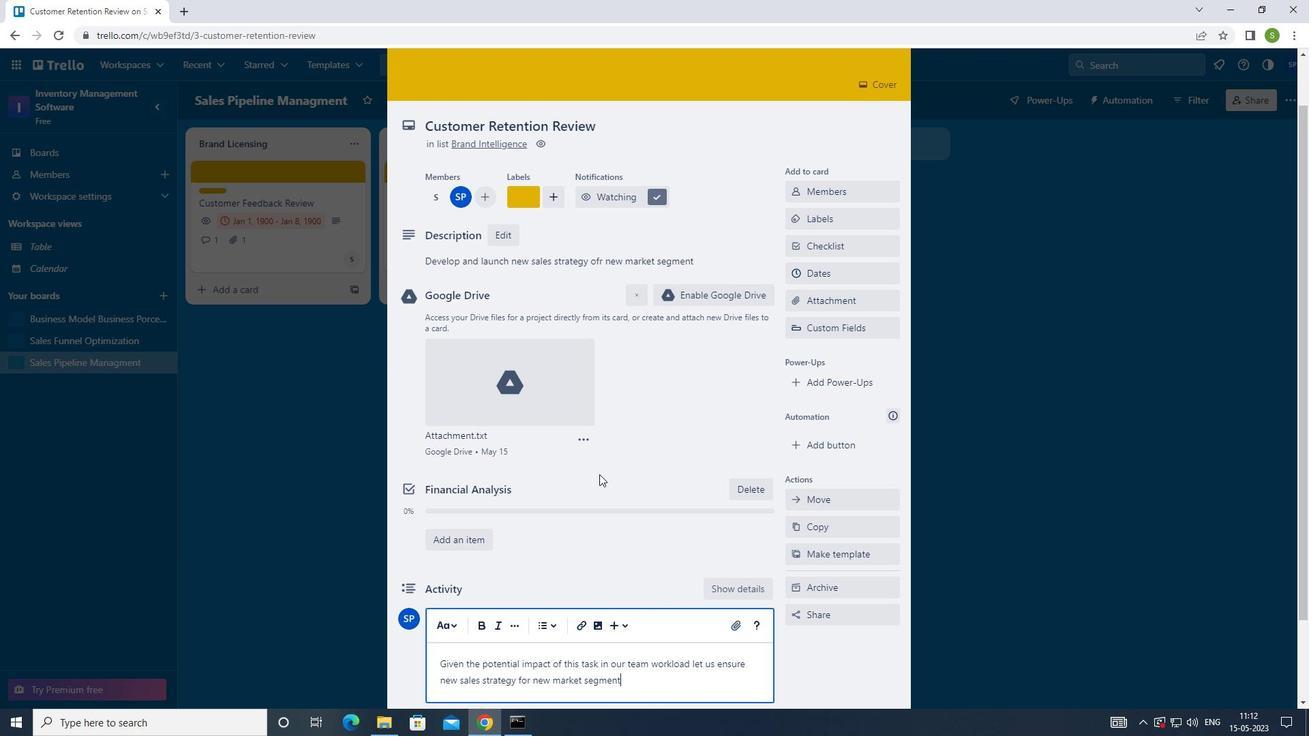 
Action: Mouse scrolled (598, 476) with delta (0, 0)
Screenshot: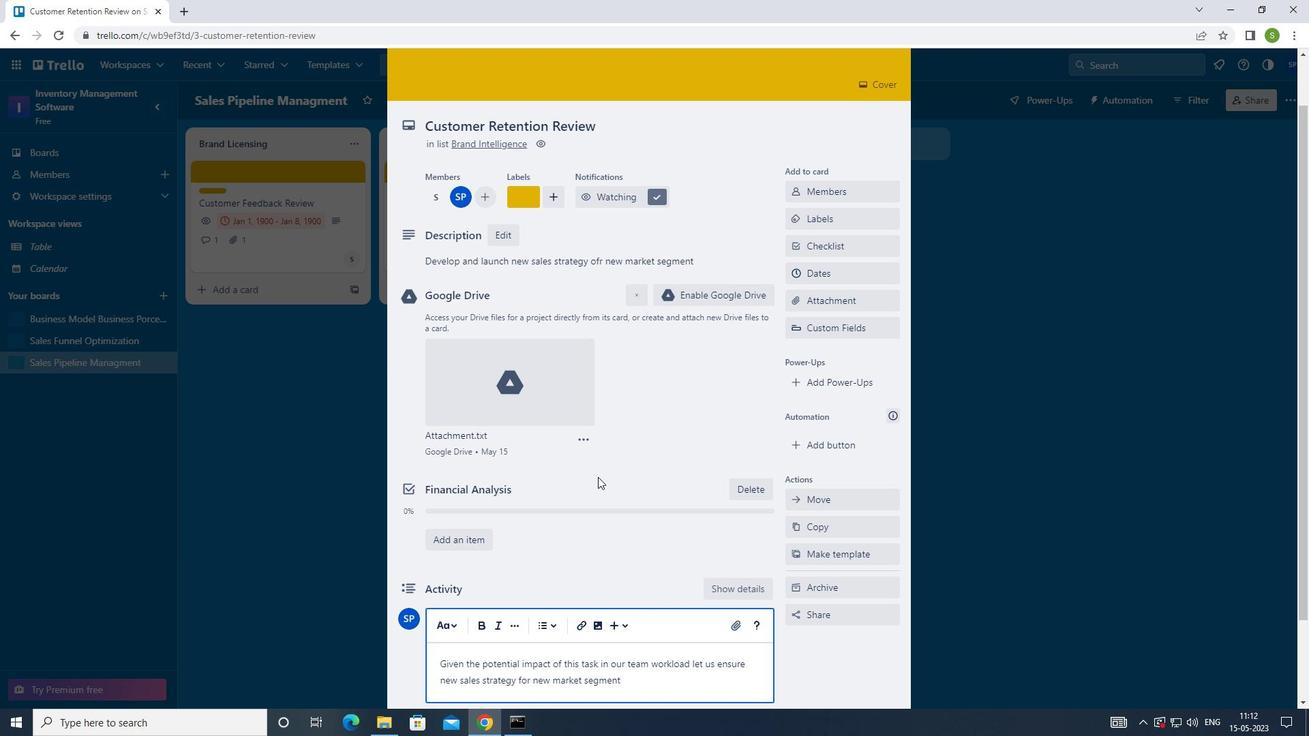
Action: Mouse scrolled (598, 476) with delta (0, 0)
Screenshot: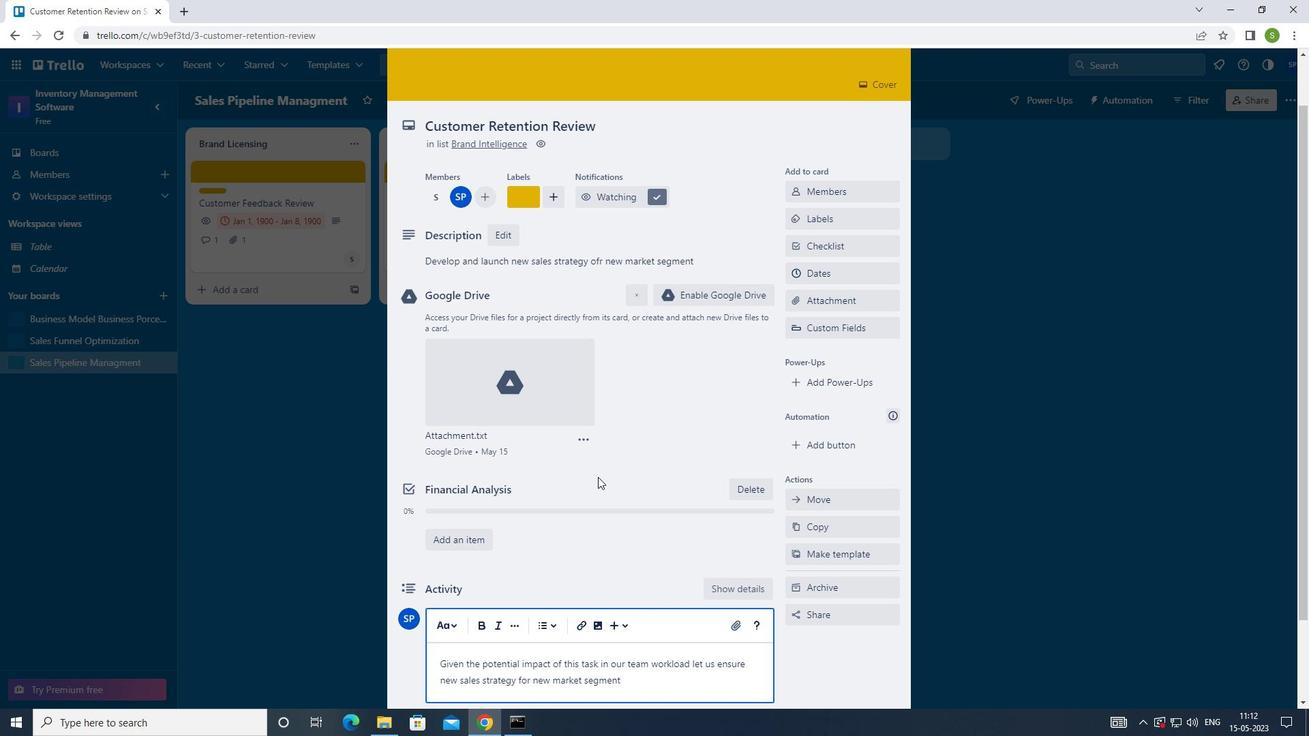 
Action: Mouse scrolled (598, 476) with delta (0, 0)
Screenshot: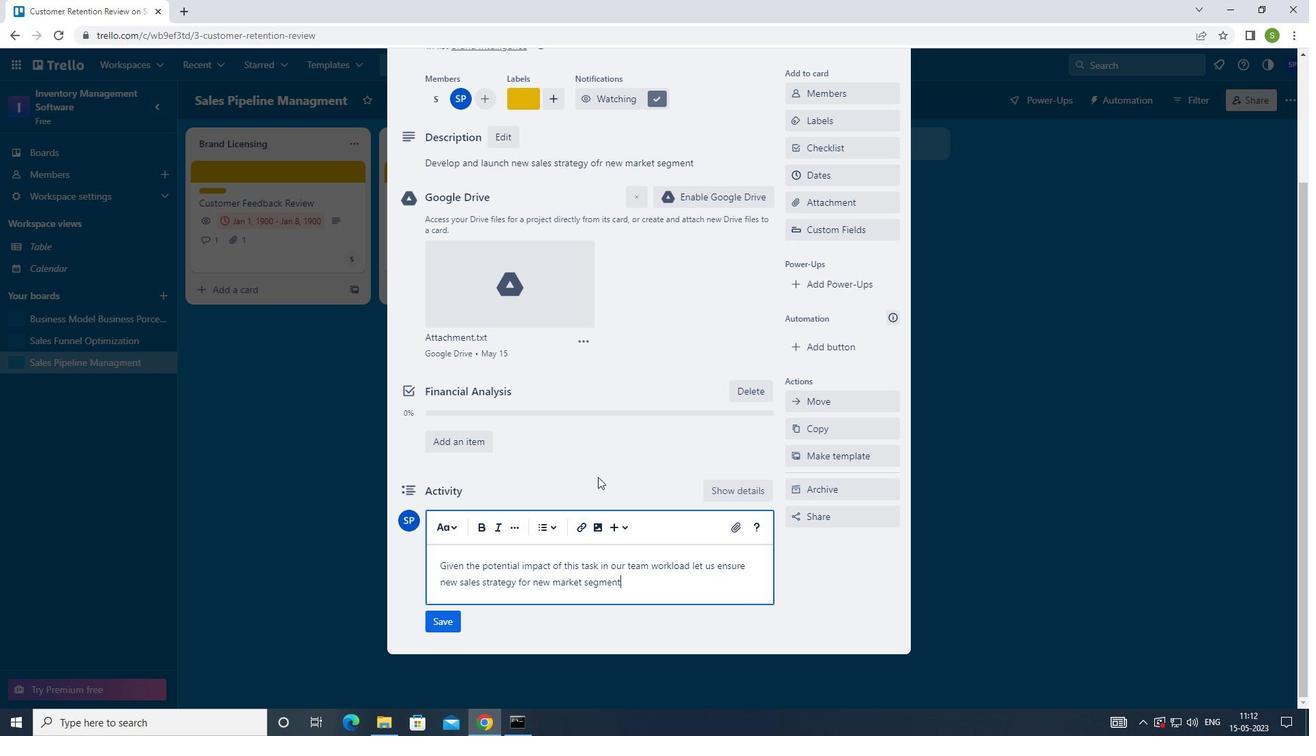
Action: Mouse moved to (443, 629)
Screenshot: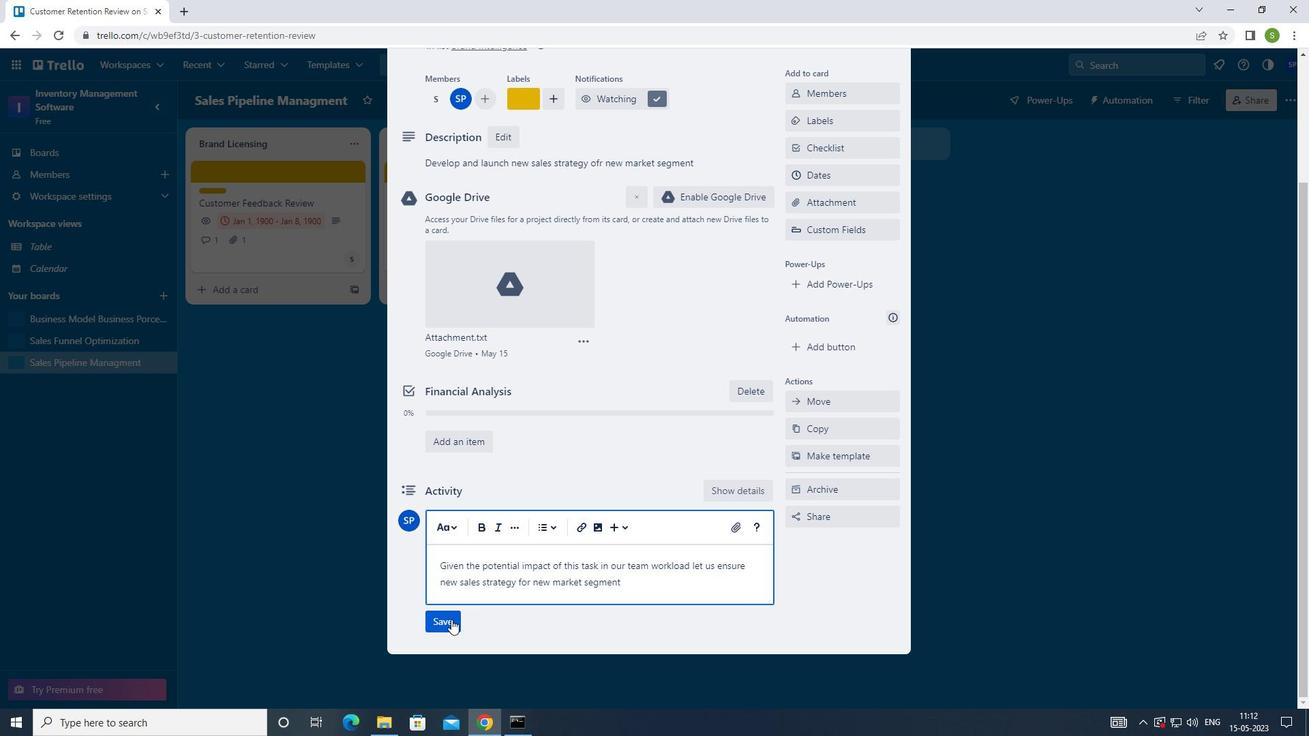 
Action: Mouse pressed left at (443, 629)
Screenshot: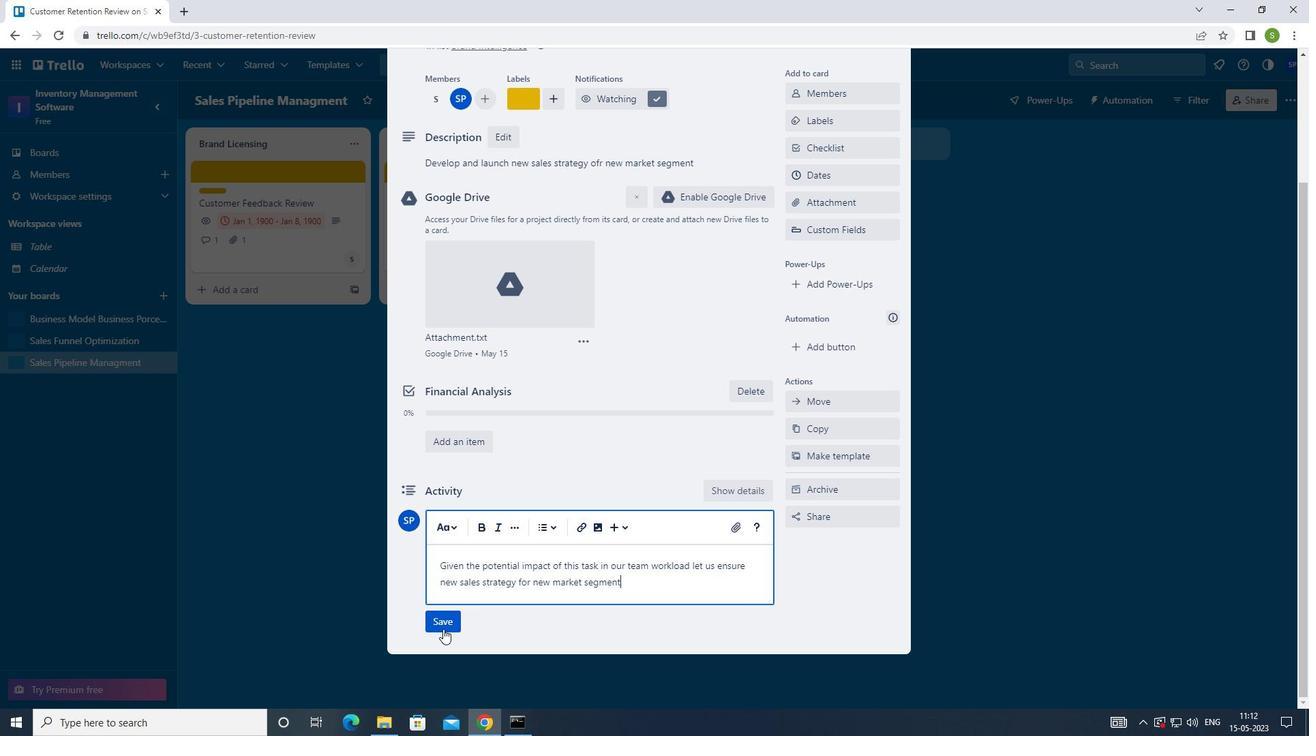 
Action: Mouse moved to (855, 186)
Screenshot: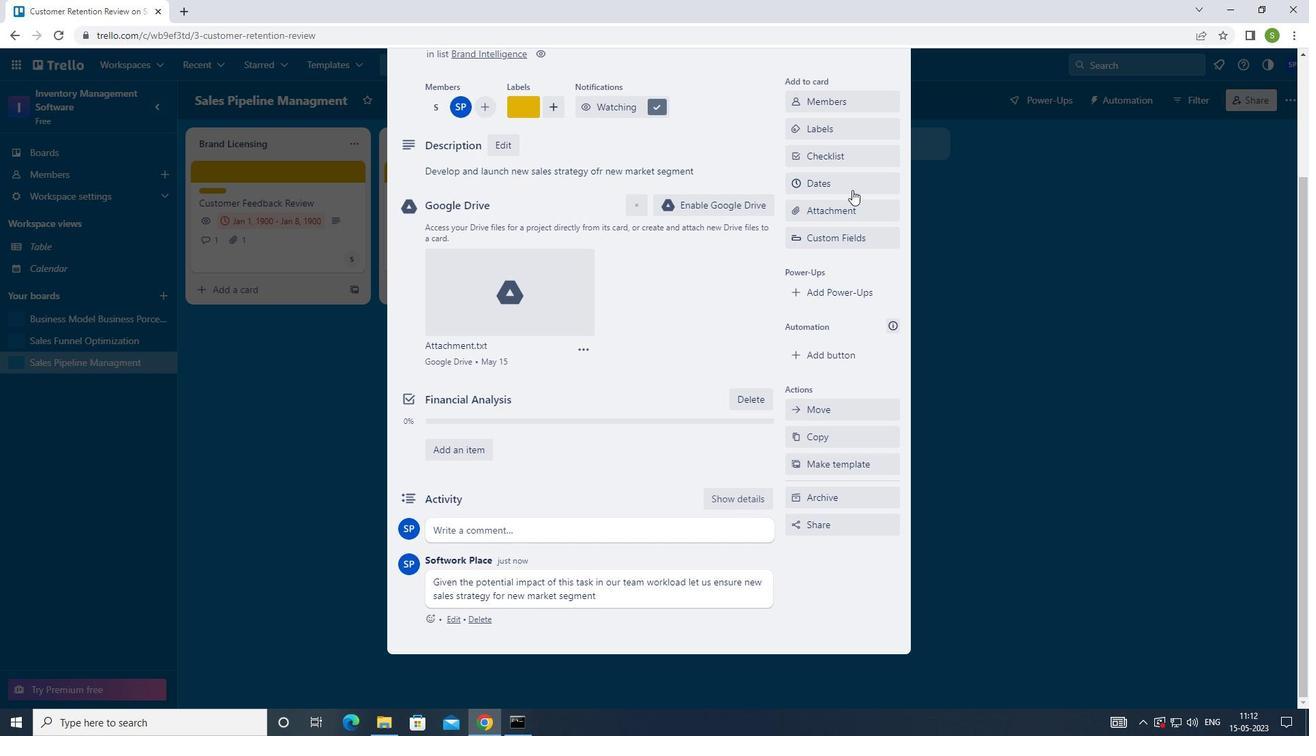 
Action: Mouse pressed left at (855, 186)
Screenshot: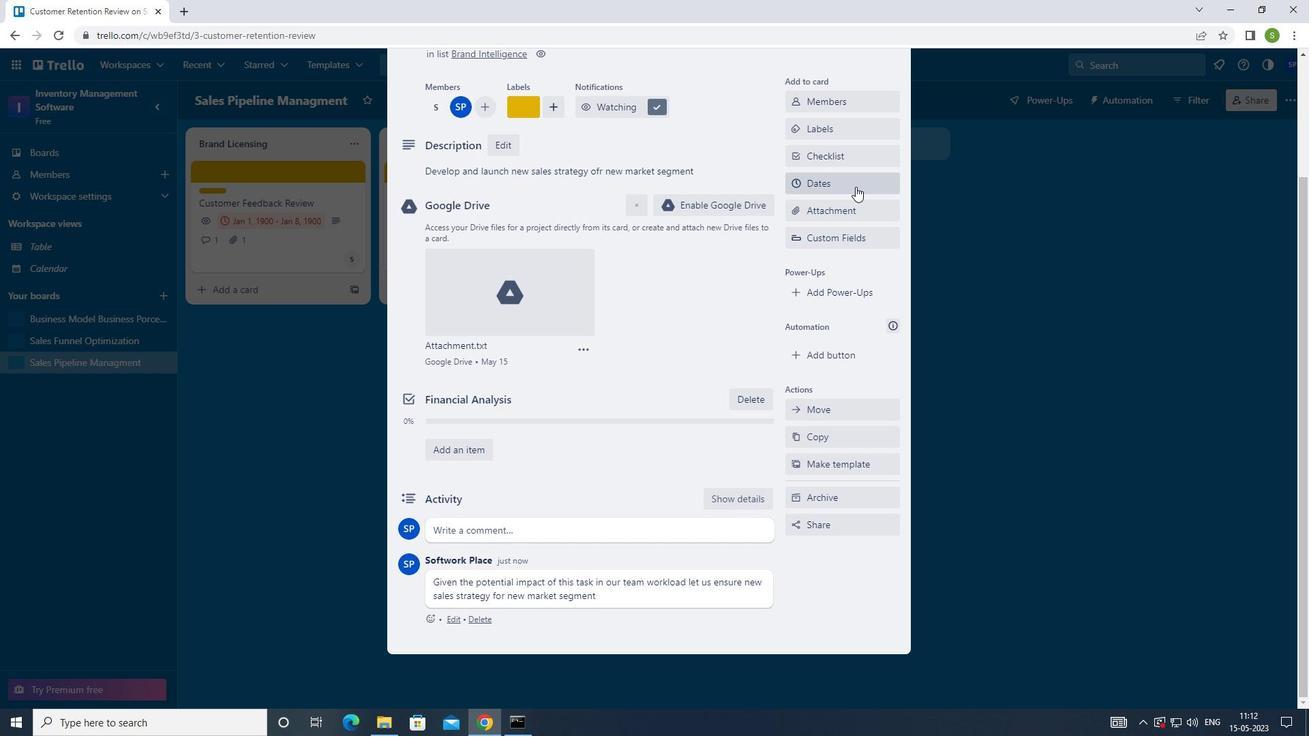 
Action: Mouse moved to (794, 467)
Screenshot: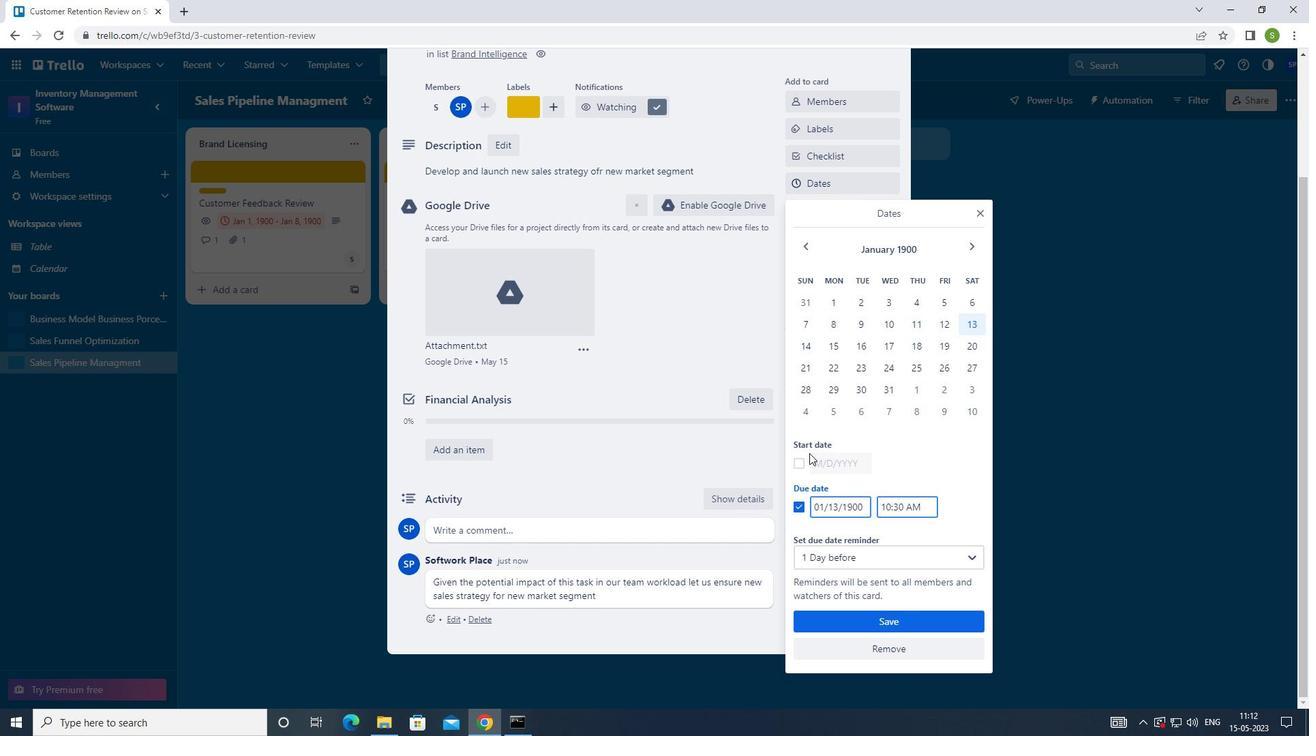
Action: Mouse pressed left at (794, 467)
Screenshot: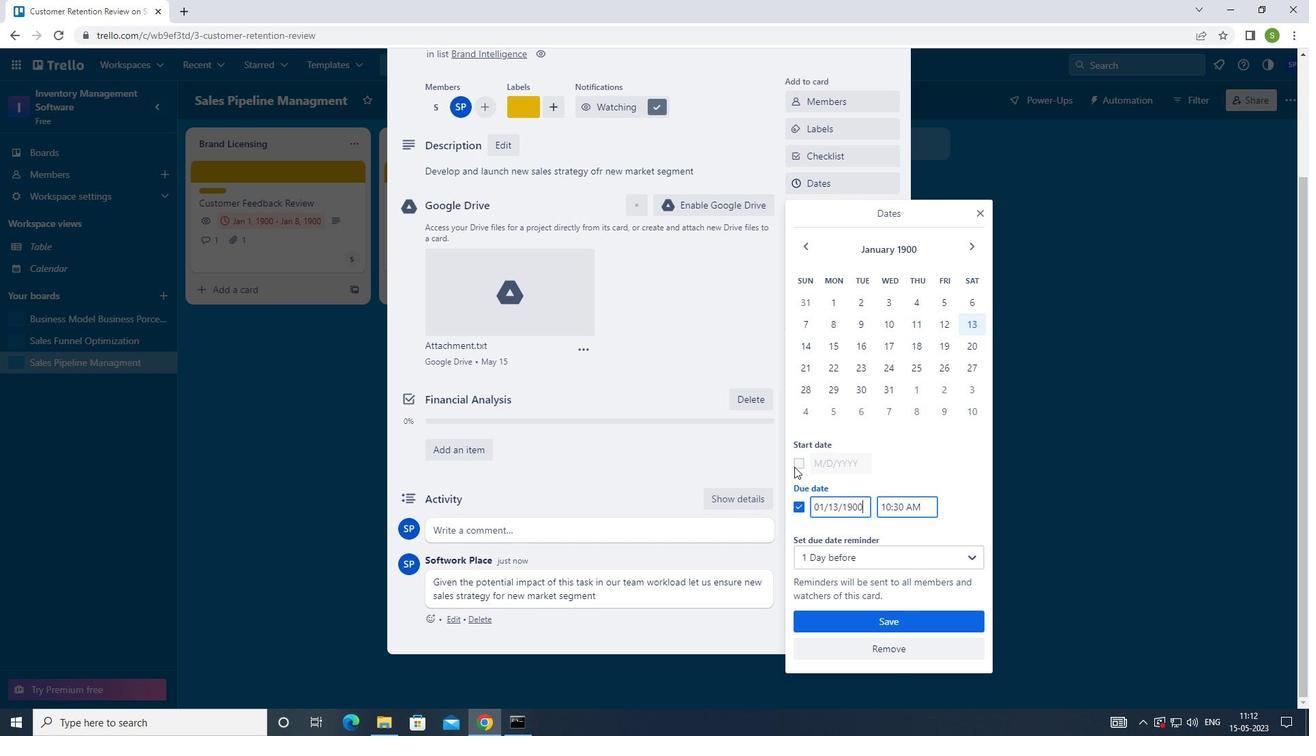 
Action: Mouse moved to (809, 323)
Screenshot: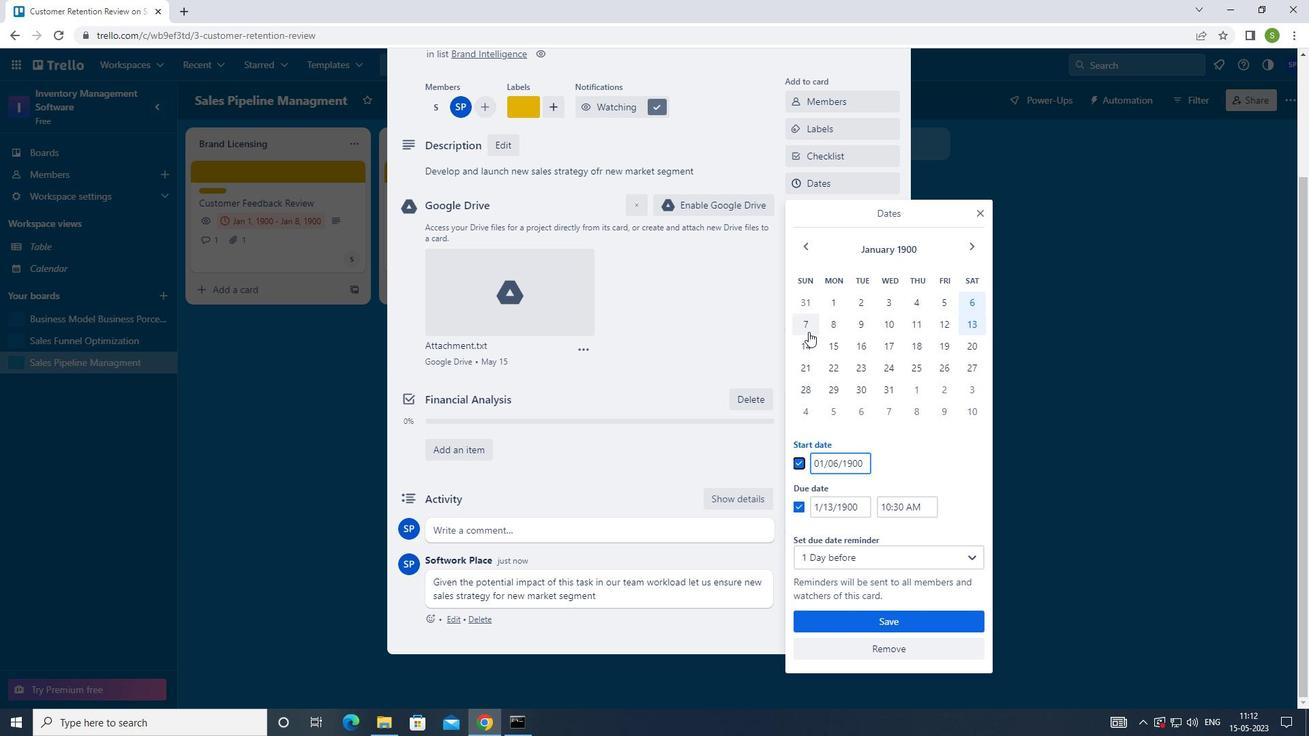 
Action: Mouse pressed left at (809, 323)
Screenshot: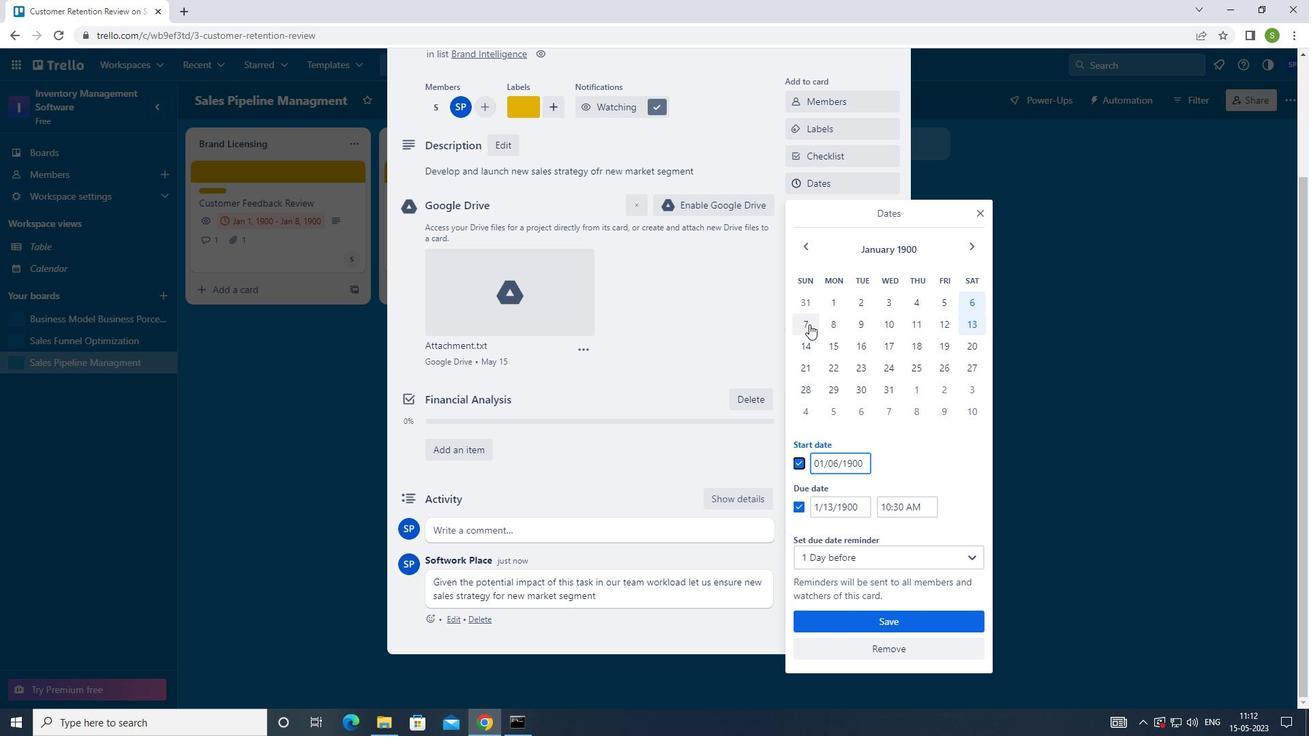 
Action: Mouse moved to (807, 349)
Screenshot: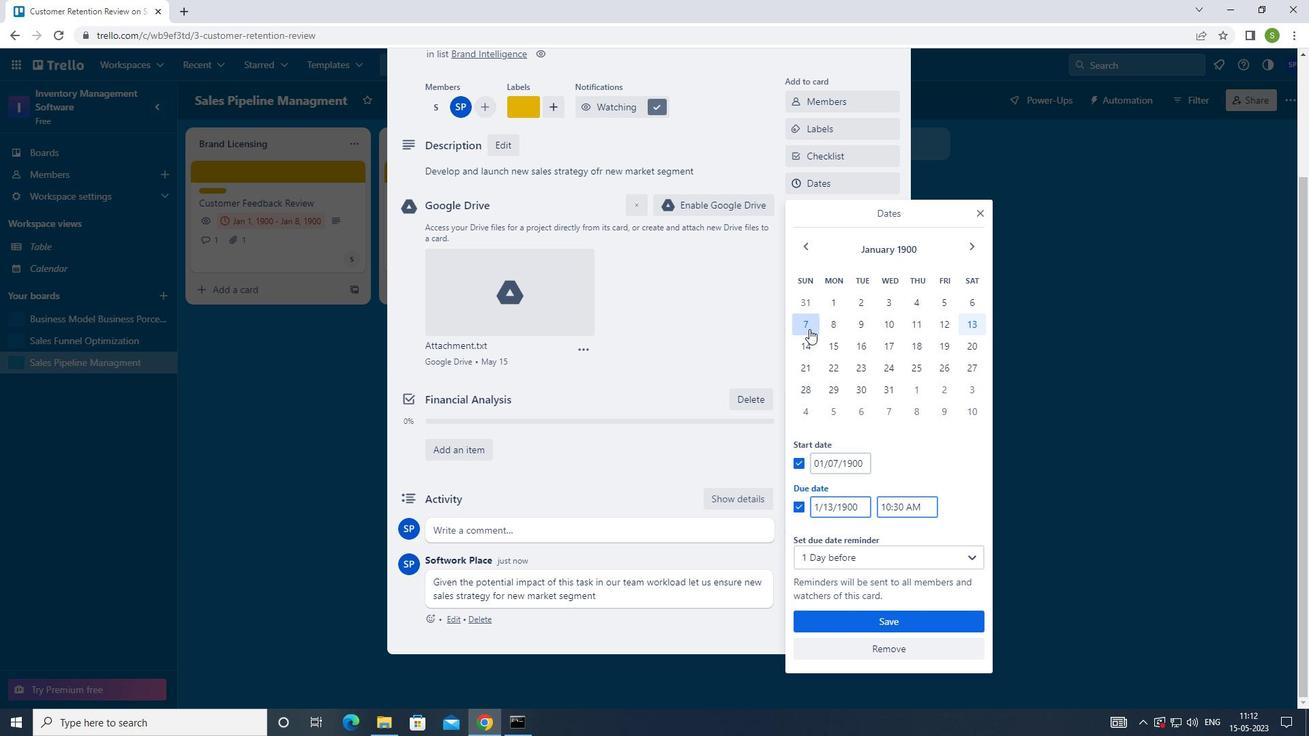 
Action: Mouse pressed left at (807, 349)
Screenshot: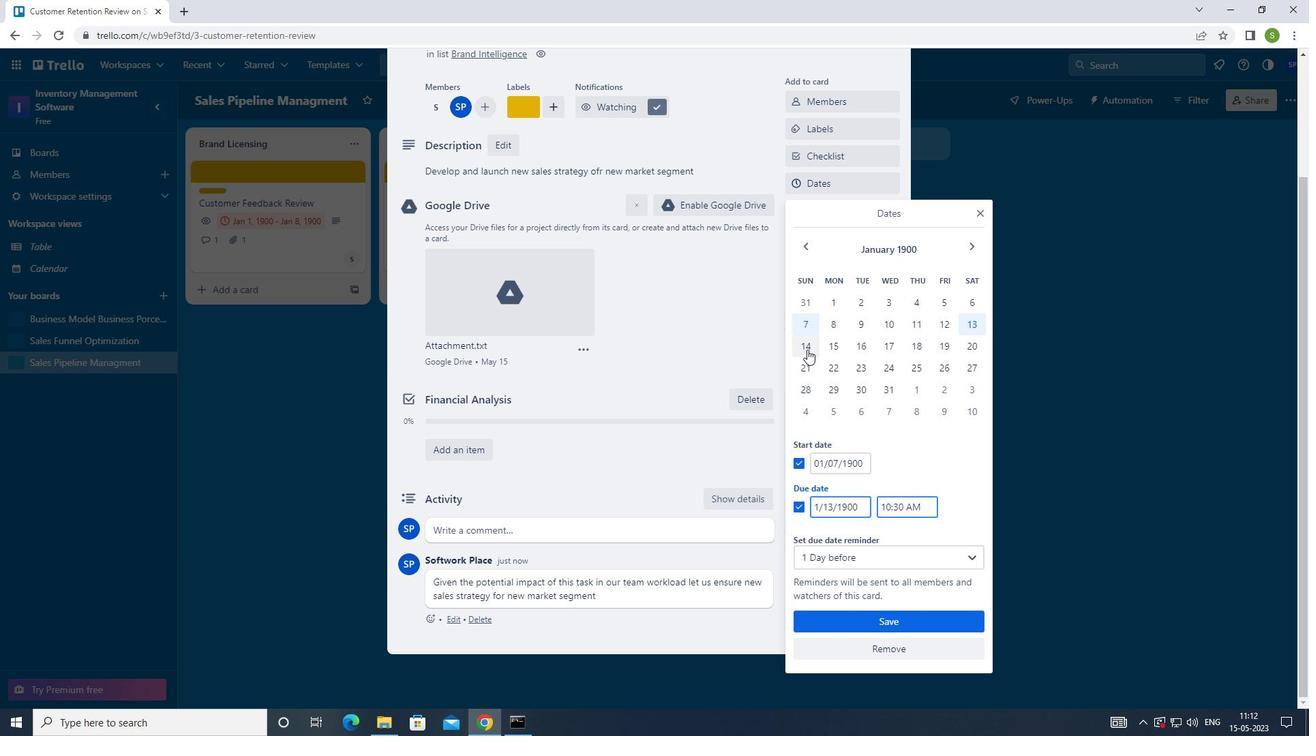 
Action: Mouse moved to (863, 624)
Screenshot: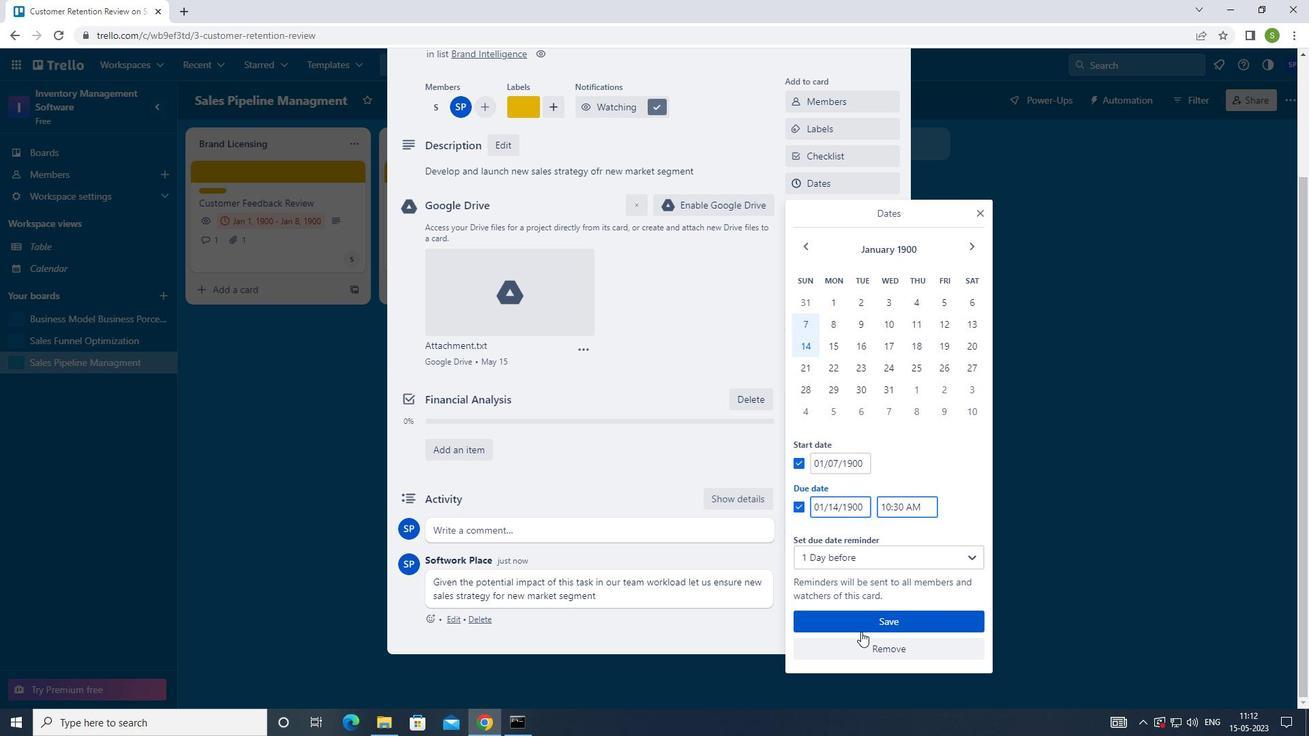 
Action: Mouse pressed left at (863, 624)
Screenshot: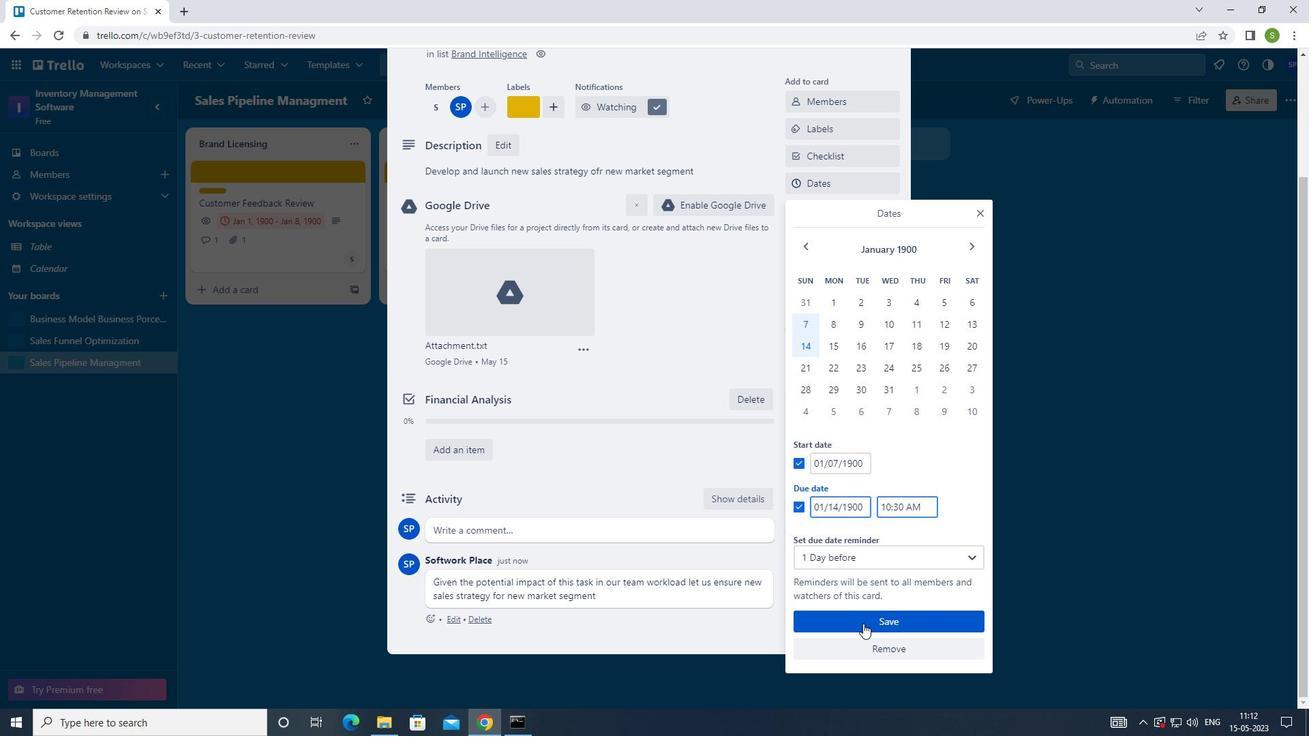 
Action: Mouse moved to (841, 572)
Screenshot: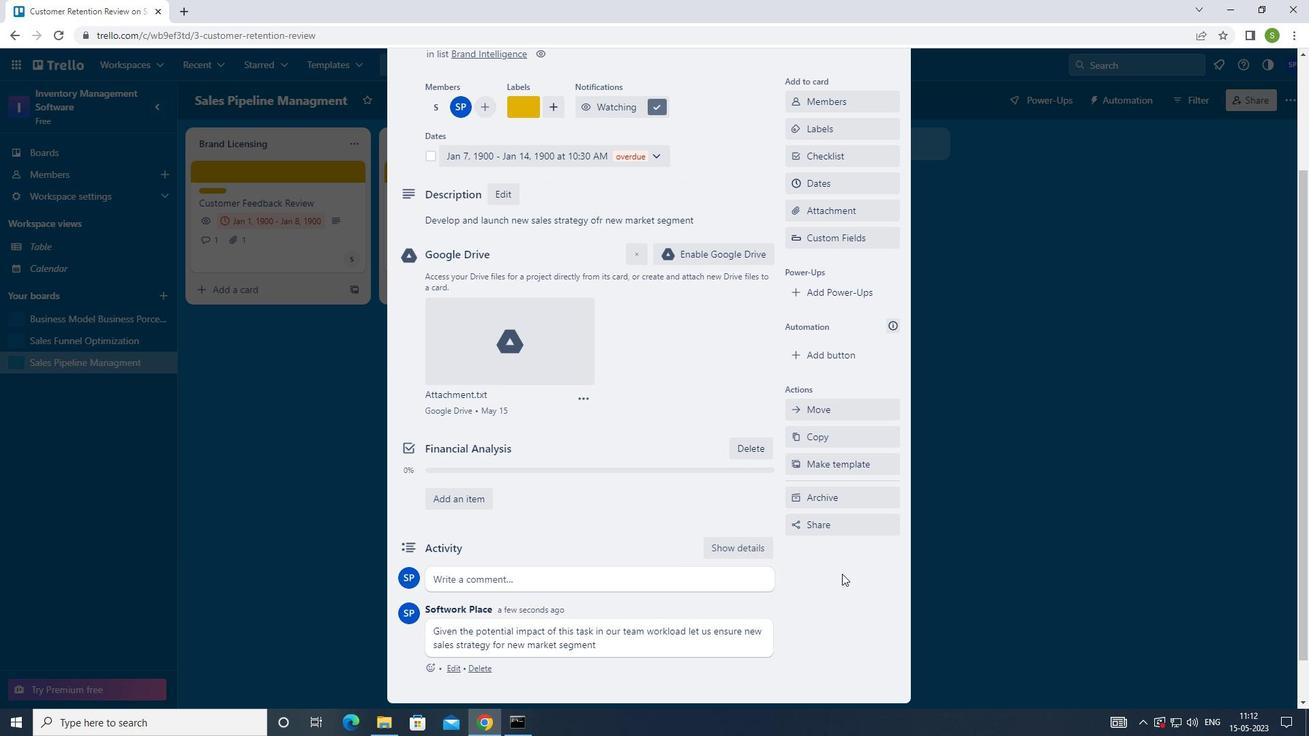 
Action: Key pressed <Key.f8>
Screenshot: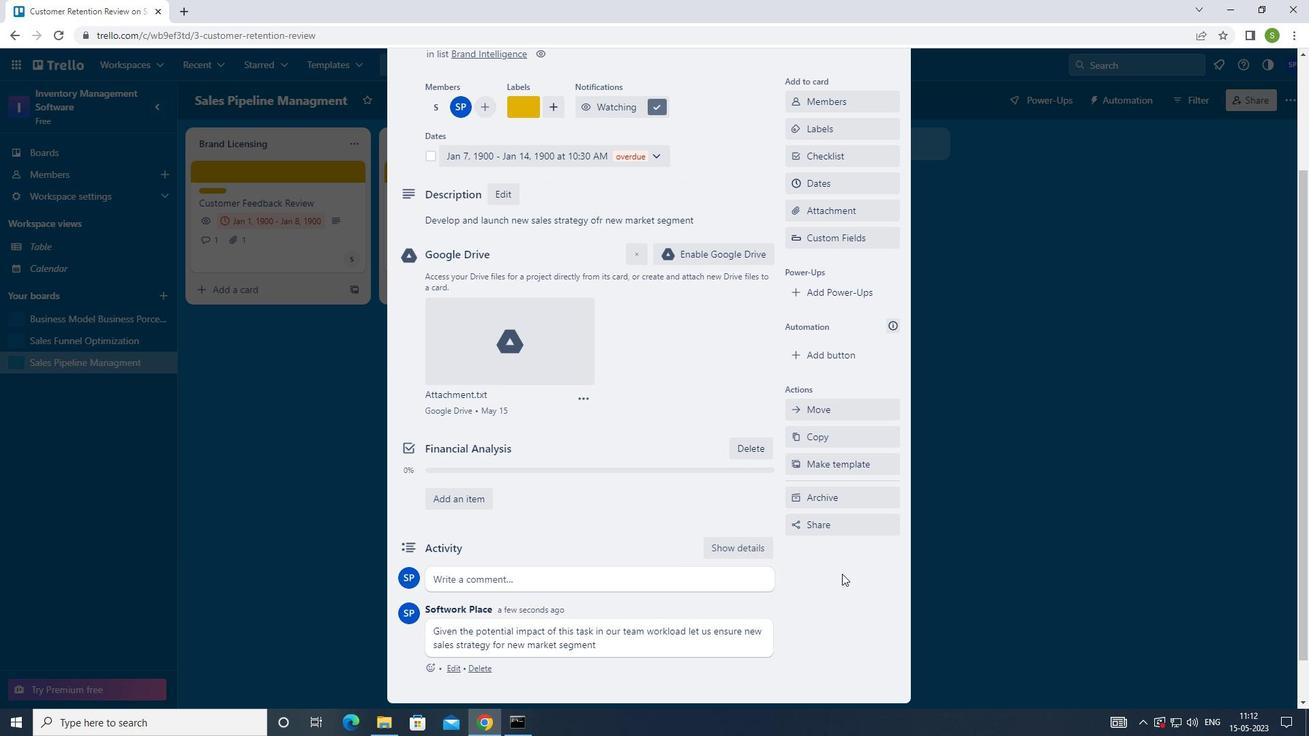 
